 Task: Look for space in Amadeo, Philippines from 3rd August, 2023 to 17th August, 2023 for 3 adults, 1 child in price range Rs.3000 to Rs.15000. Place can be entire place with 3 bedrooms having 4 beds and 2 bathrooms. Property type can be house, flat, guest house. Amenities needed are: wifi. Booking option can be shelf check-in. Required host language is English.
Action: Mouse moved to (565, 115)
Screenshot: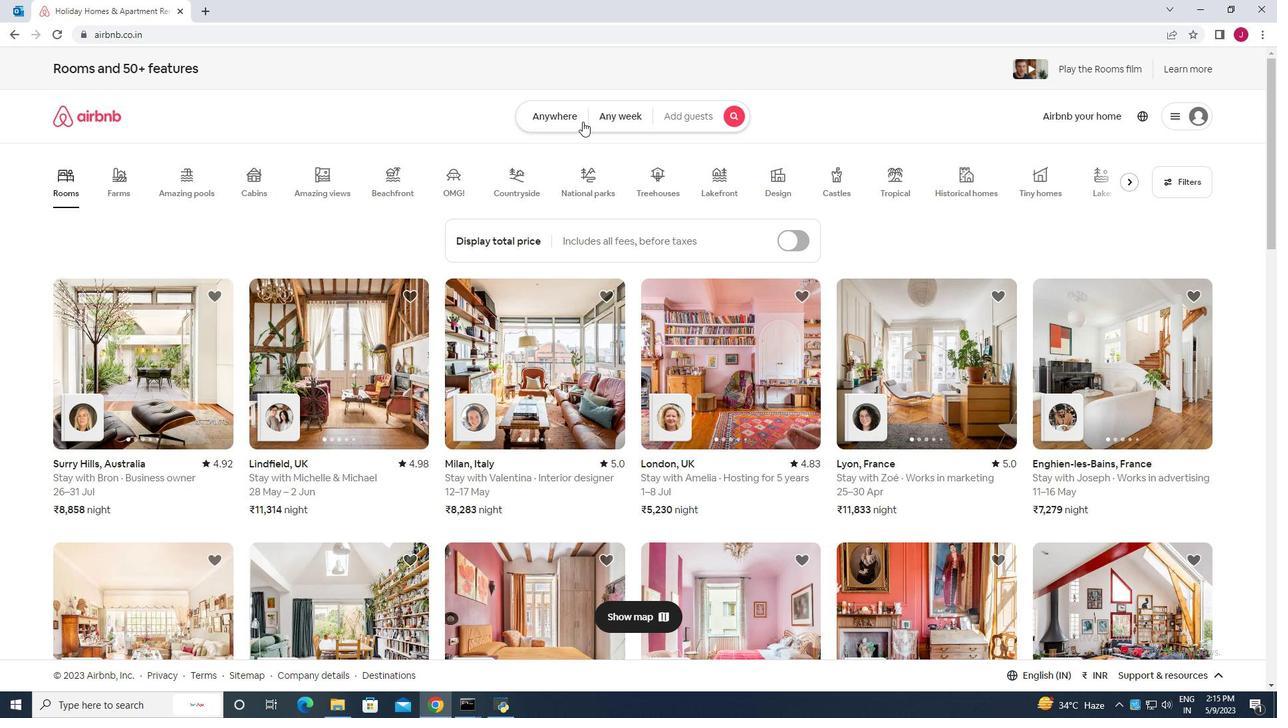 
Action: Mouse pressed left at (565, 115)
Screenshot: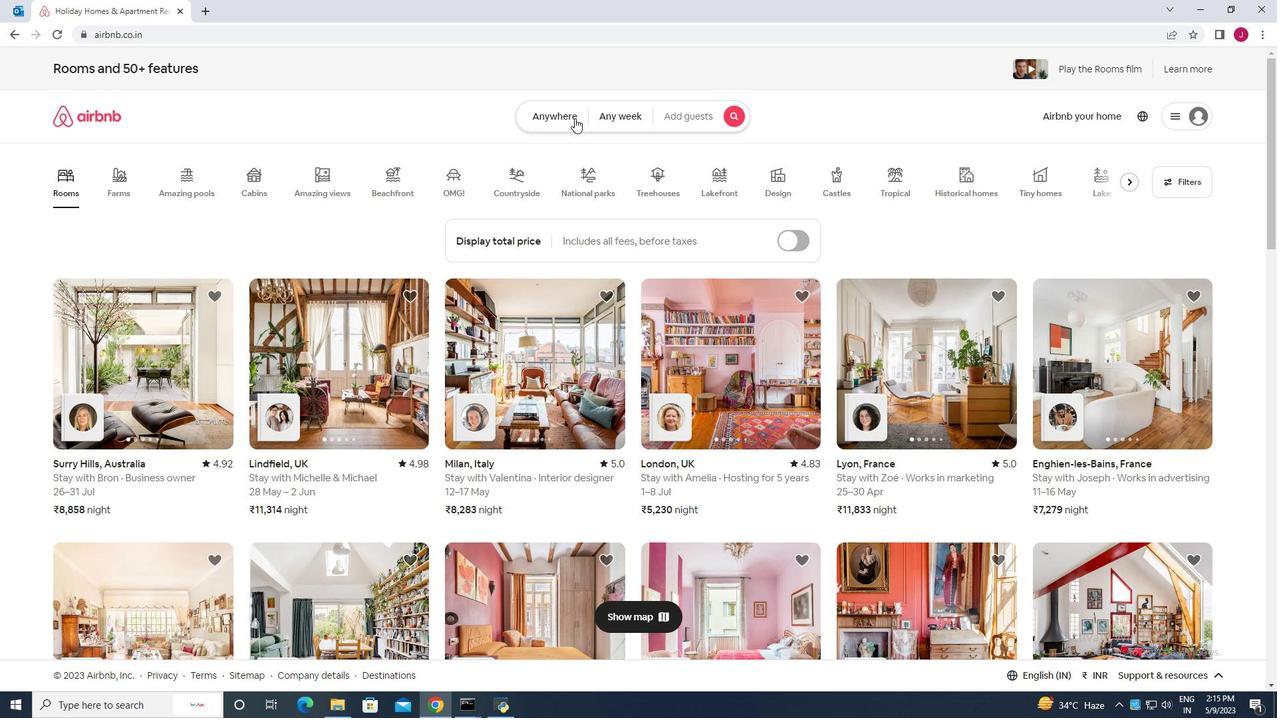 
Action: Mouse moved to (425, 173)
Screenshot: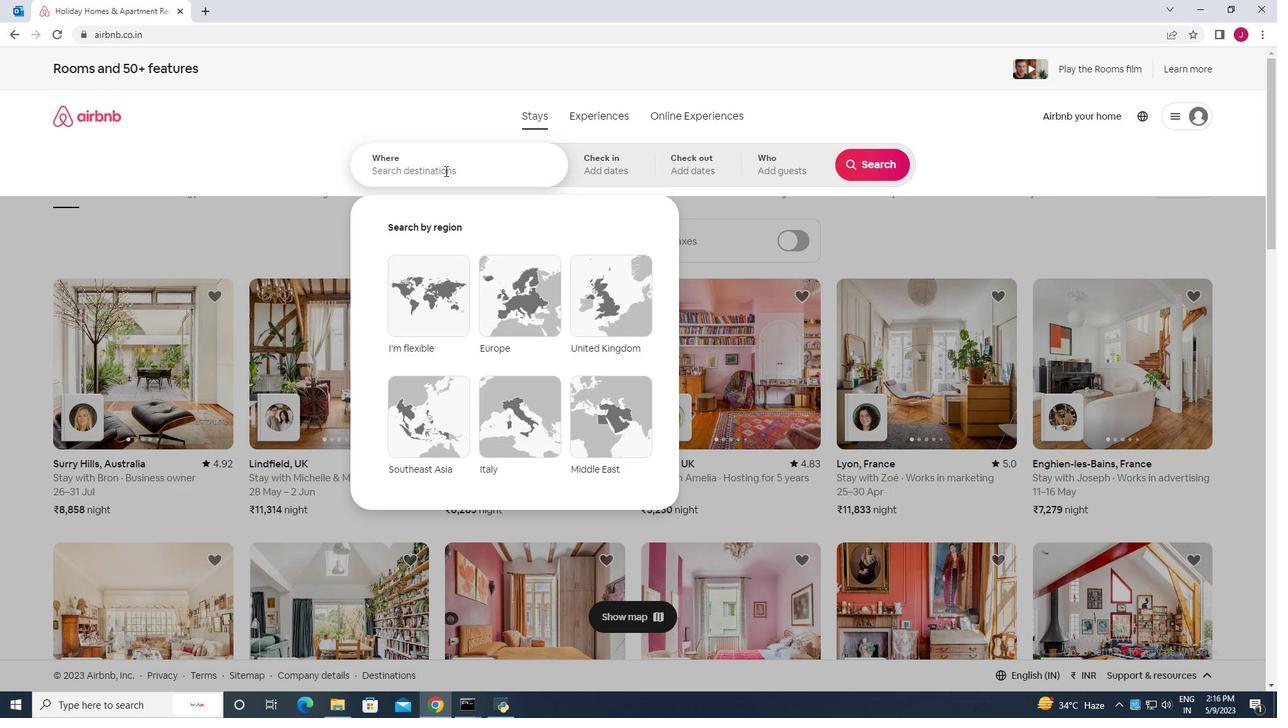 
Action: Mouse pressed left at (425, 173)
Screenshot: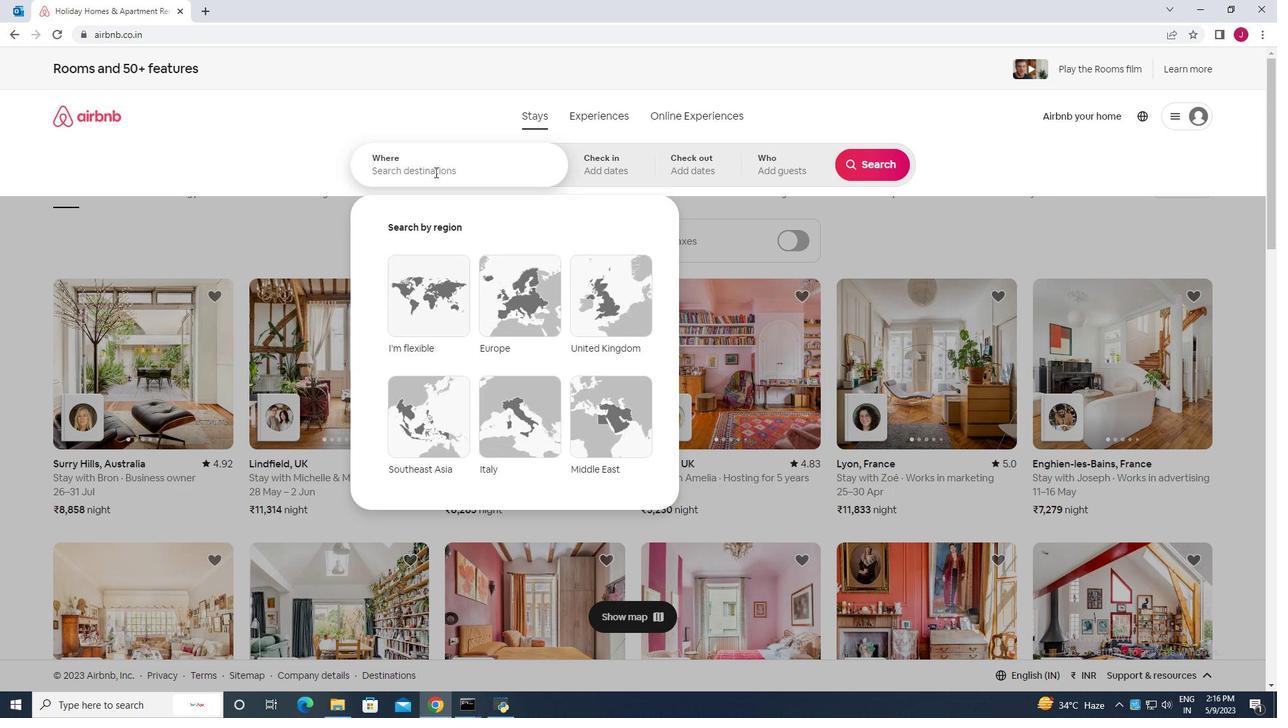 
Action: Key pressed amadeo<Key.space>philippines
Screenshot: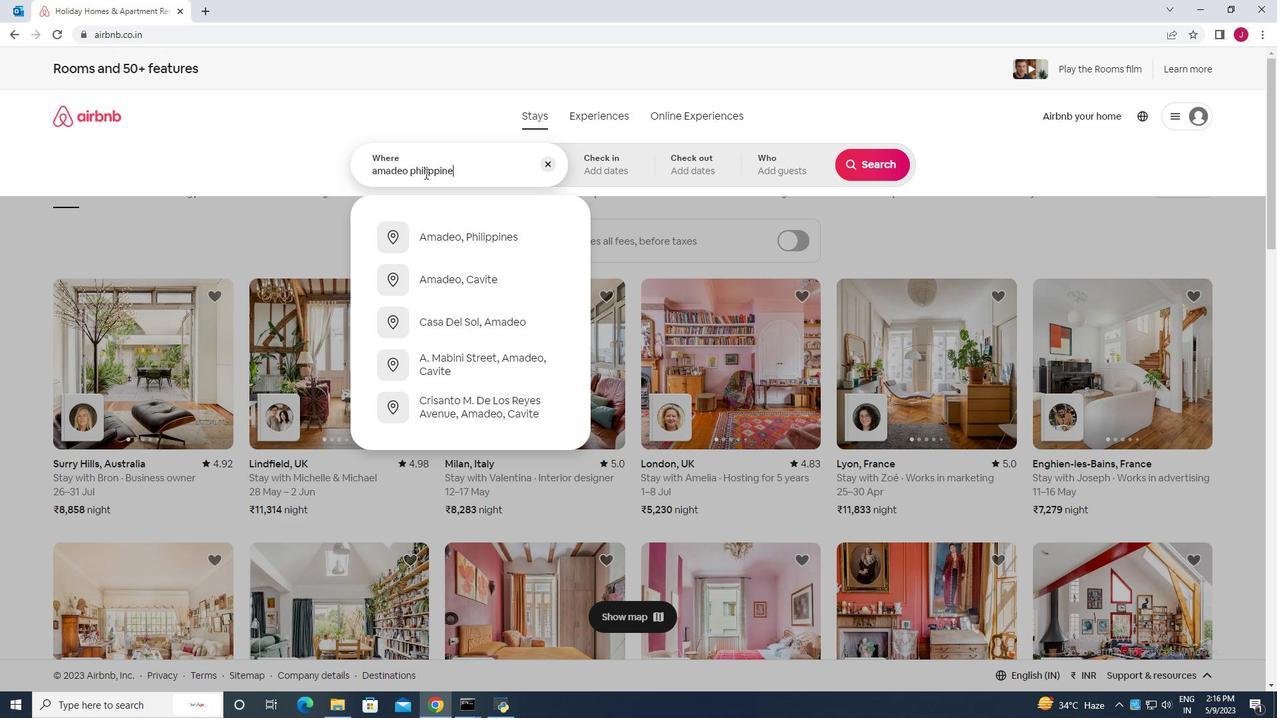 
Action: Mouse moved to (466, 184)
Screenshot: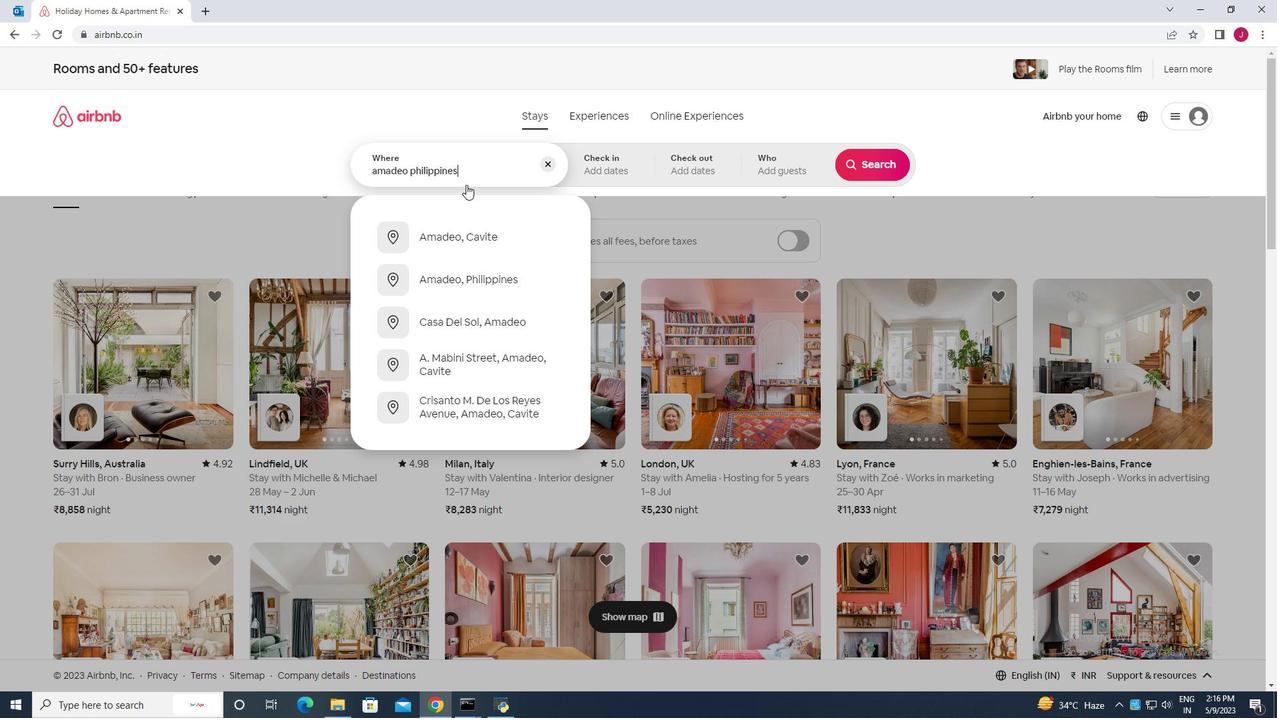 
Action: Key pressed <Key.enter>
Screenshot: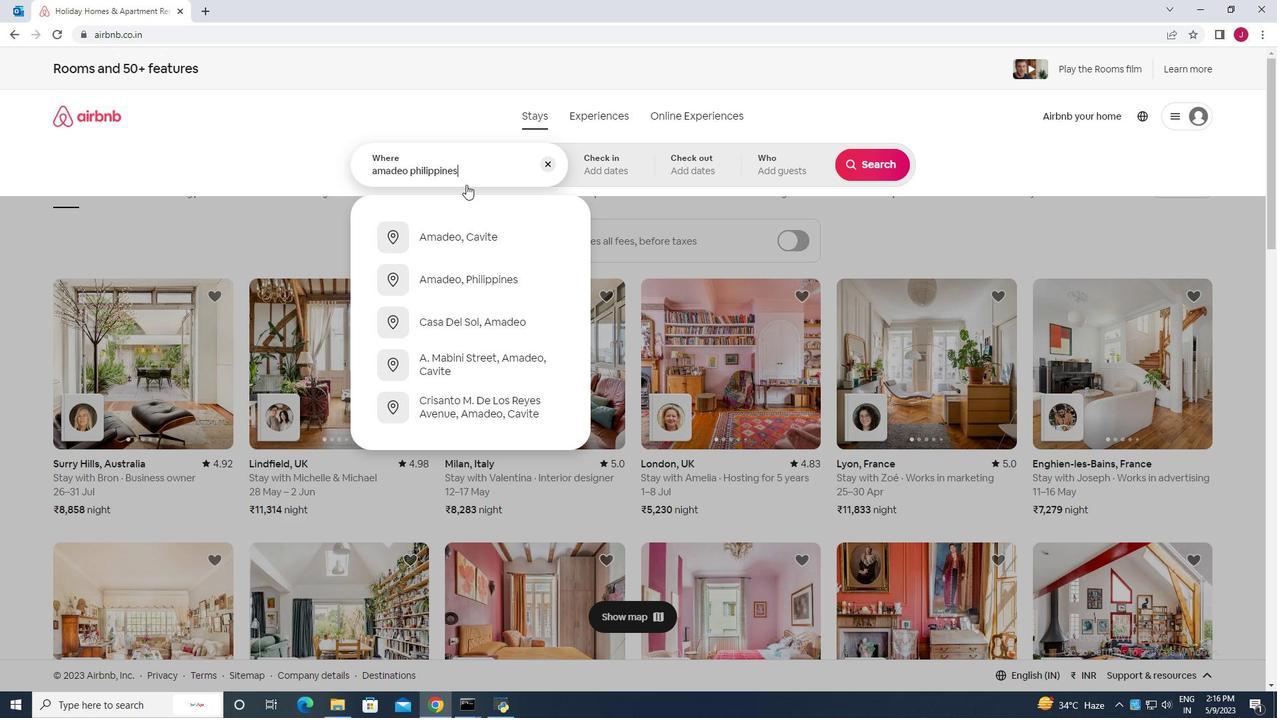 
Action: Mouse moved to (870, 268)
Screenshot: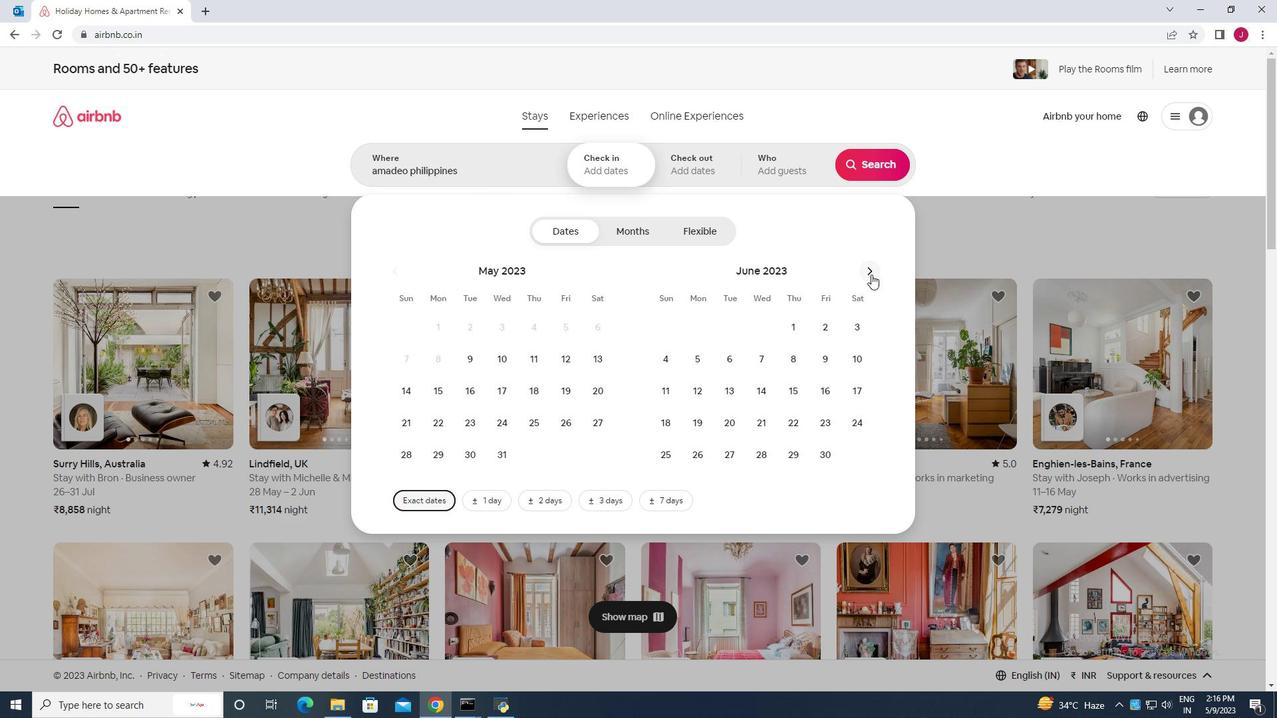 
Action: Mouse pressed left at (870, 268)
Screenshot: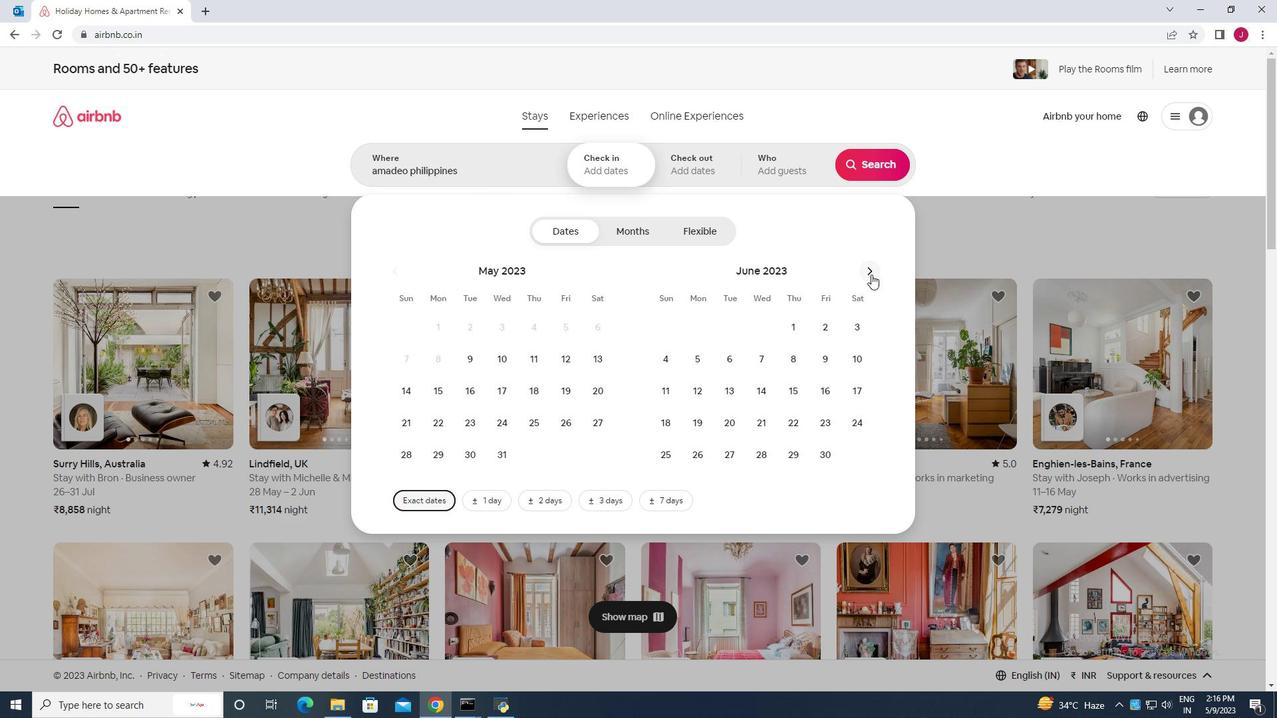 
Action: Mouse pressed left at (870, 268)
Screenshot: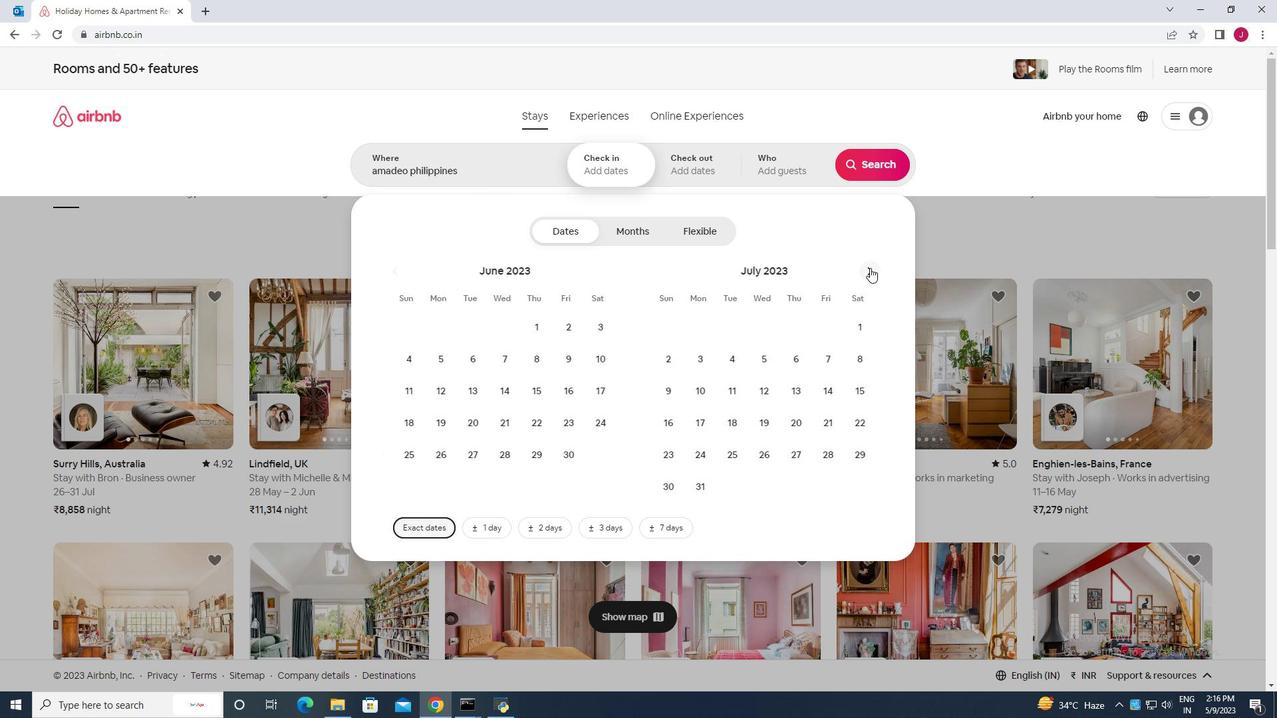 
Action: Mouse moved to (790, 330)
Screenshot: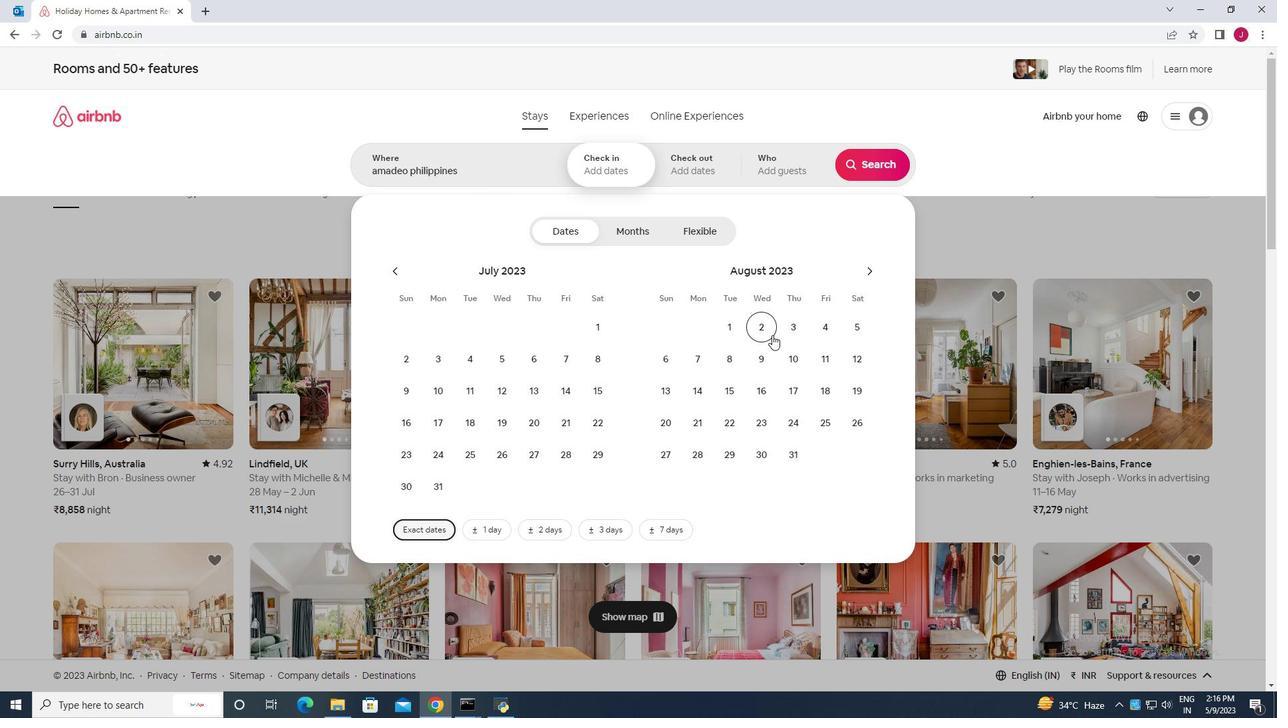 
Action: Mouse pressed left at (790, 330)
Screenshot: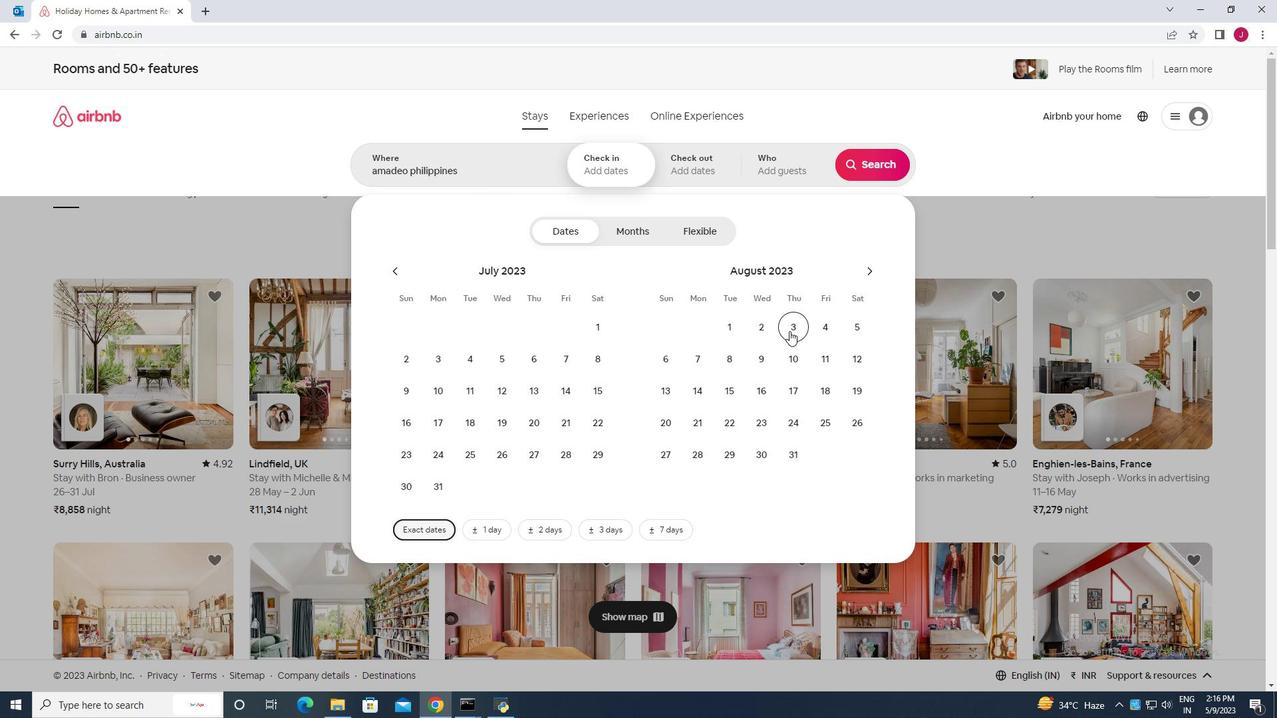 
Action: Mouse moved to (794, 389)
Screenshot: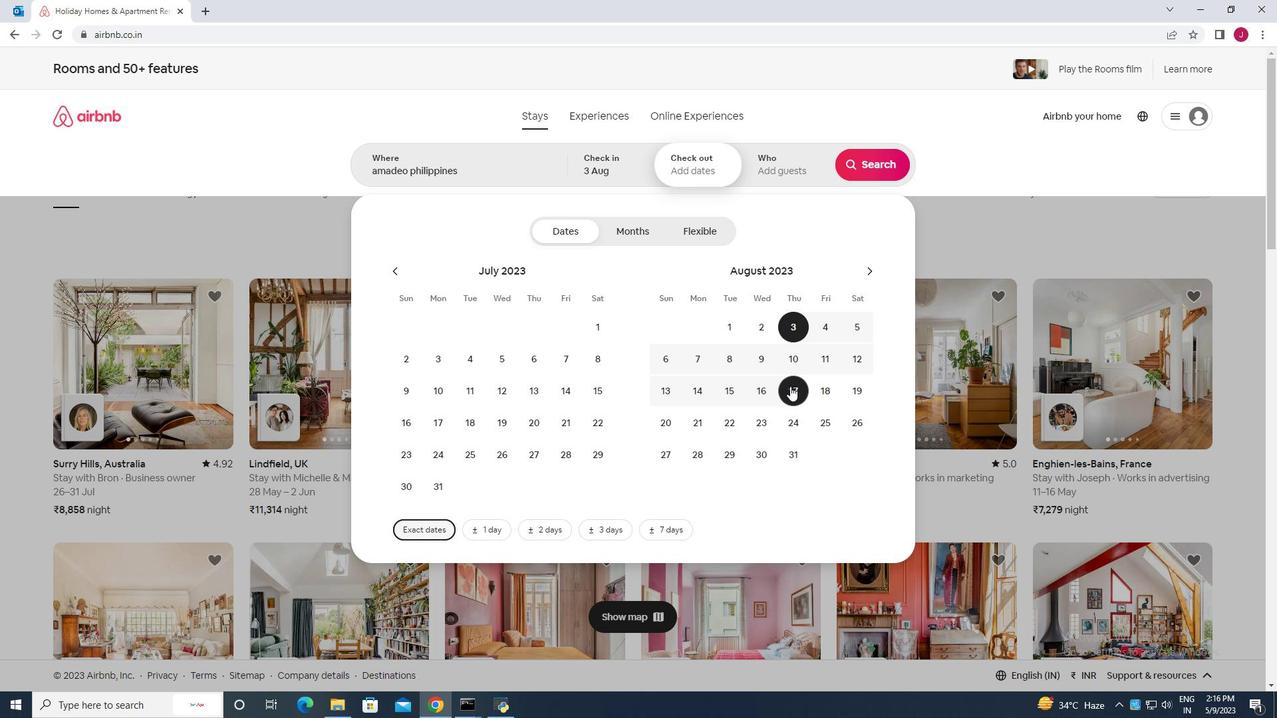 
Action: Mouse pressed left at (794, 389)
Screenshot: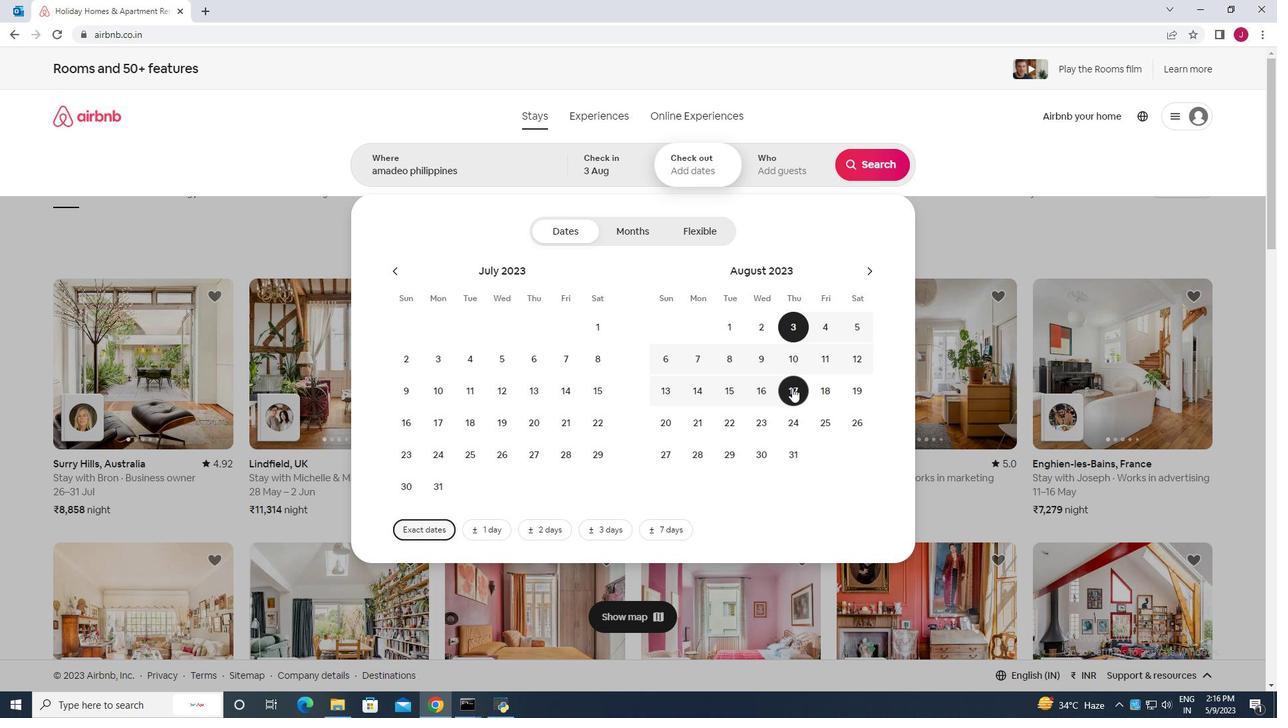 
Action: Mouse moved to (790, 170)
Screenshot: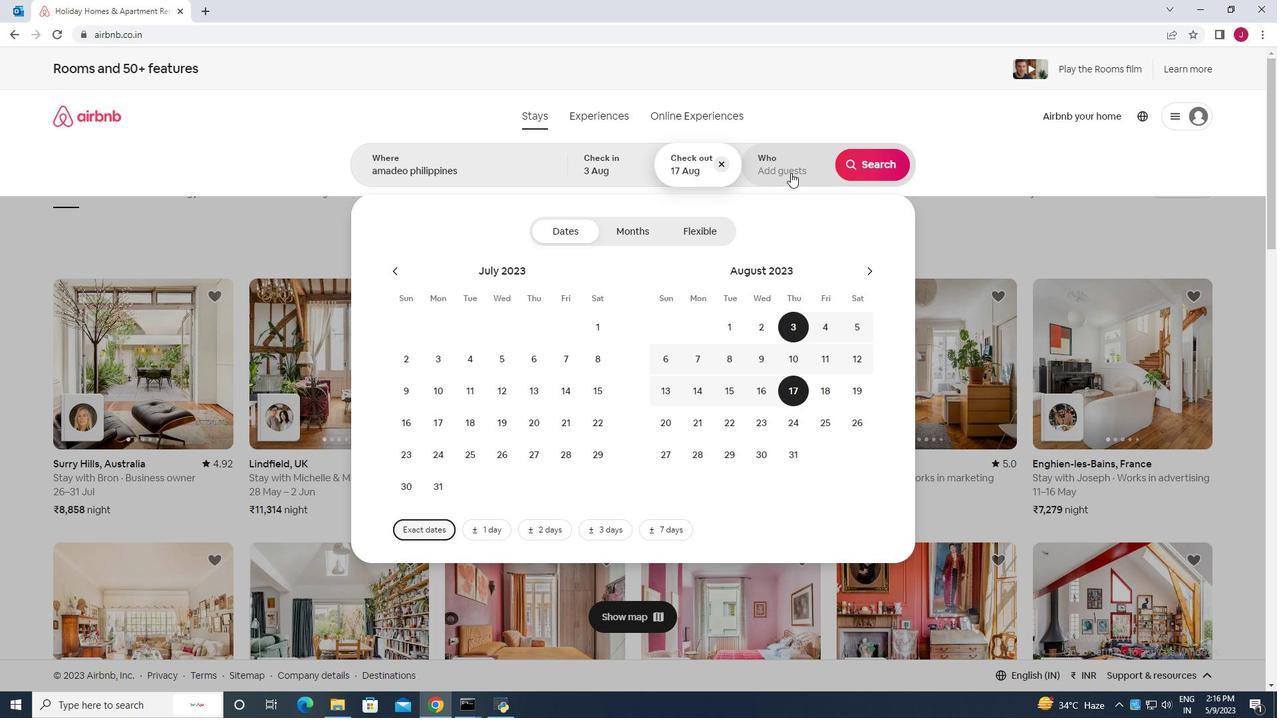 
Action: Mouse pressed left at (790, 170)
Screenshot: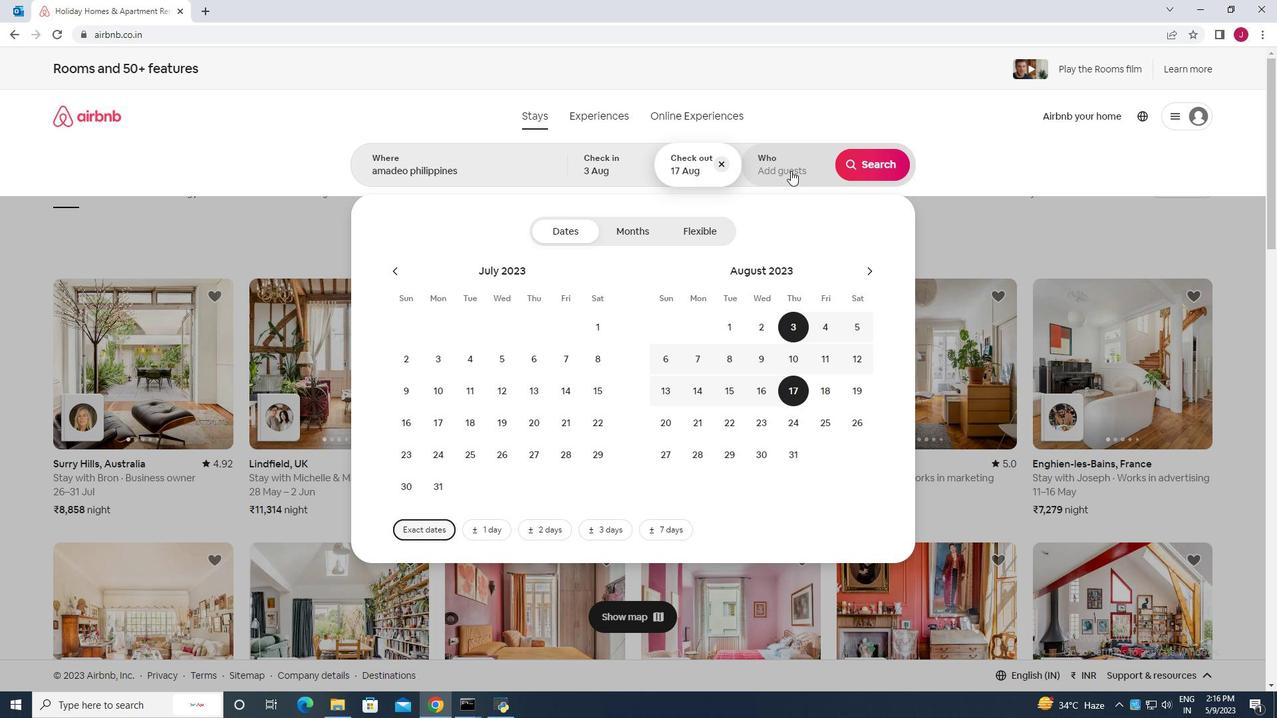 
Action: Mouse moved to (876, 243)
Screenshot: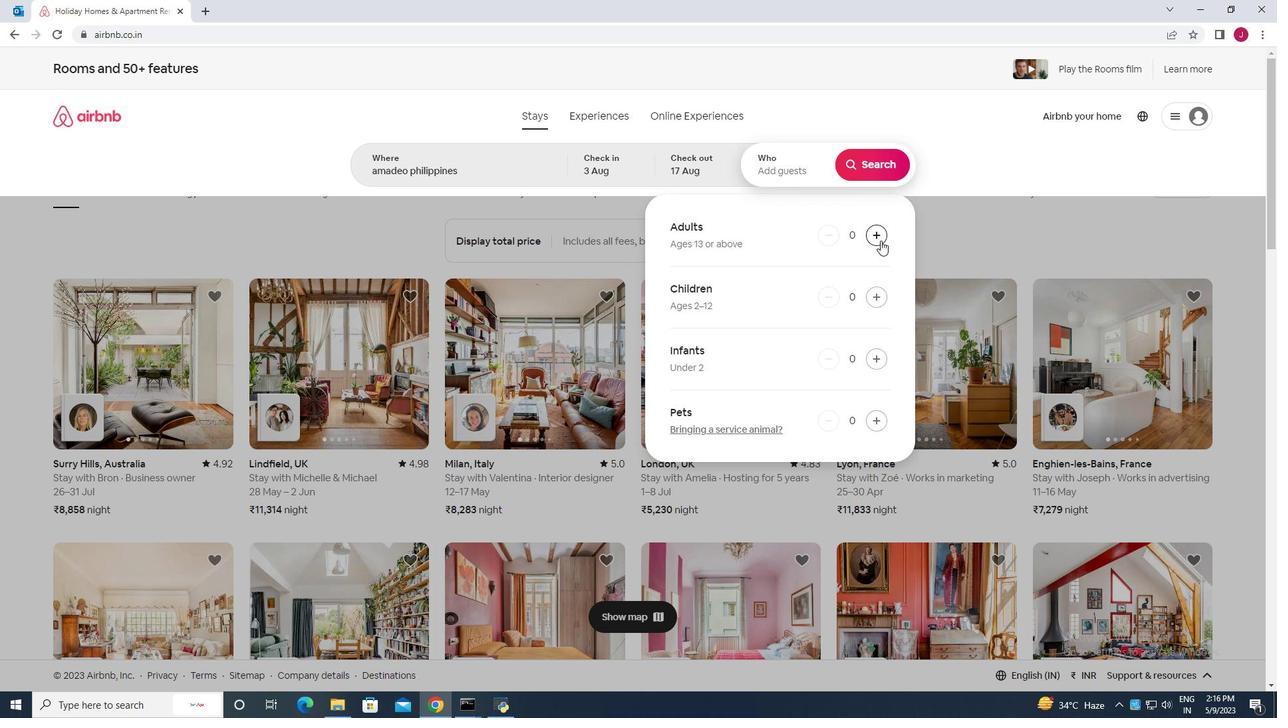 
Action: Mouse pressed left at (876, 243)
Screenshot: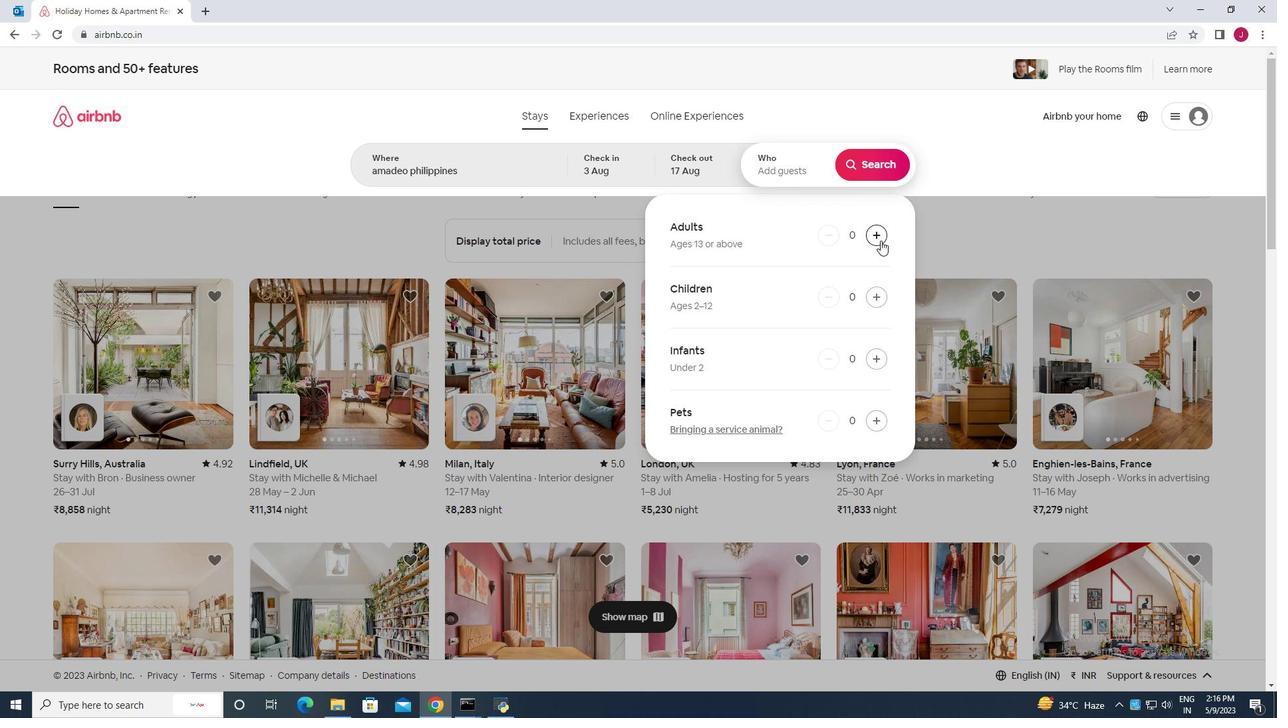 
Action: Mouse moved to (878, 241)
Screenshot: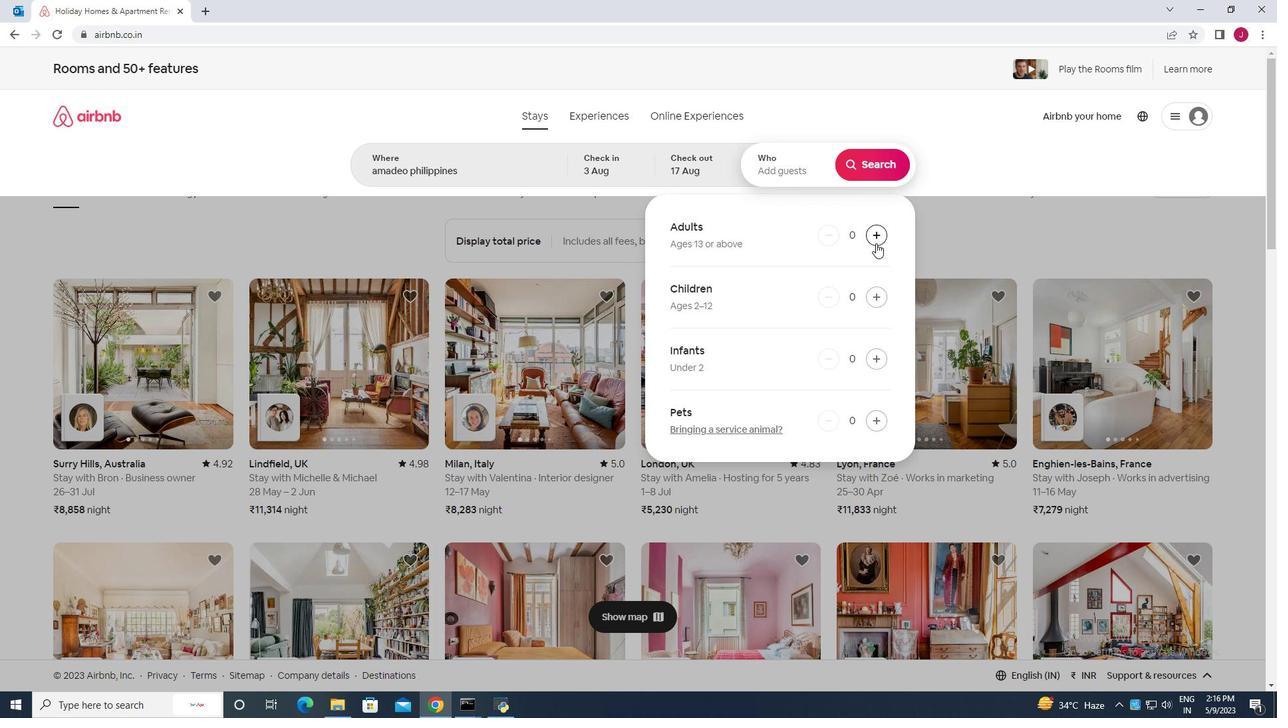 
Action: Mouse pressed left at (878, 241)
Screenshot: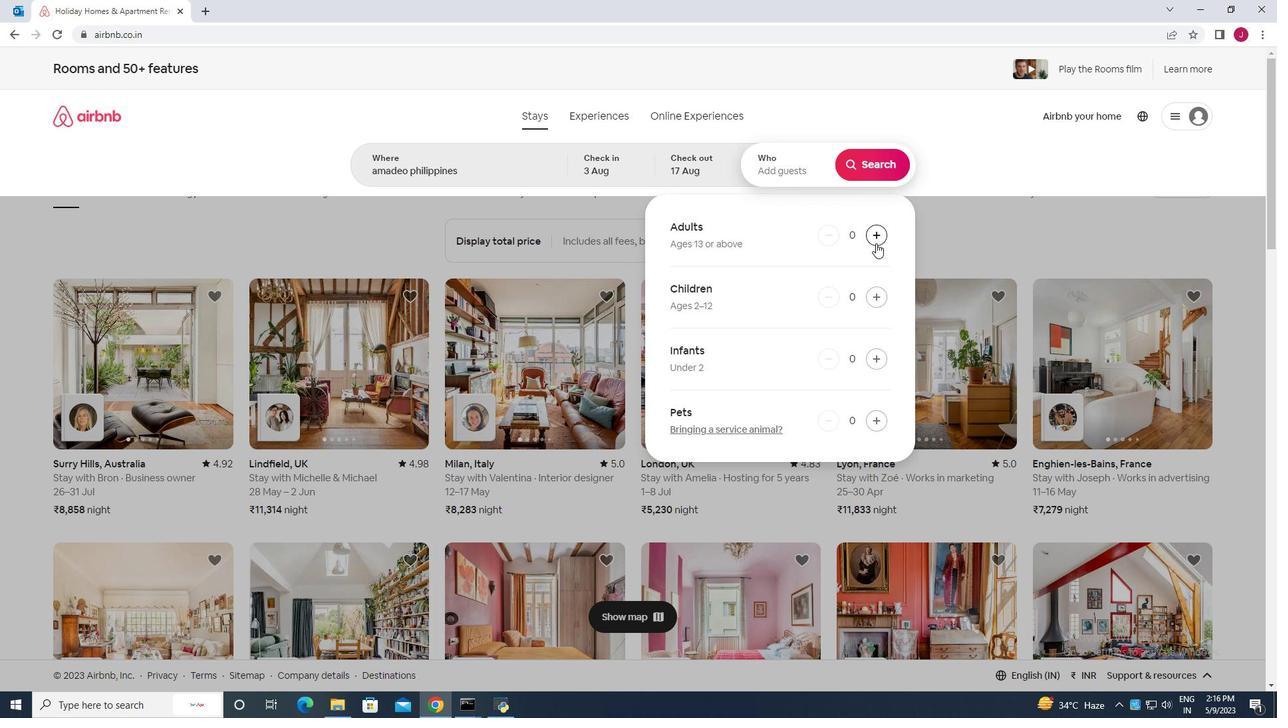 
Action: Mouse pressed left at (878, 241)
Screenshot: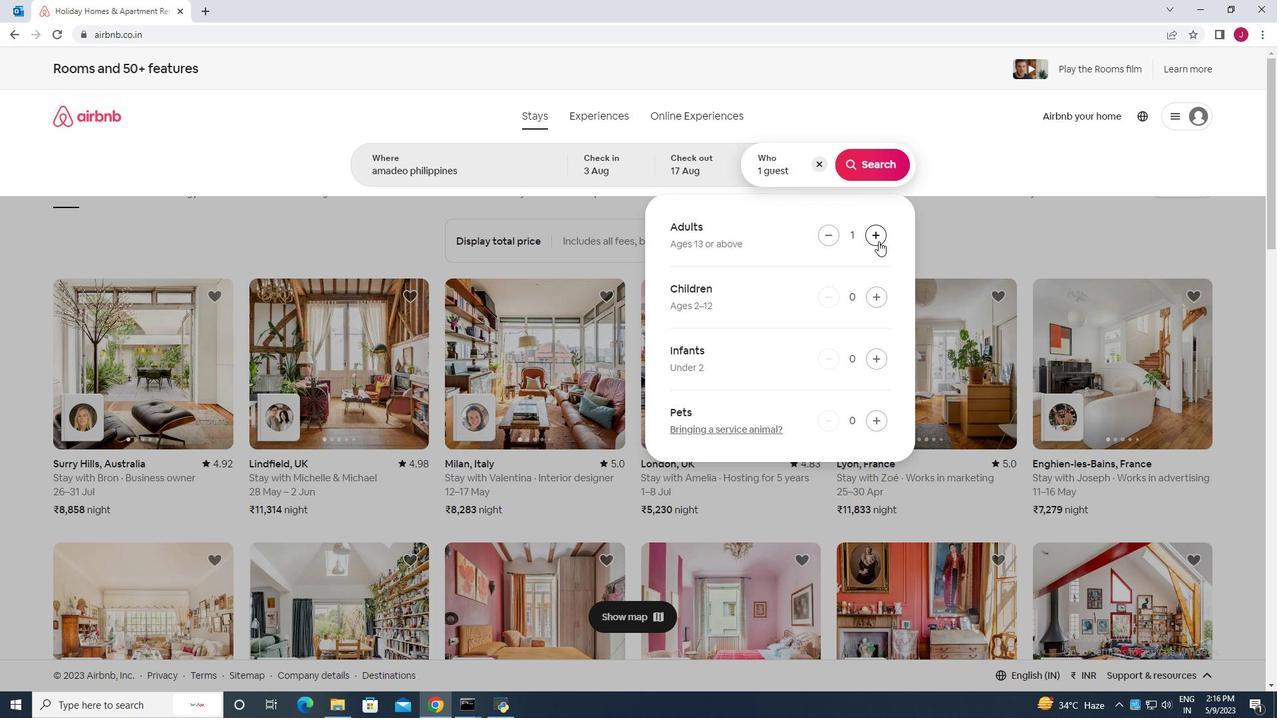 
Action: Mouse moved to (878, 299)
Screenshot: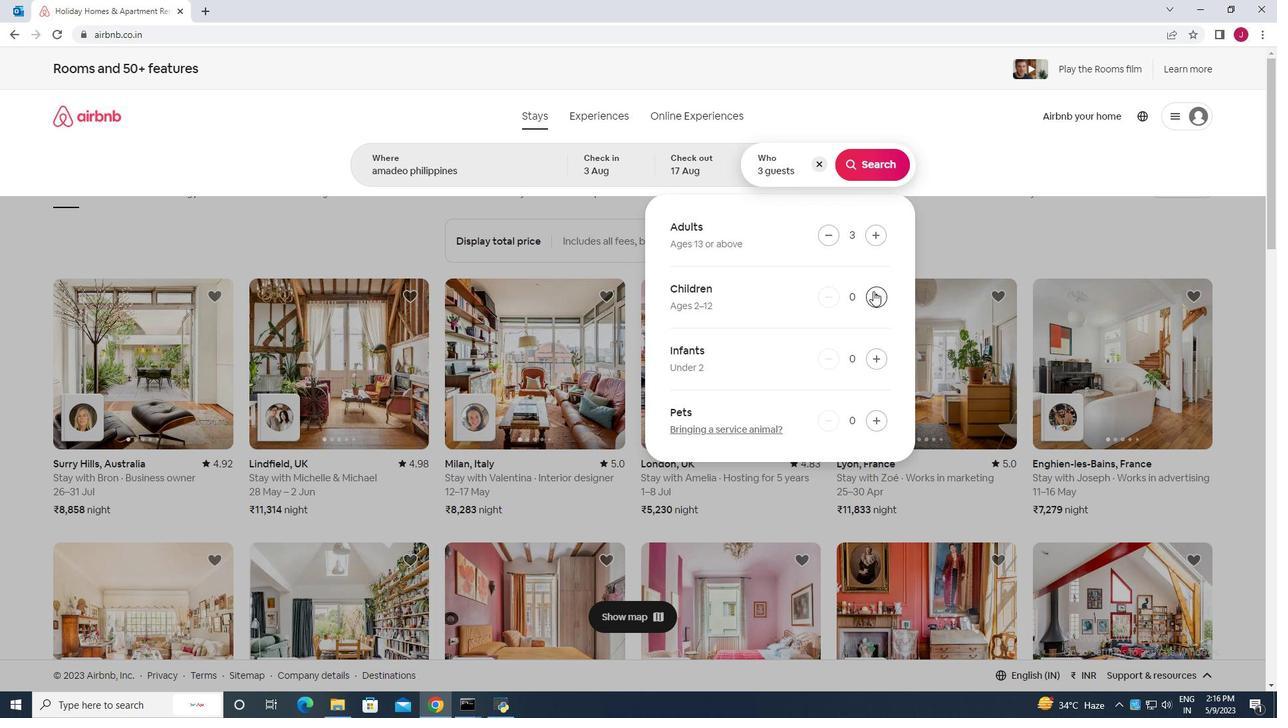
Action: Mouse pressed left at (878, 299)
Screenshot: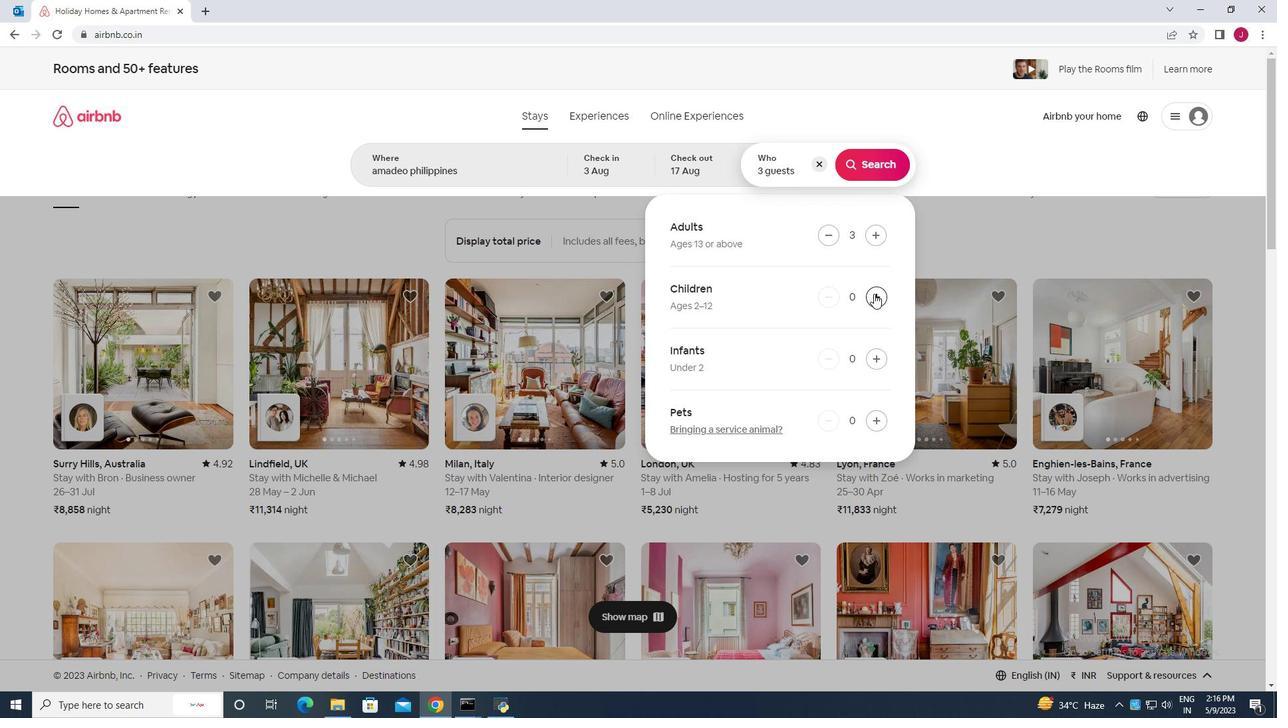 
Action: Mouse moved to (877, 168)
Screenshot: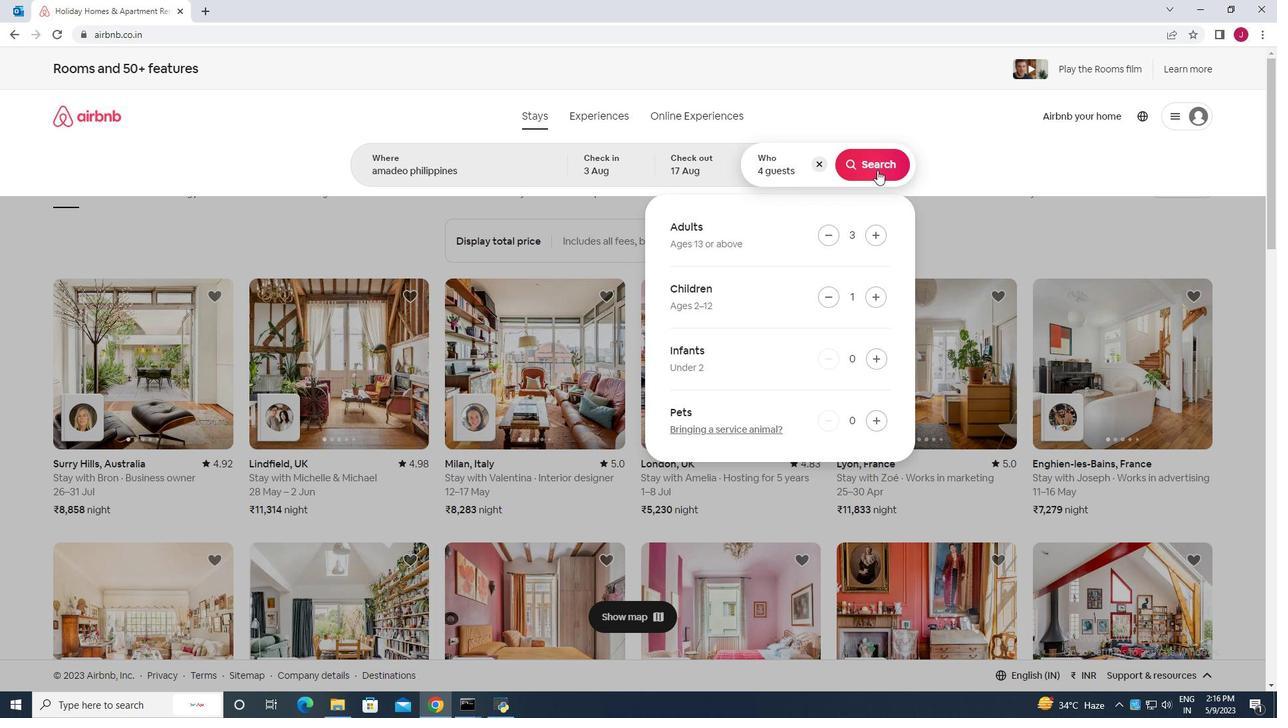 
Action: Mouse pressed left at (877, 168)
Screenshot: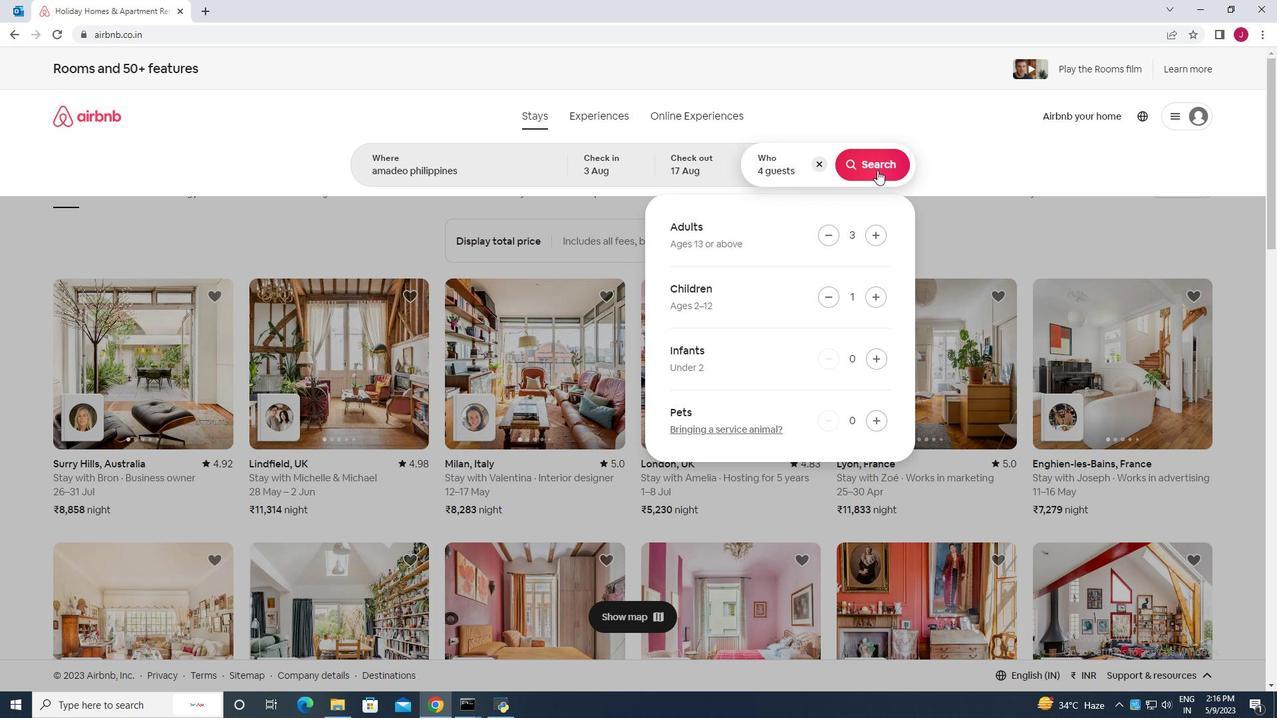 
Action: Mouse moved to (1230, 125)
Screenshot: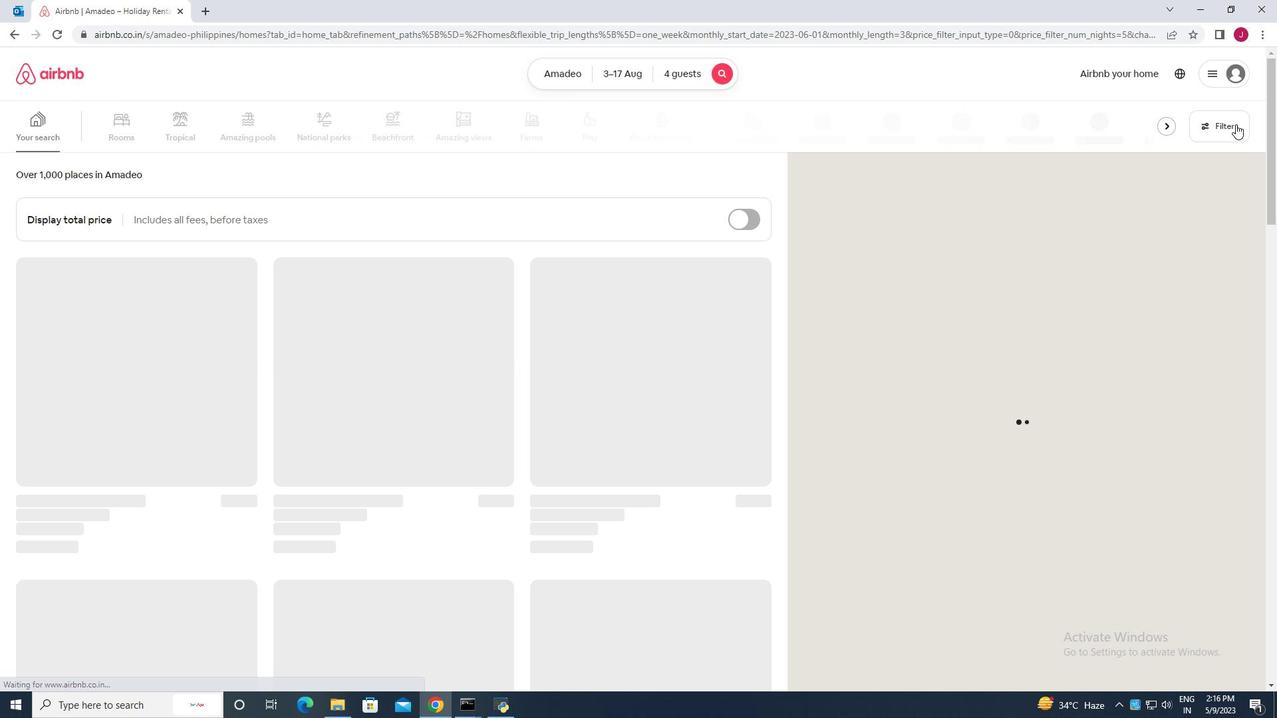 
Action: Mouse pressed left at (1230, 125)
Screenshot: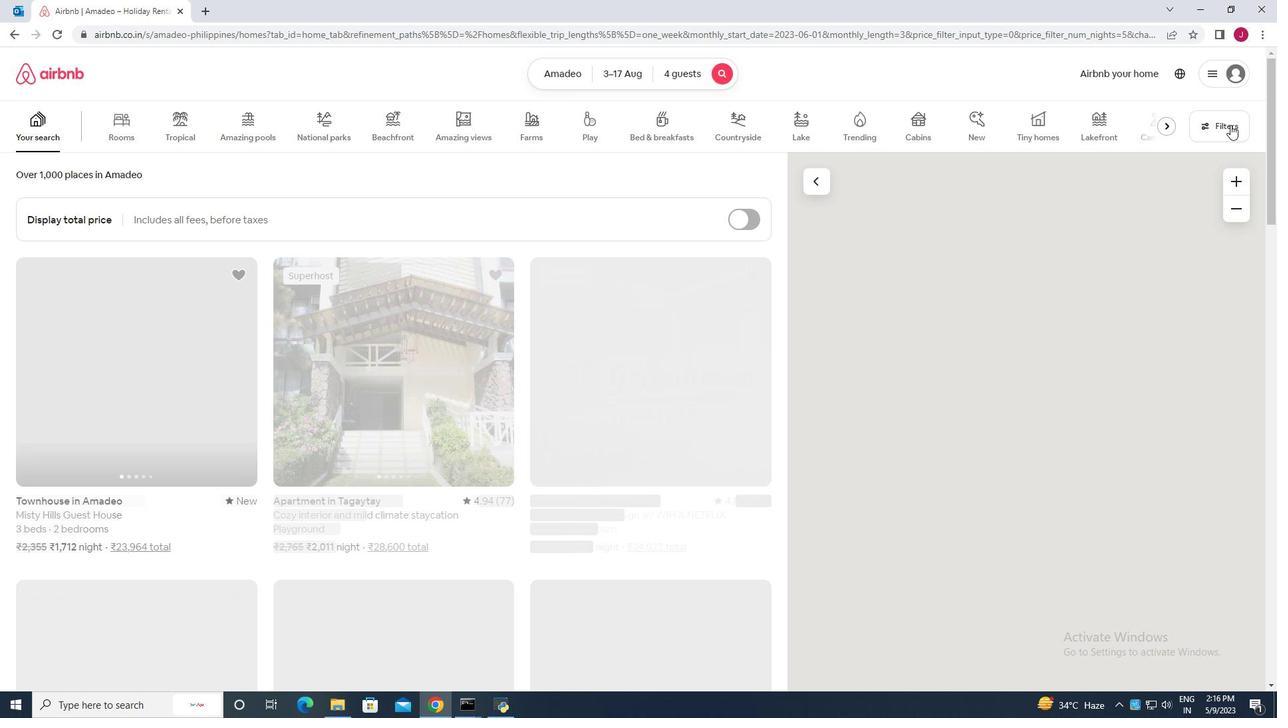 
Action: Mouse moved to (500, 445)
Screenshot: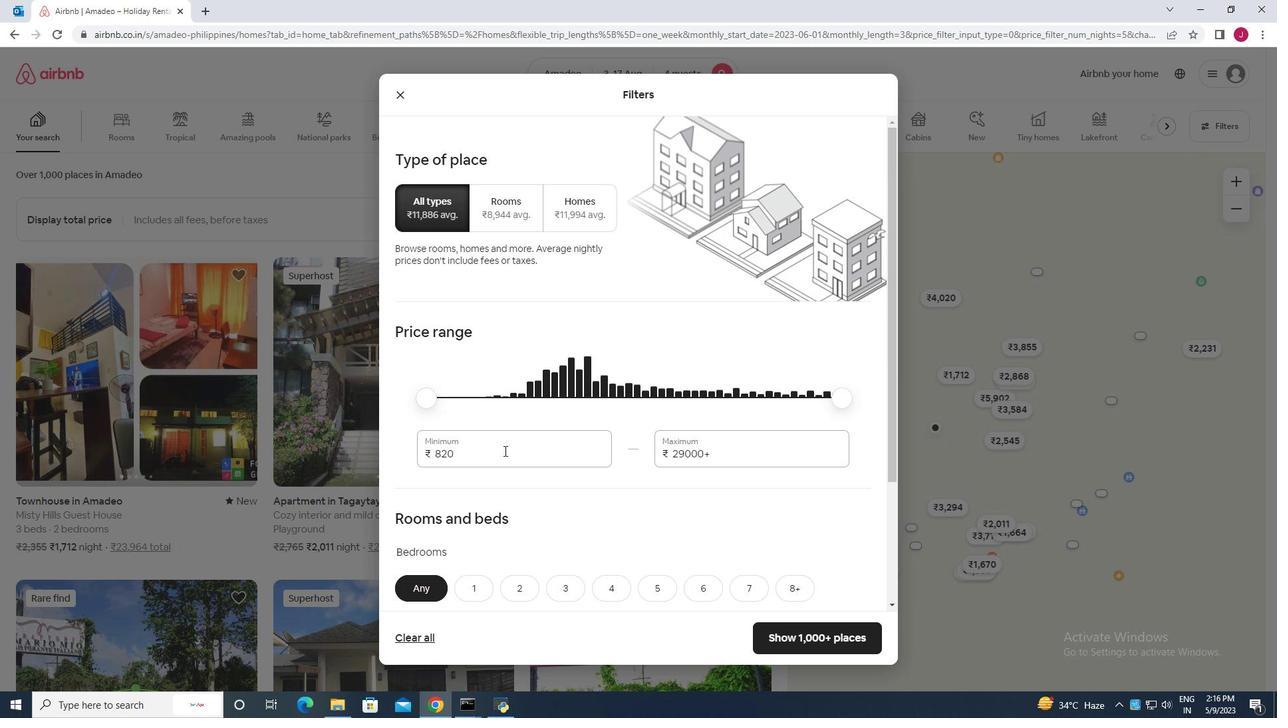 
Action: Mouse pressed left at (500, 445)
Screenshot: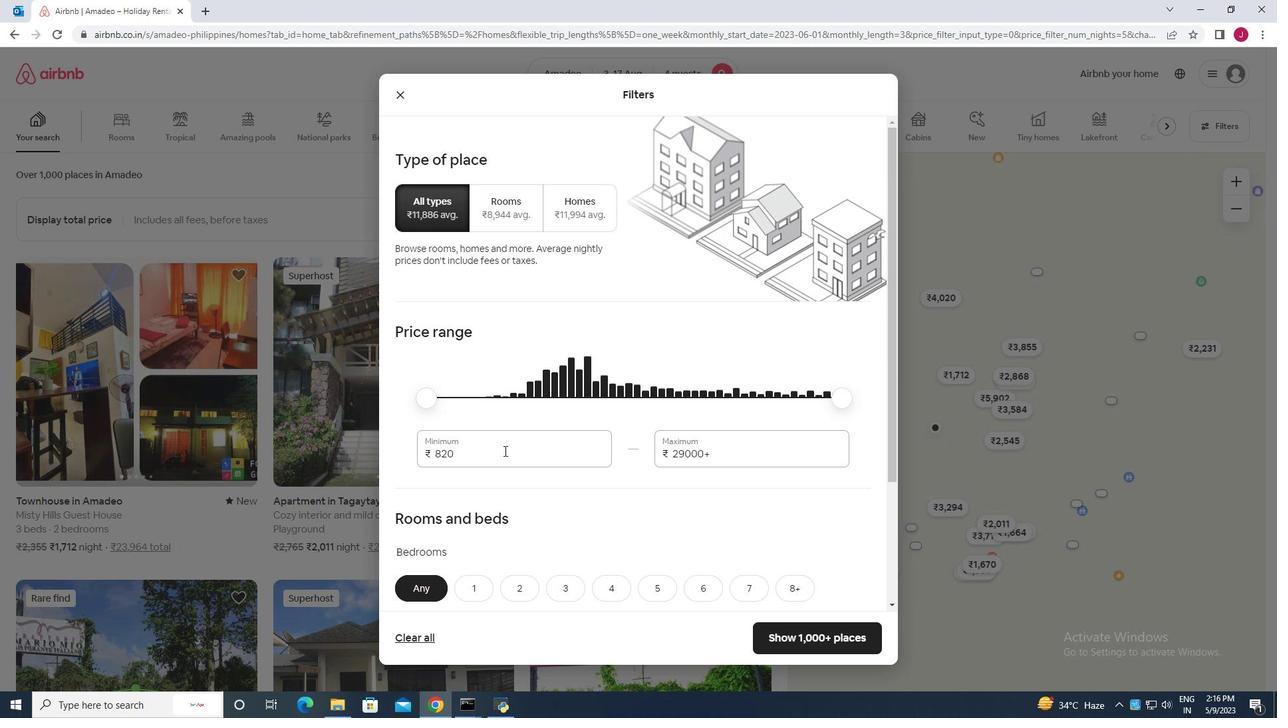 
Action: Mouse moved to (499, 444)
Screenshot: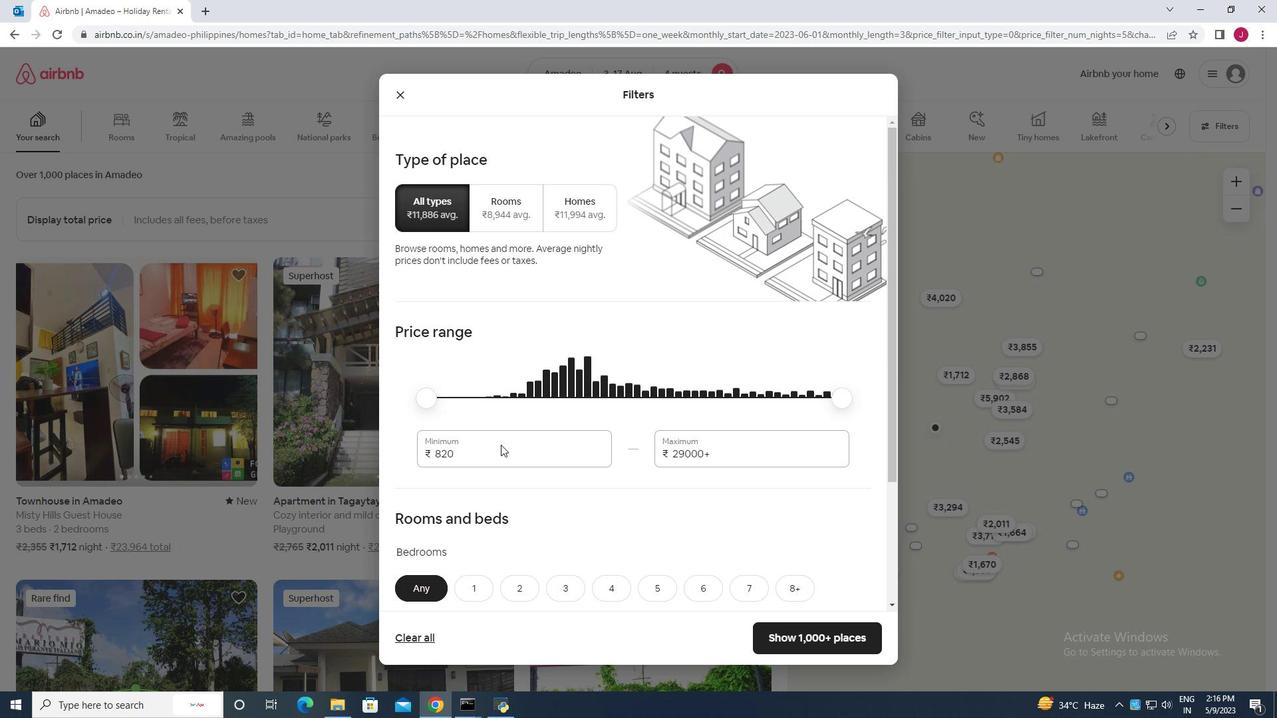 
Action: Key pressed <Key.backspace><Key.backspace><Key.backspace><Key.backspace><Key.backspace><Key.backspace><Key.backspace><Key.backspace><Key.backspace><Key.backspace><Key.backspace>3000
Screenshot: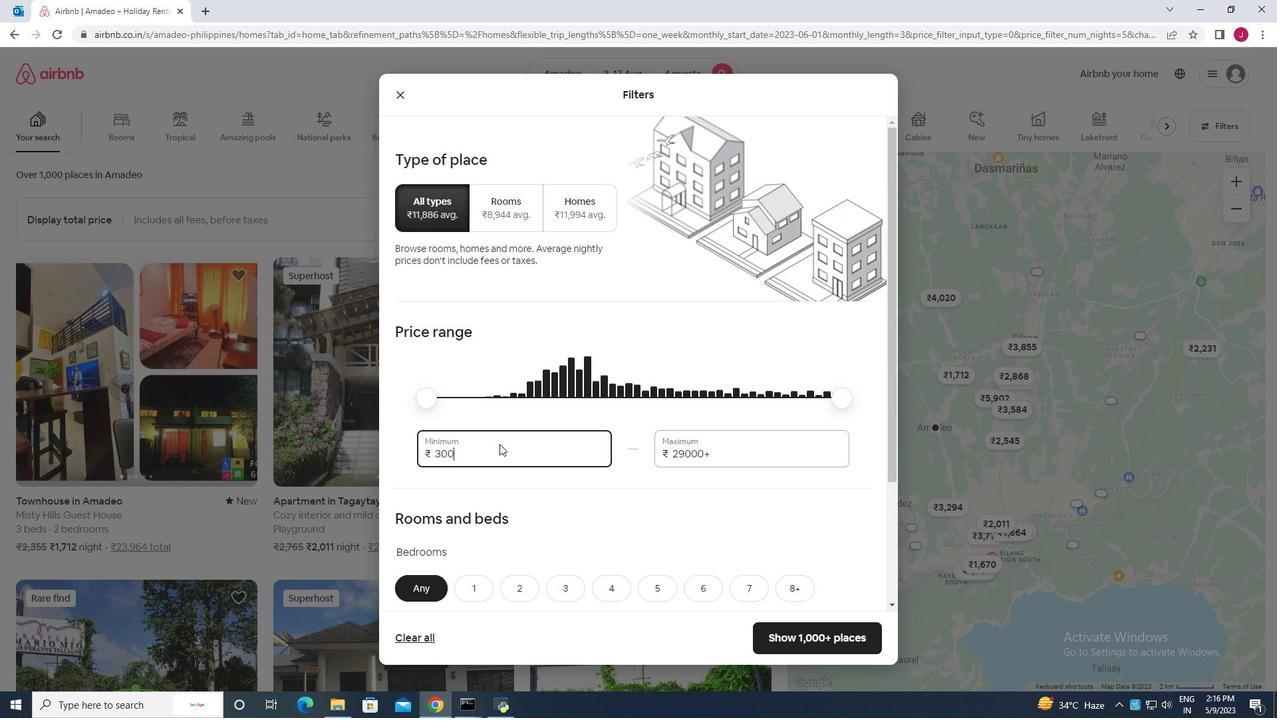 
Action: Mouse moved to (727, 459)
Screenshot: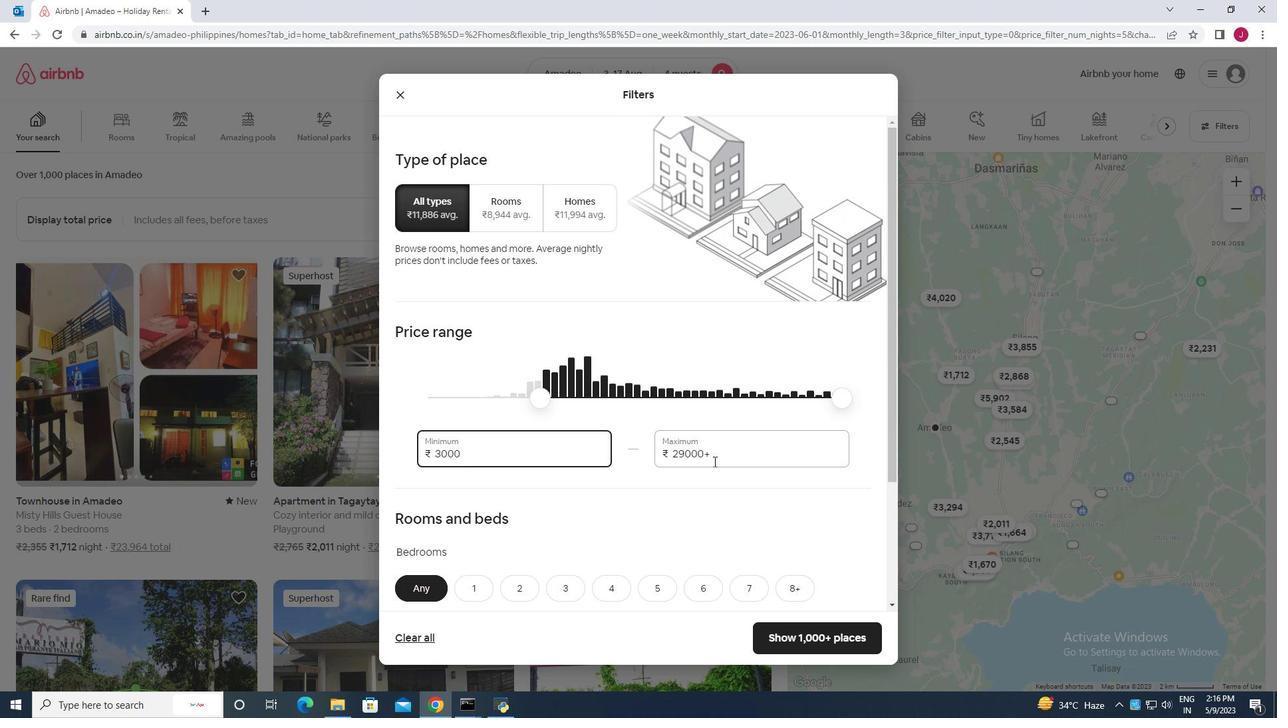 
Action: Mouse pressed left at (727, 459)
Screenshot: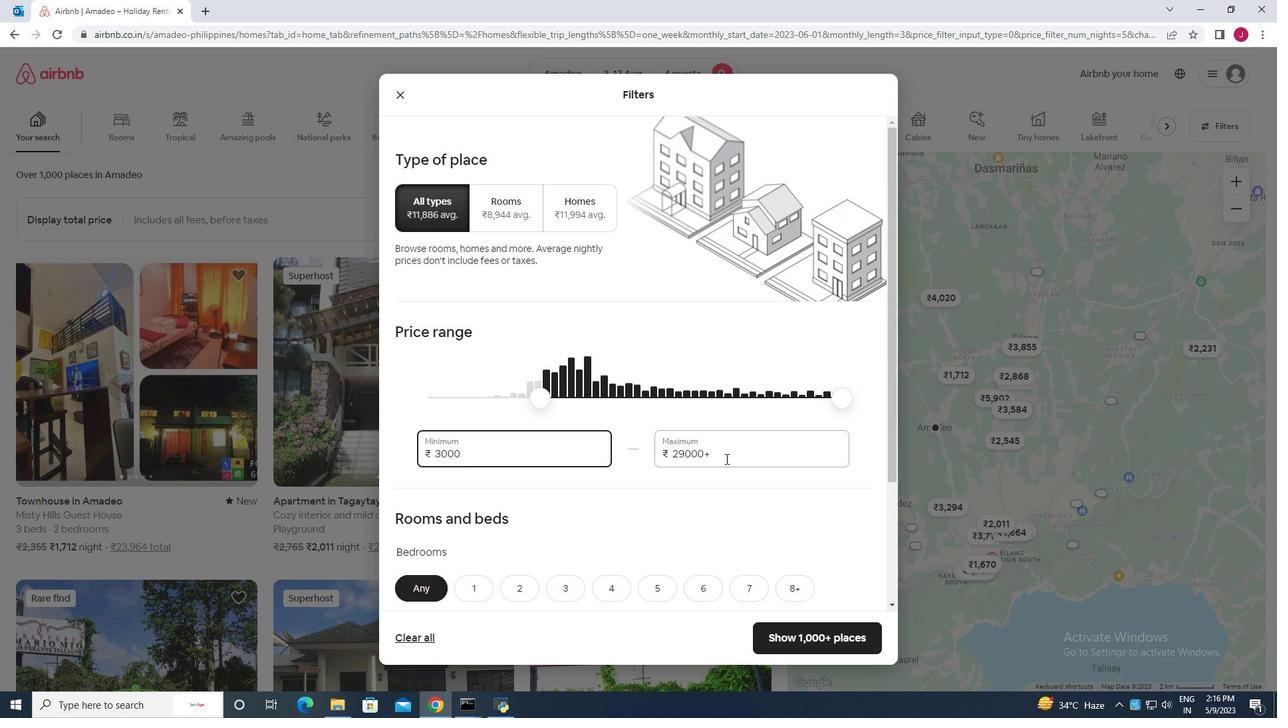 
Action: Key pressed <Key.backspace><Key.backspace><Key.backspace><Key.backspace><Key.backspace><Key.backspace><Key.backspace><Key.backspace><Key.backspace><Key.backspace><Key.backspace><Key.backspace><Key.backspace><Key.backspace><Key.backspace><Key.backspace><Key.backspace><Key.backspace><Key.backspace><Key.backspace><Key.backspace><Key.backspace><Key.backspace>15000
Screenshot: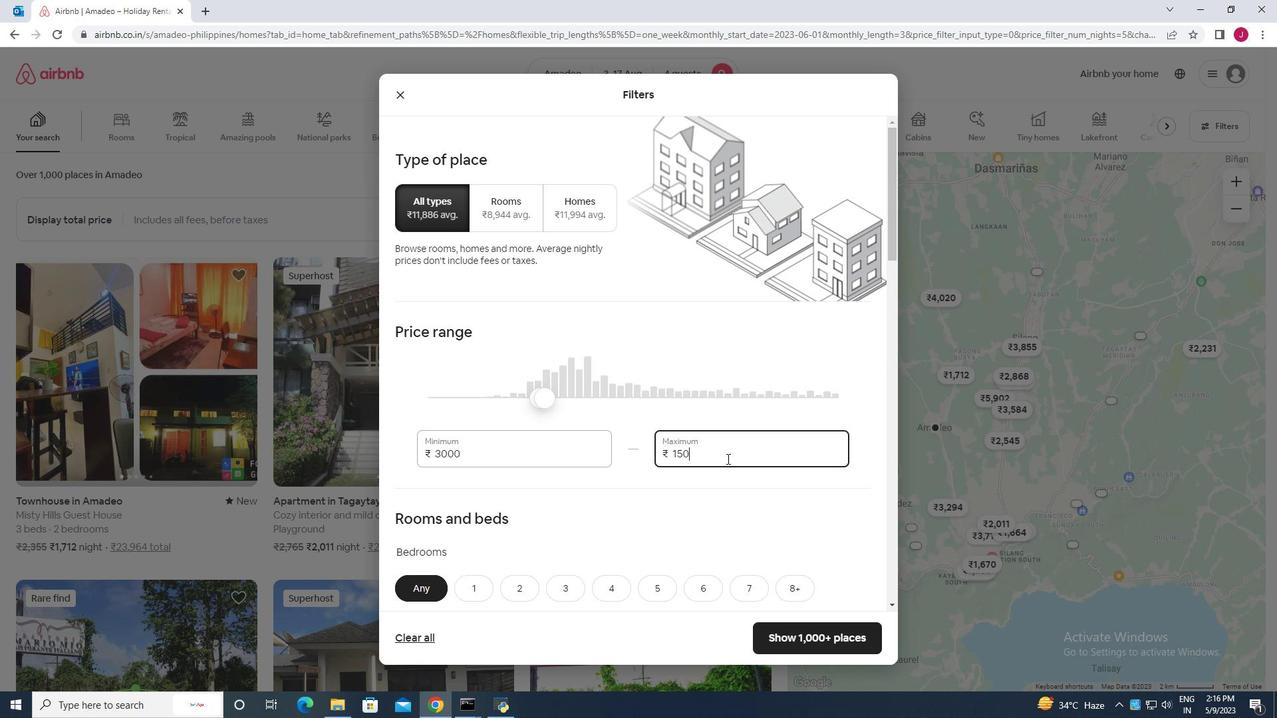 
Action: Mouse moved to (610, 502)
Screenshot: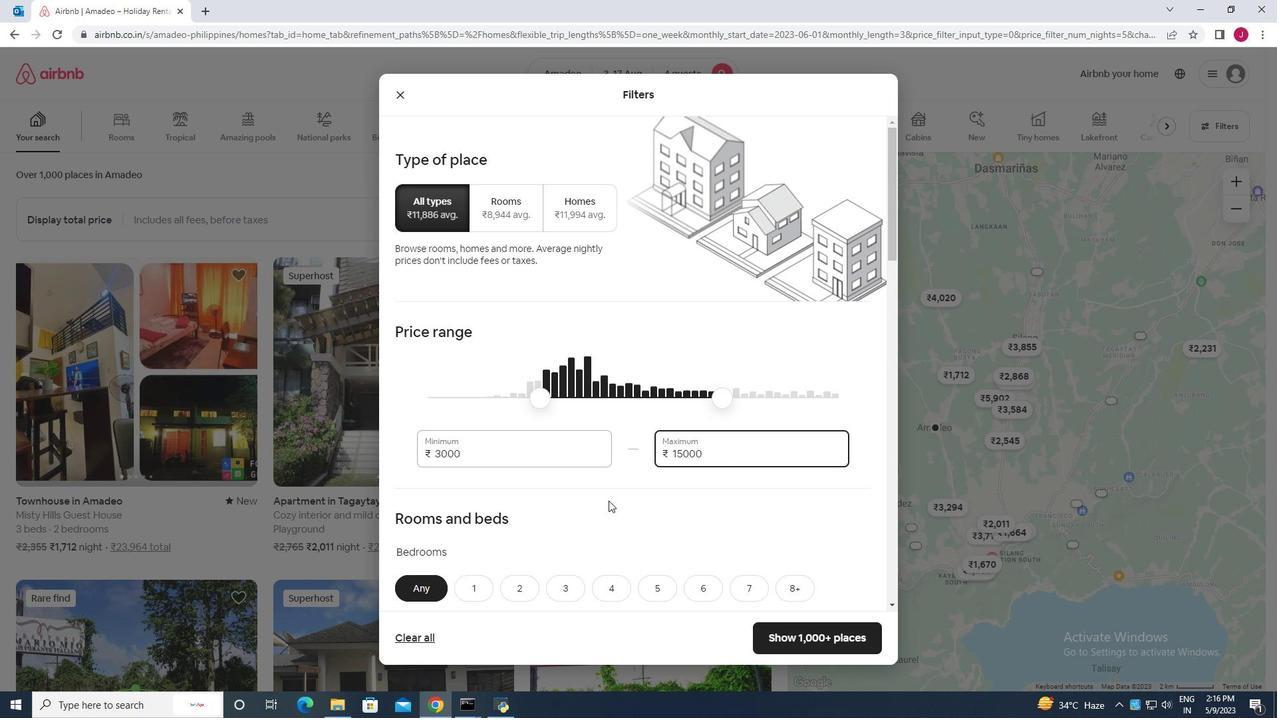 
Action: Mouse scrolled (610, 501) with delta (0, 0)
Screenshot: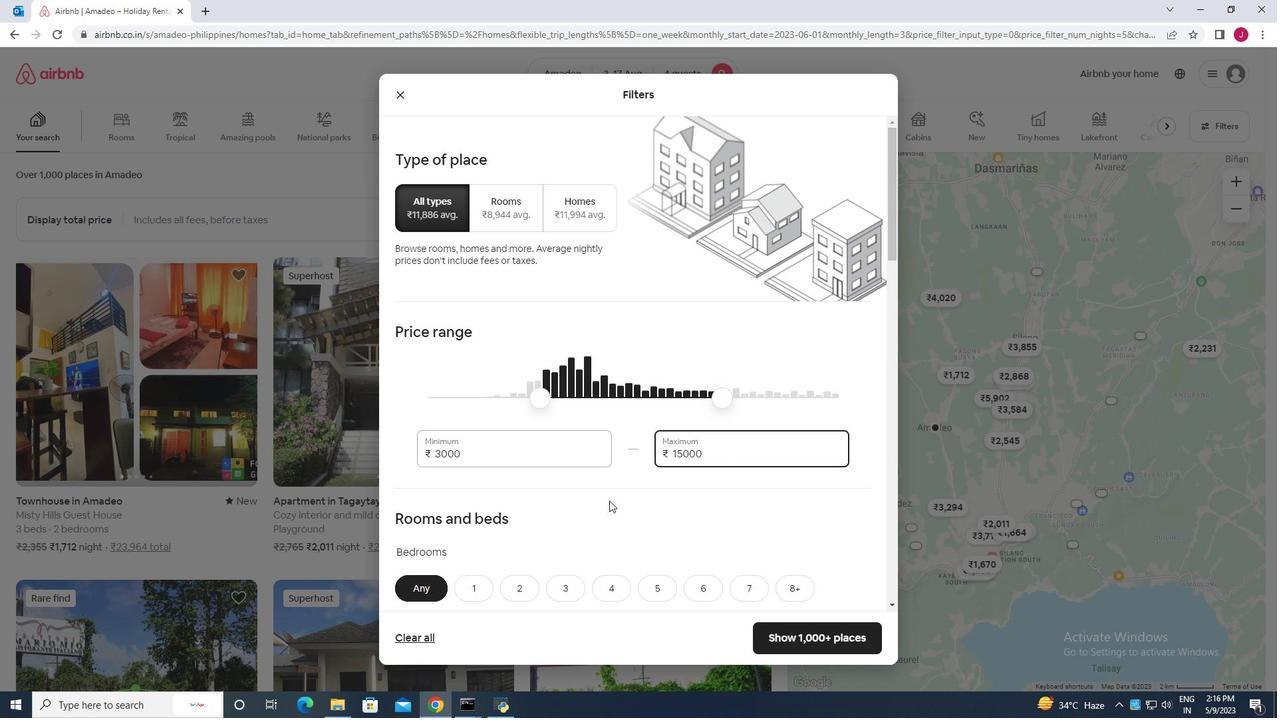 
Action: Mouse scrolled (610, 501) with delta (0, 0)
Screenshot: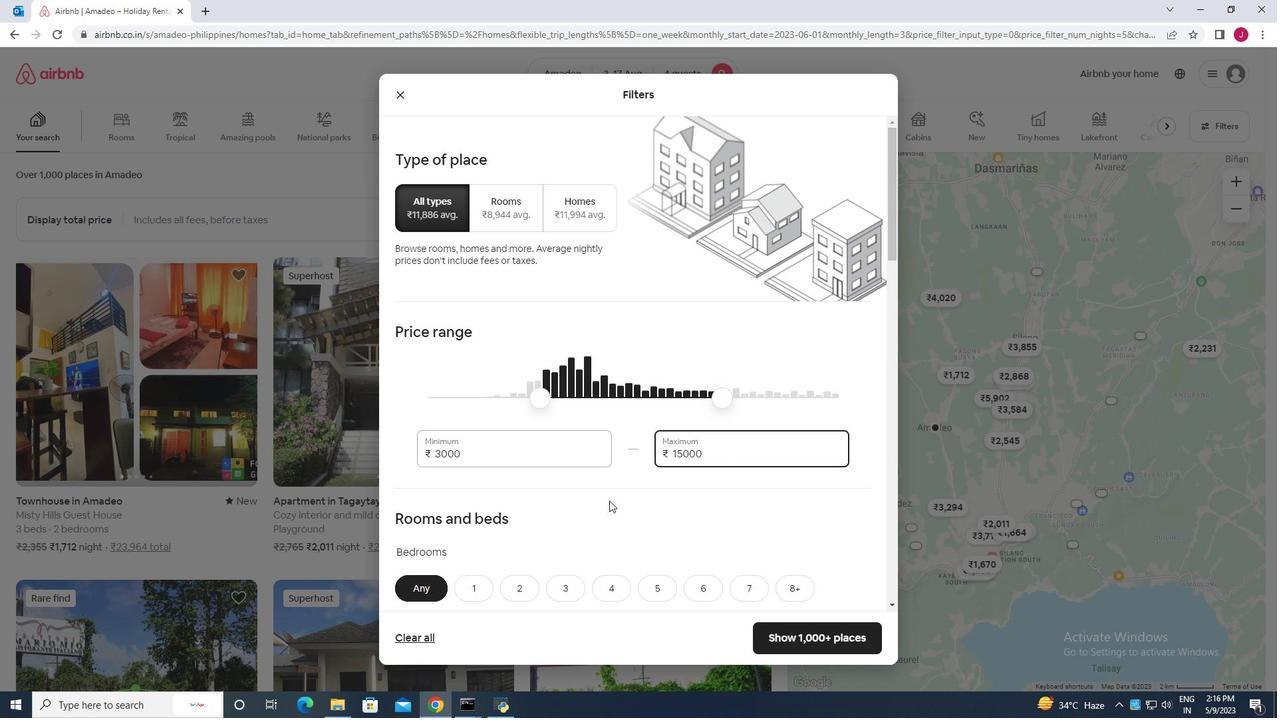 
Action: Mouse moved to (610, 502)
Screenshot: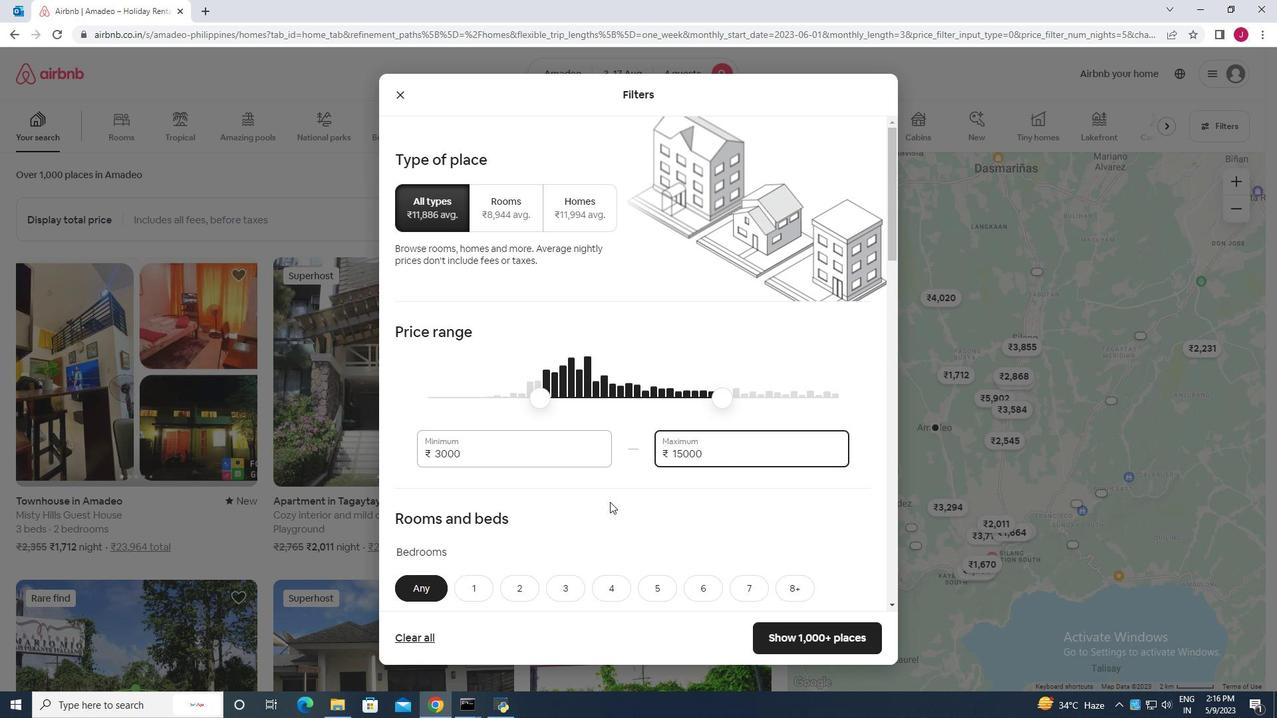 
Action: Mouse scrolled (610, 501) with delta (0, 0)
Screenshot: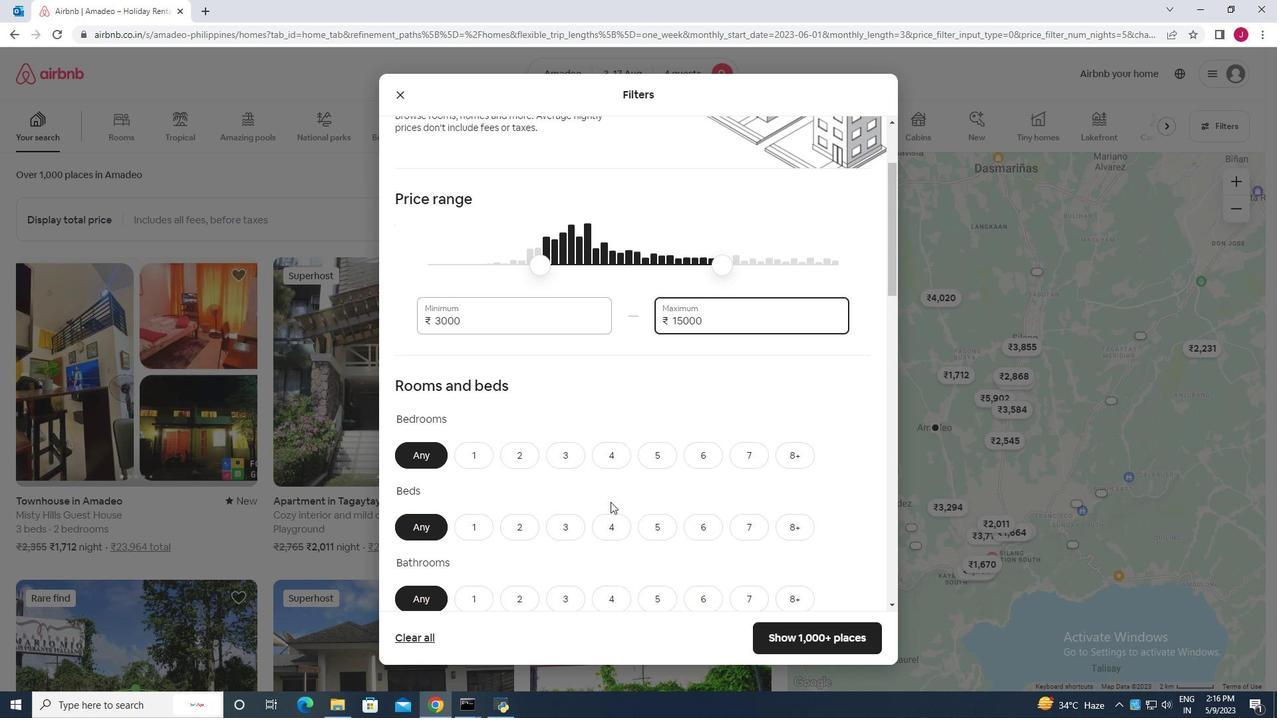 
Action: Mouse moved to (571, 386)
Screenshot: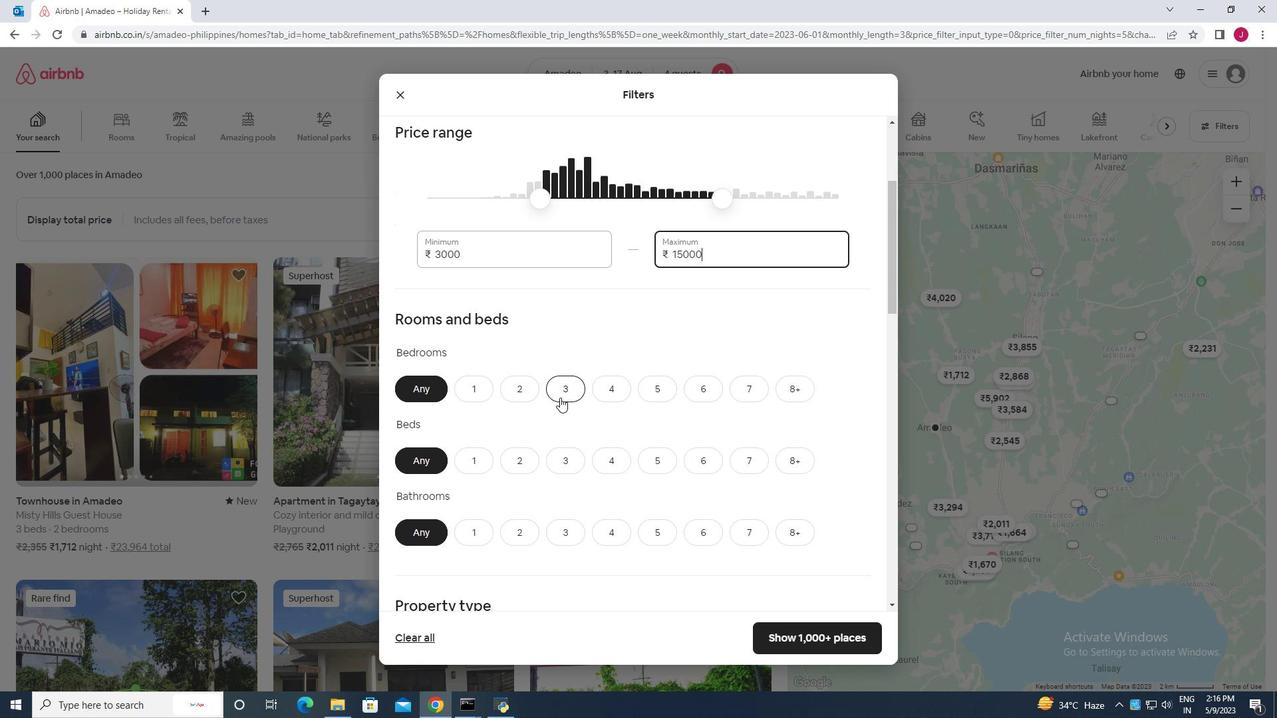 
Action: Mouse pressed left at (571, 386)
Screenshot: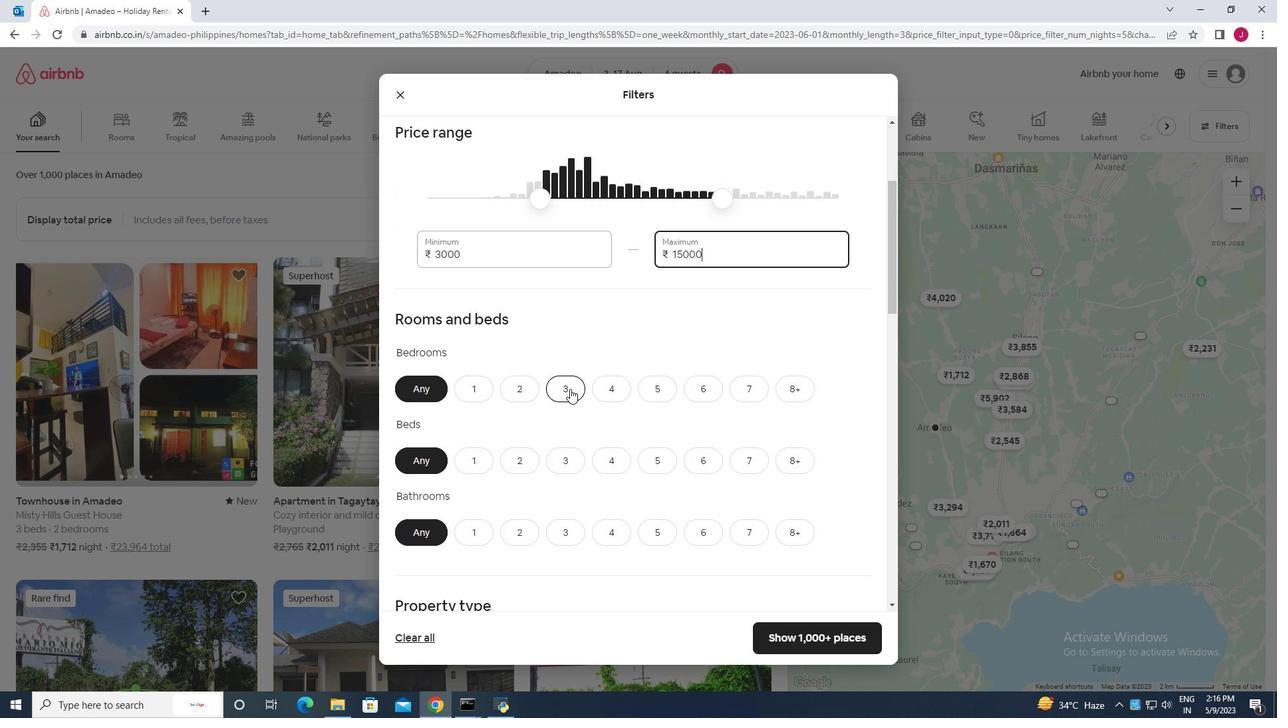 
Action: Mouse moved to (612, 458)
Screenshot: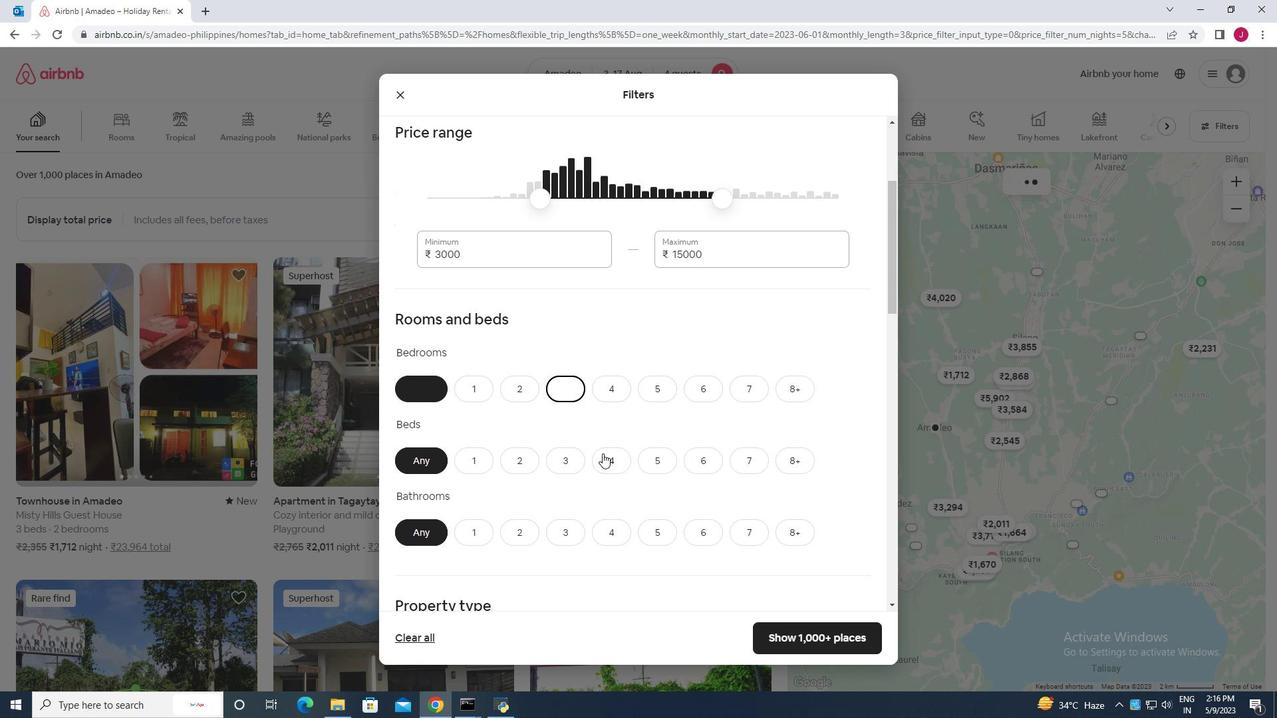 
Action: Mouse pressed left at (612, 458)
Screenshot: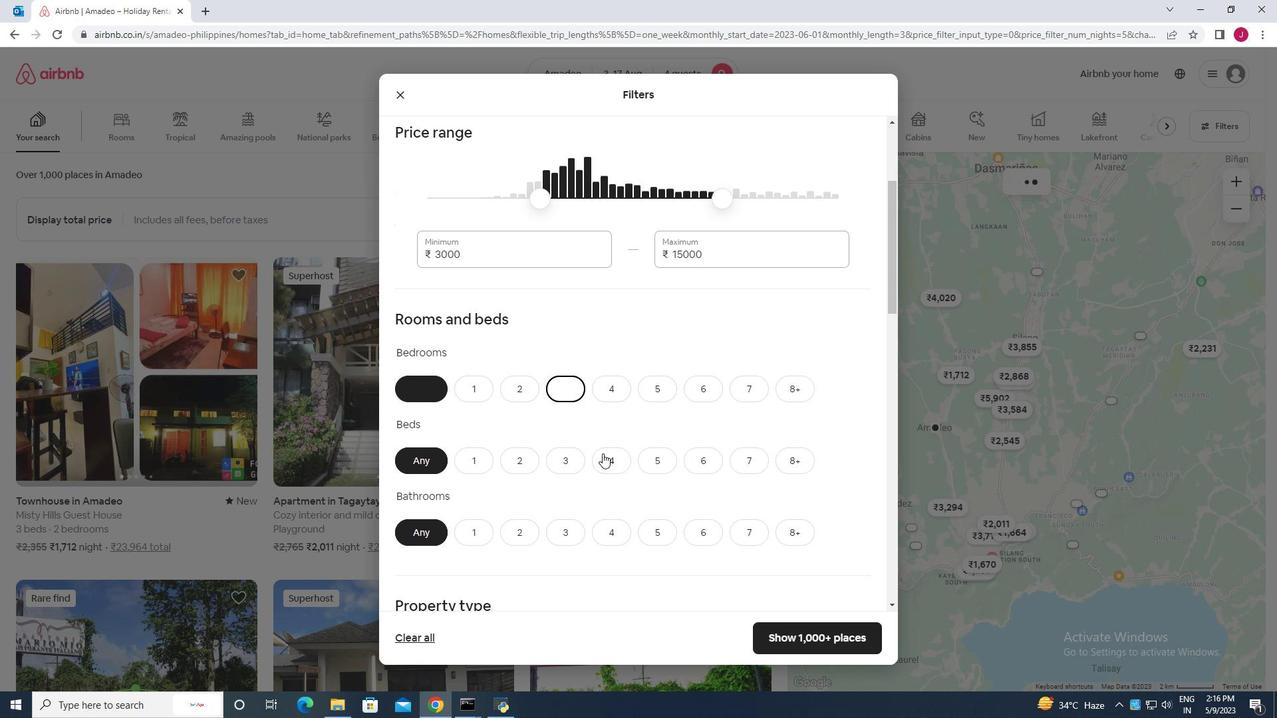
Action: Mouse moved to (520, 536)
Screenshot: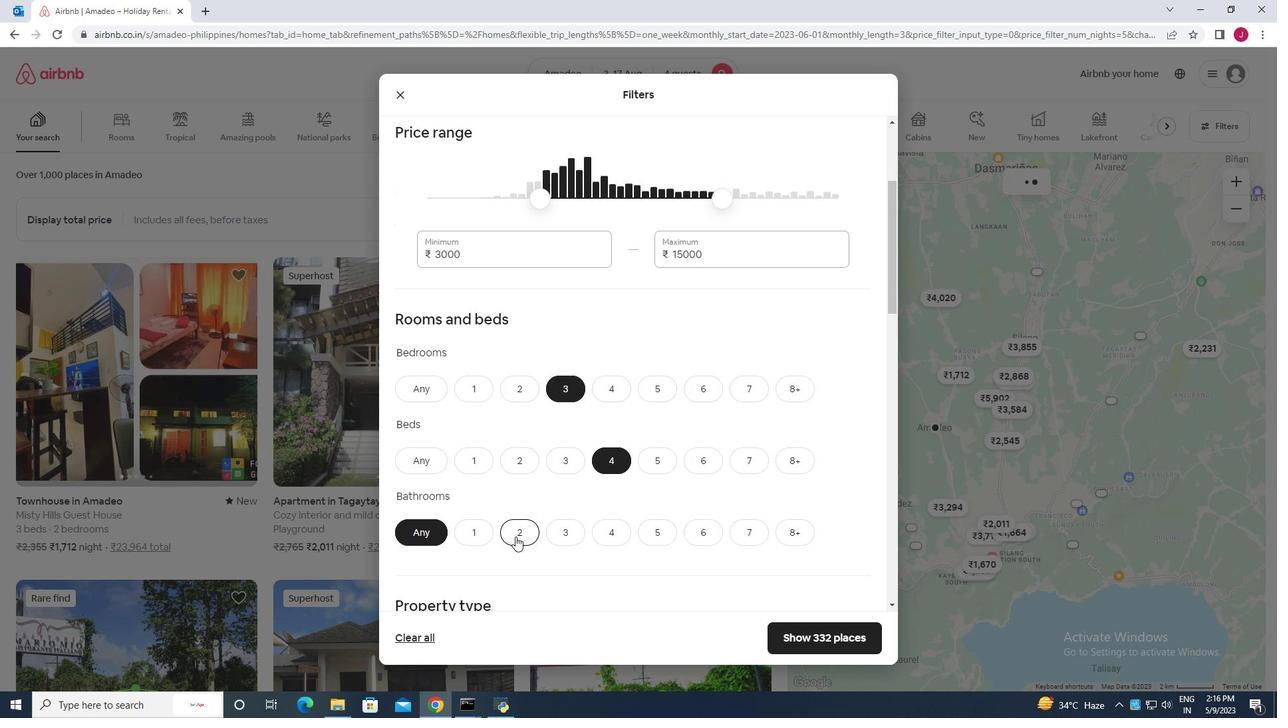 
Action: Mouse pressed left at (520, 536)
Screenshot: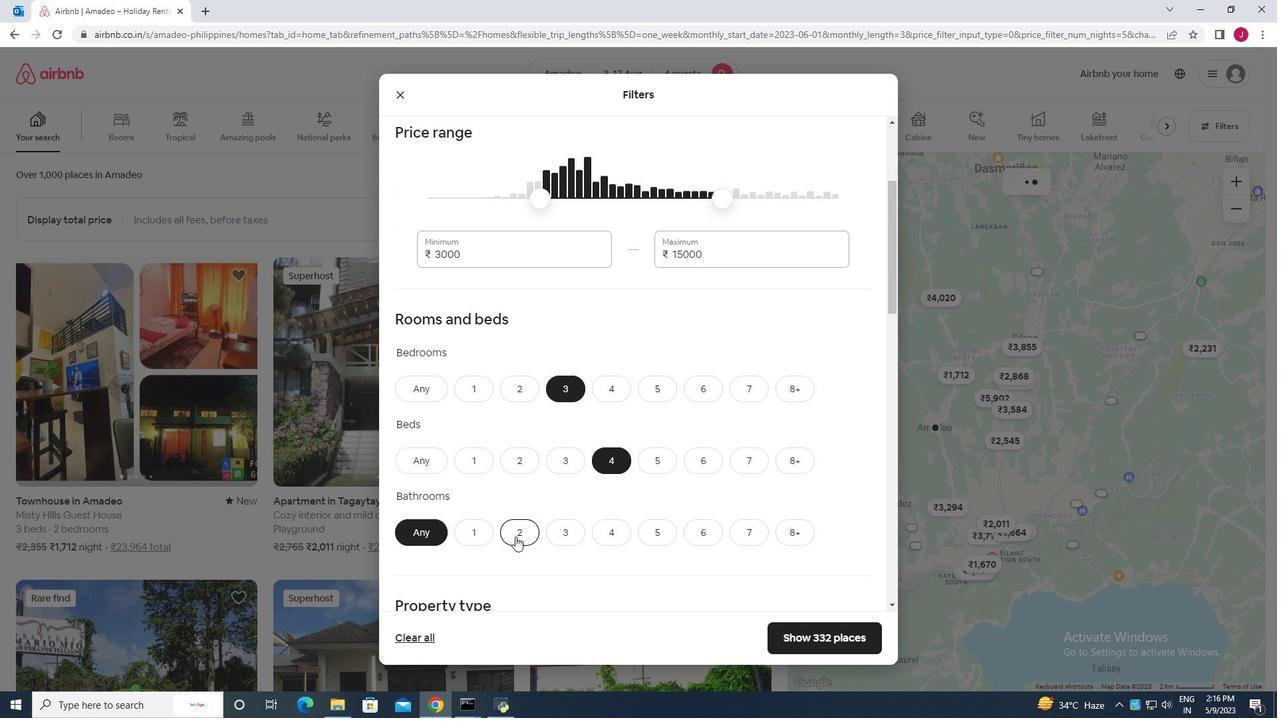 
Action: Mouse moved to (556, 482)
Screenshot: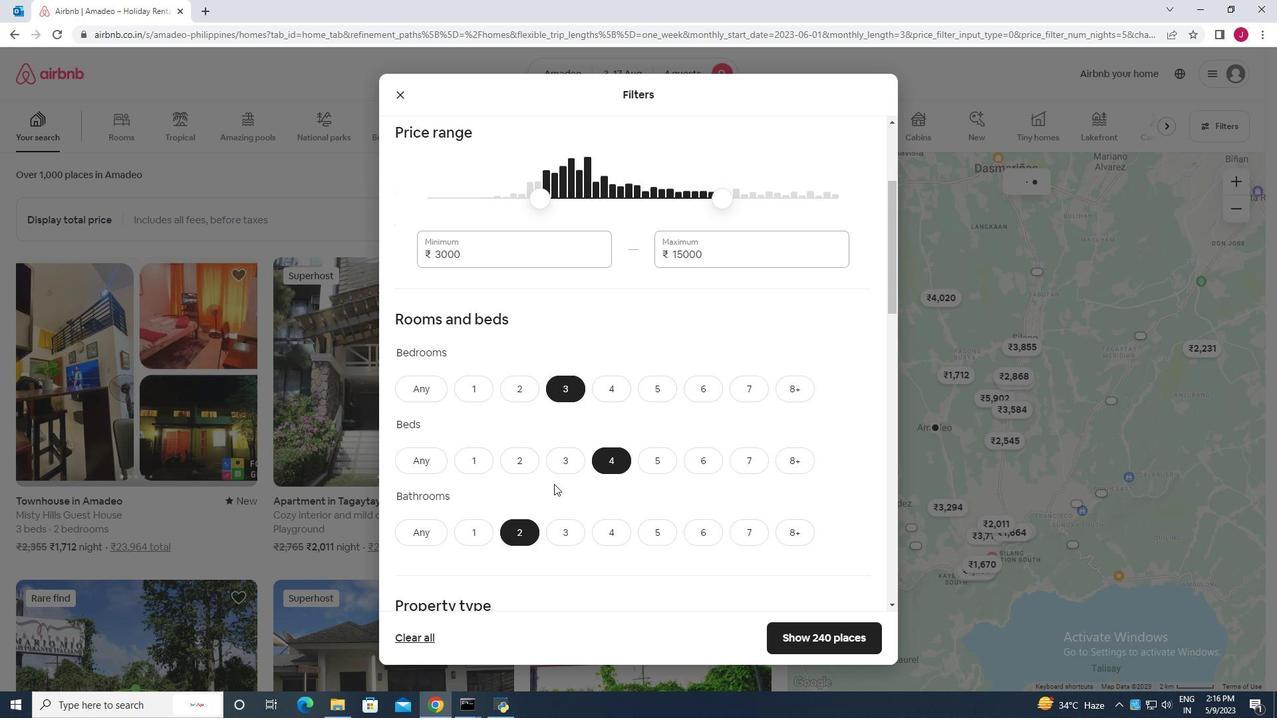 
Action: Mouse scrolled (556, 481) with delta (0, 0)
Screenshot: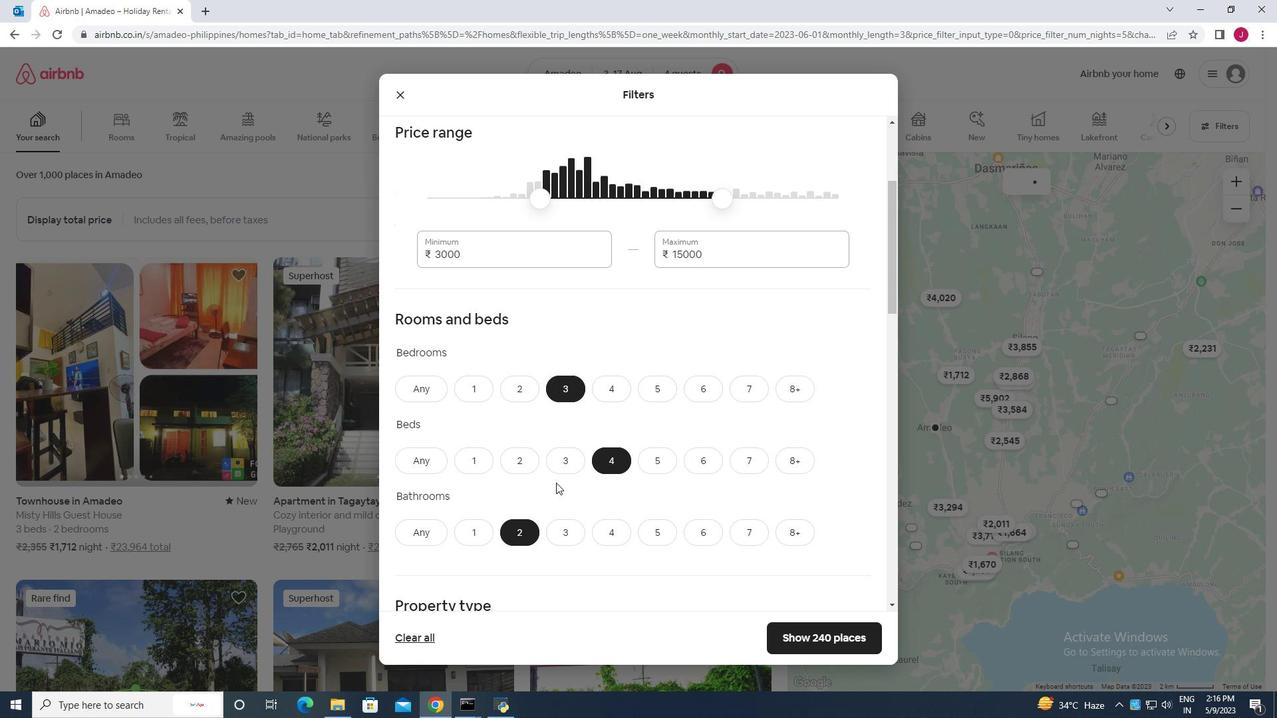 
Action: Mouse scrolled (556, 481) with delta (0, 0)
Screenshot: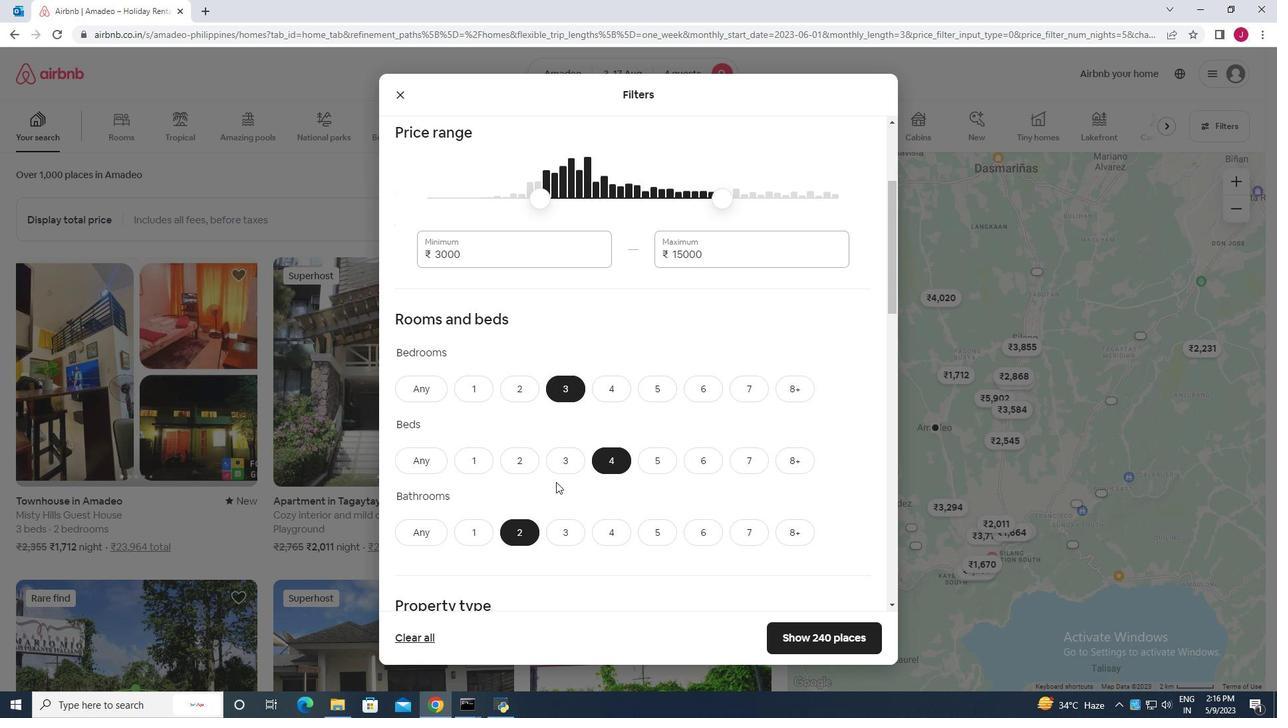 
Action: Mouse scrolled (556, 481) with delta (0, 0)
Screenshot: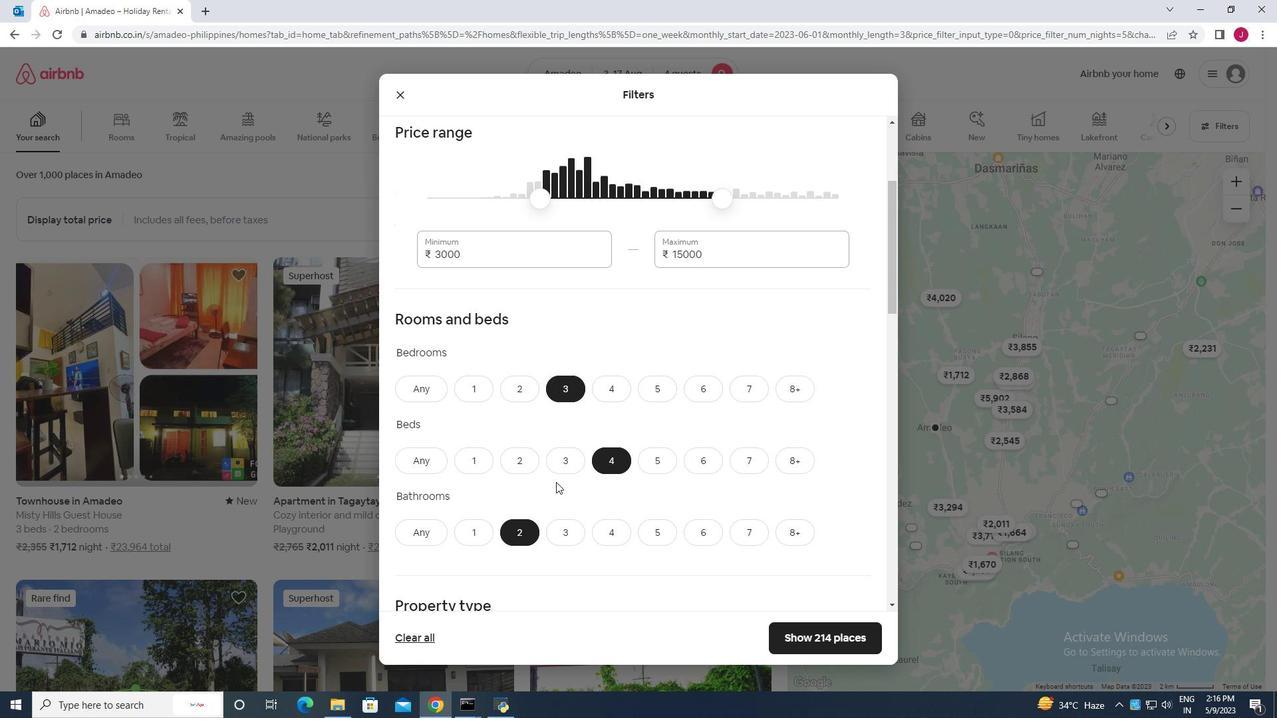 
Action: Mouse moved to (461, 495)
Screenshot: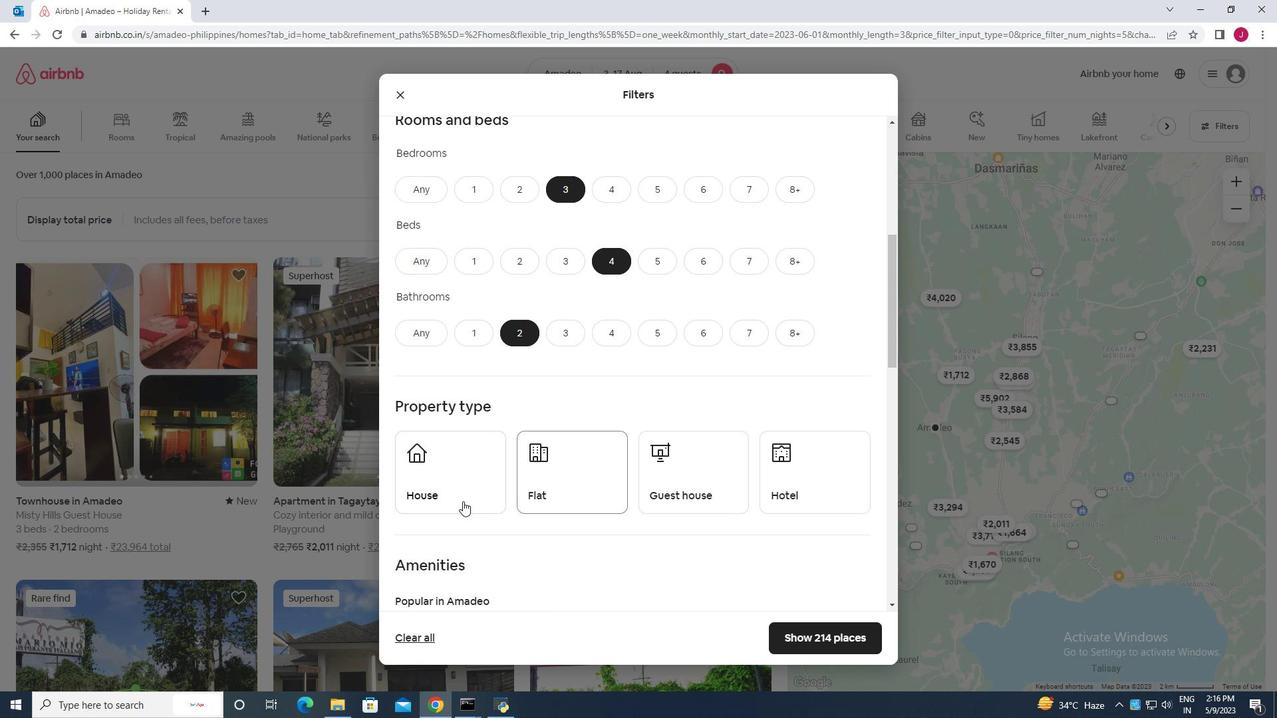 
Action: Mouse pressed left at (461, 495)
Screenshot: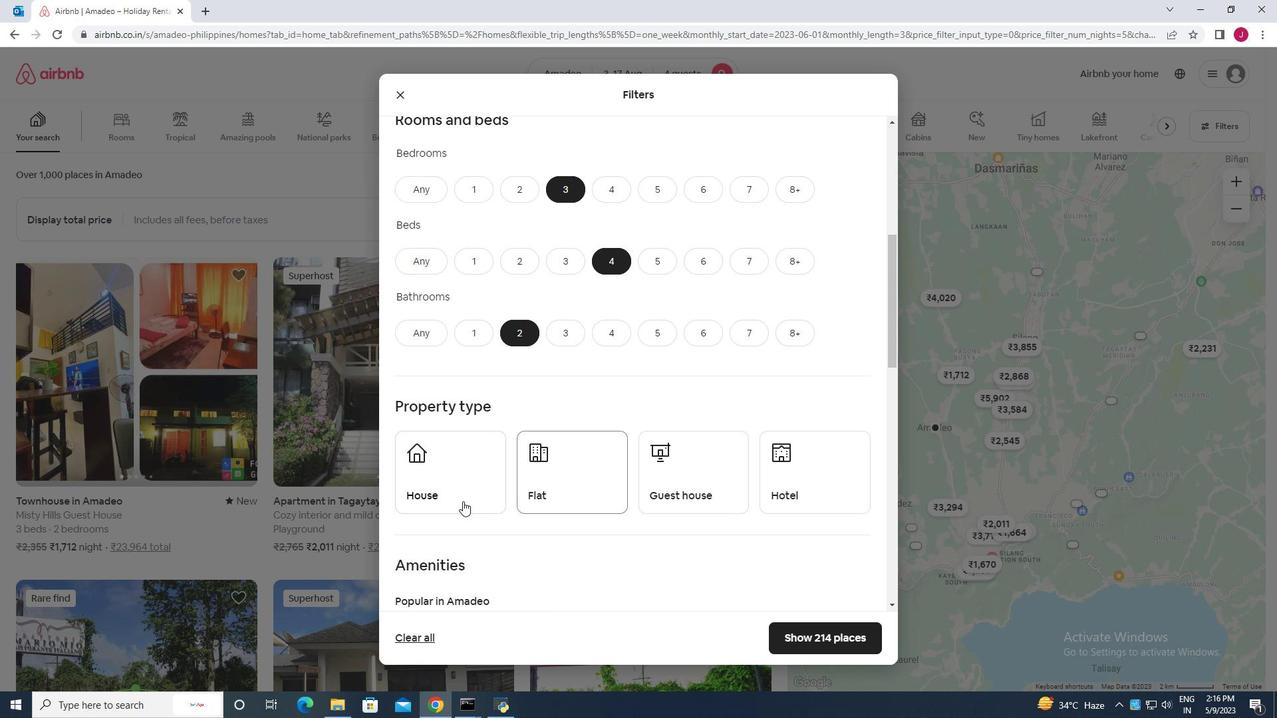 
Action: Mouse moved to (538, 494)
Screenshot: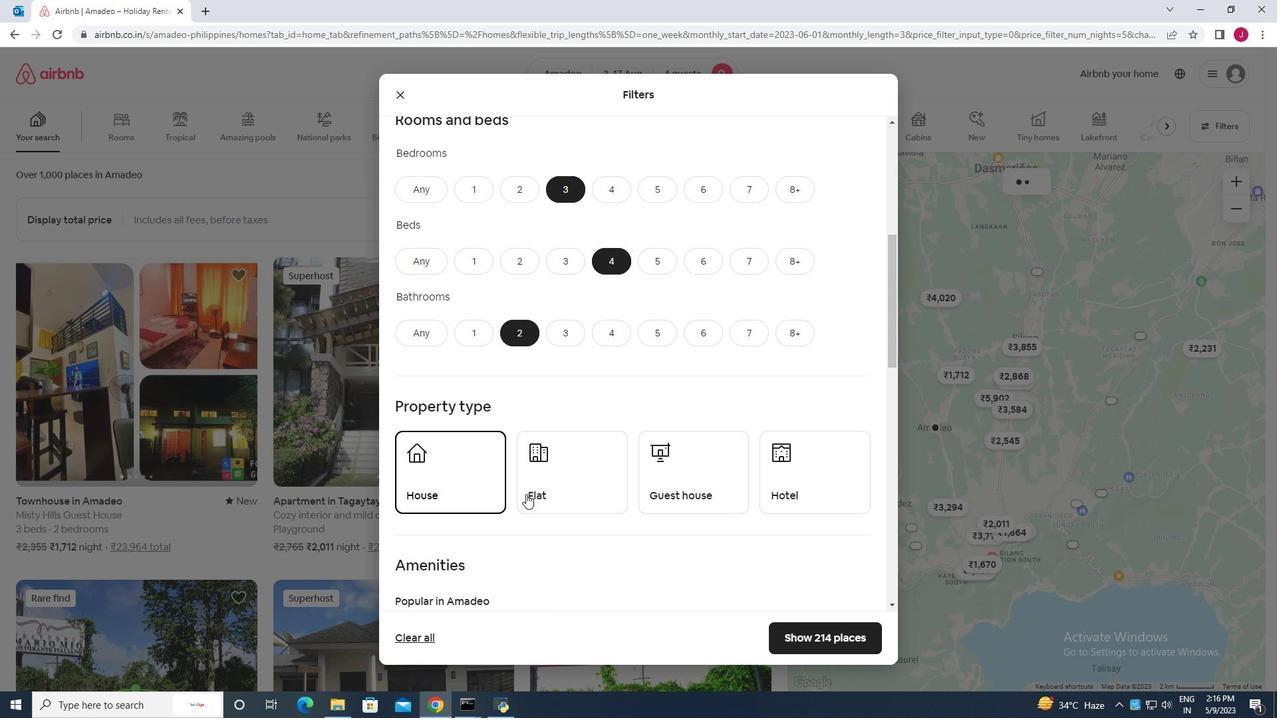 
Action: Mouse pressed left at (538, 494)
Screenshot: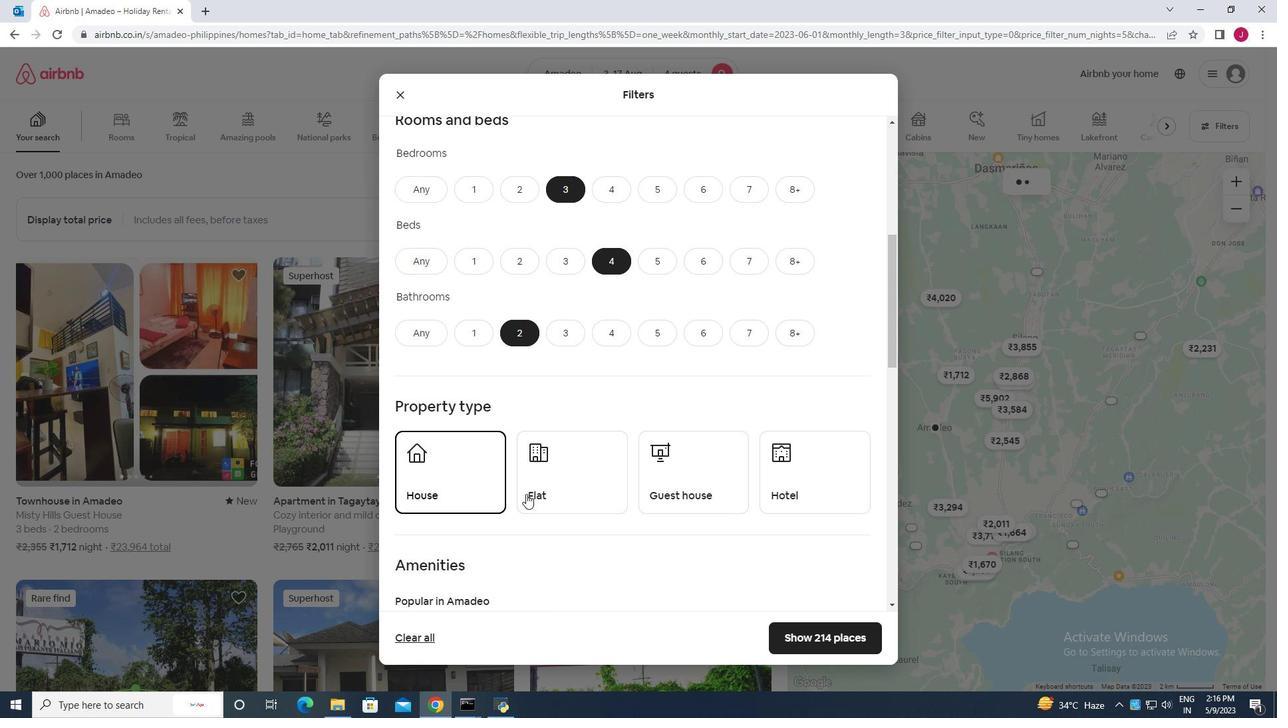 
Action: Mouse moved to (667, 480)
Screenshot: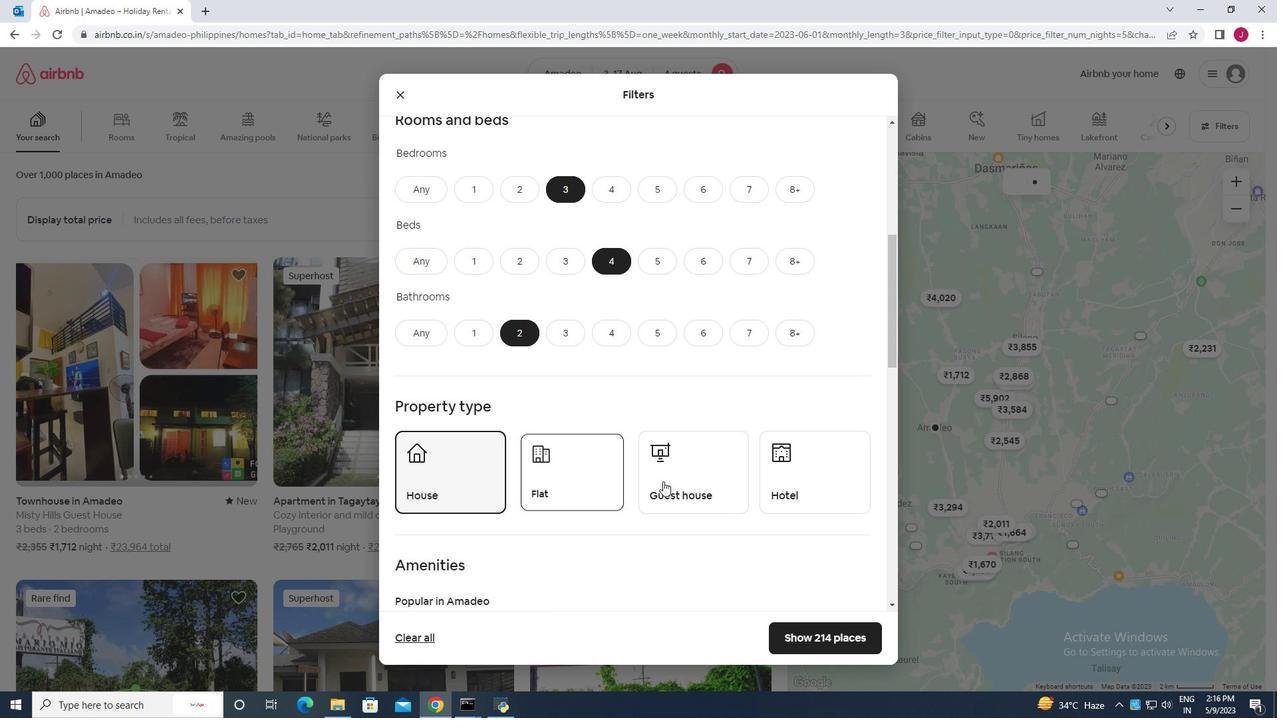 
Action: Mouse pressed left at (667, 480)
Screenshot: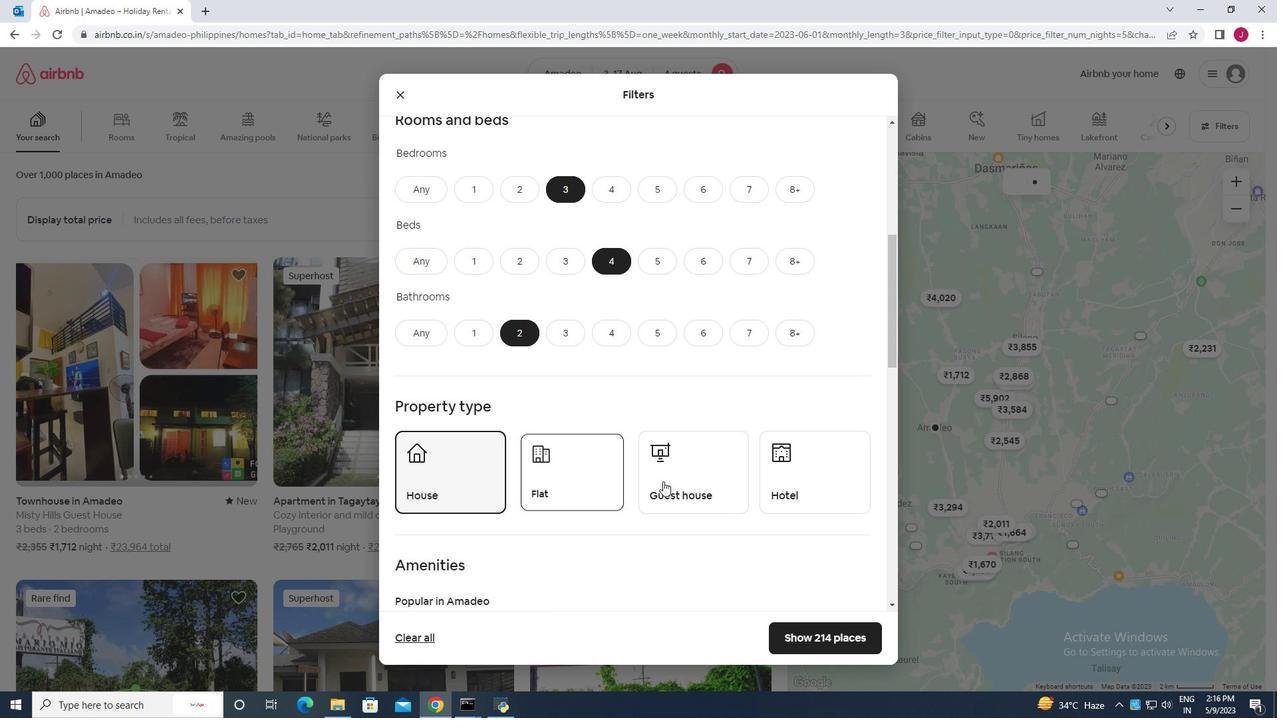 
Action: Mouse moved to (638, 474)
Screenshot: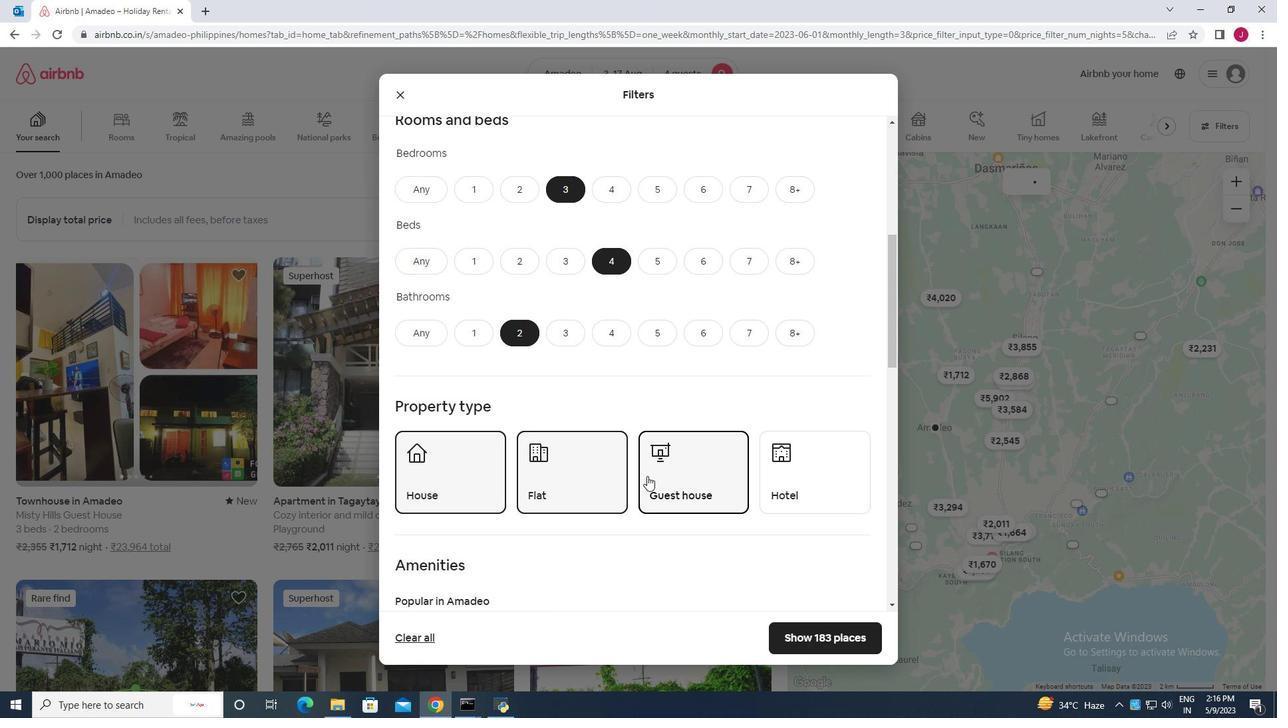 
Action: Mouse scrolled (638, 474) with delta (0, 0)
Screenshot: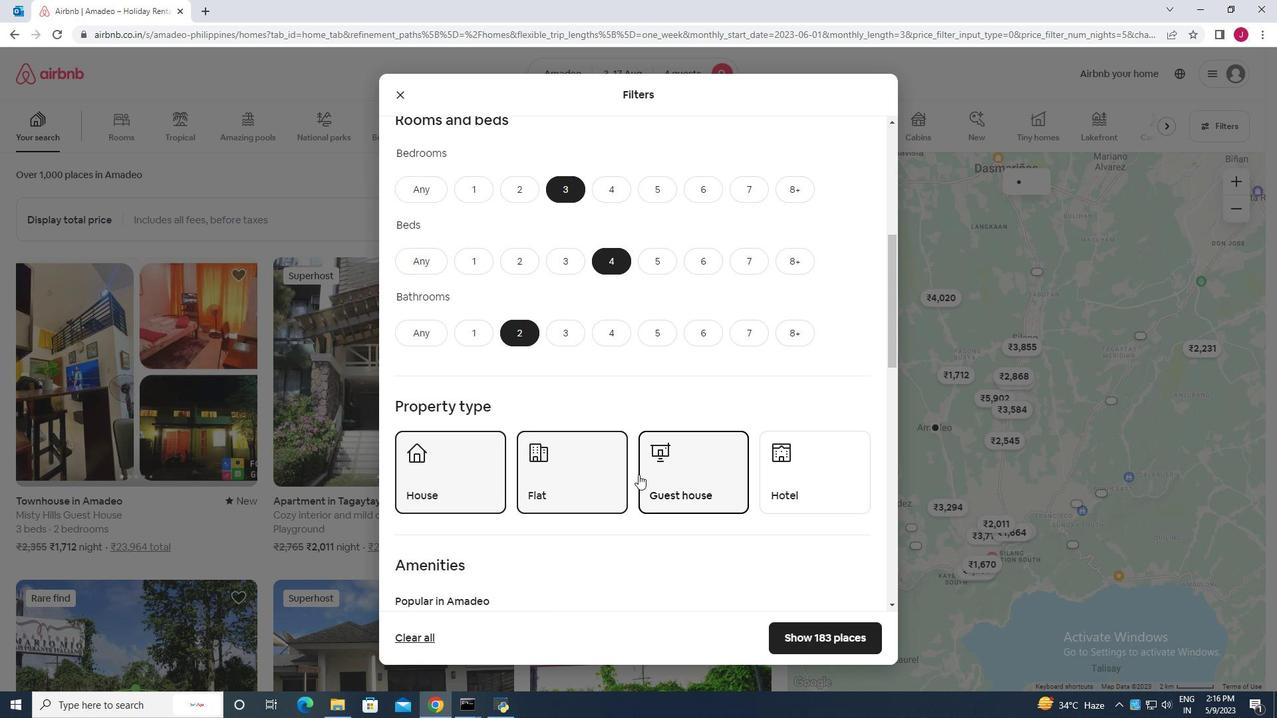 
Action: Mouse scrolled (638, 474) with delta (0, 0)
Screenshot: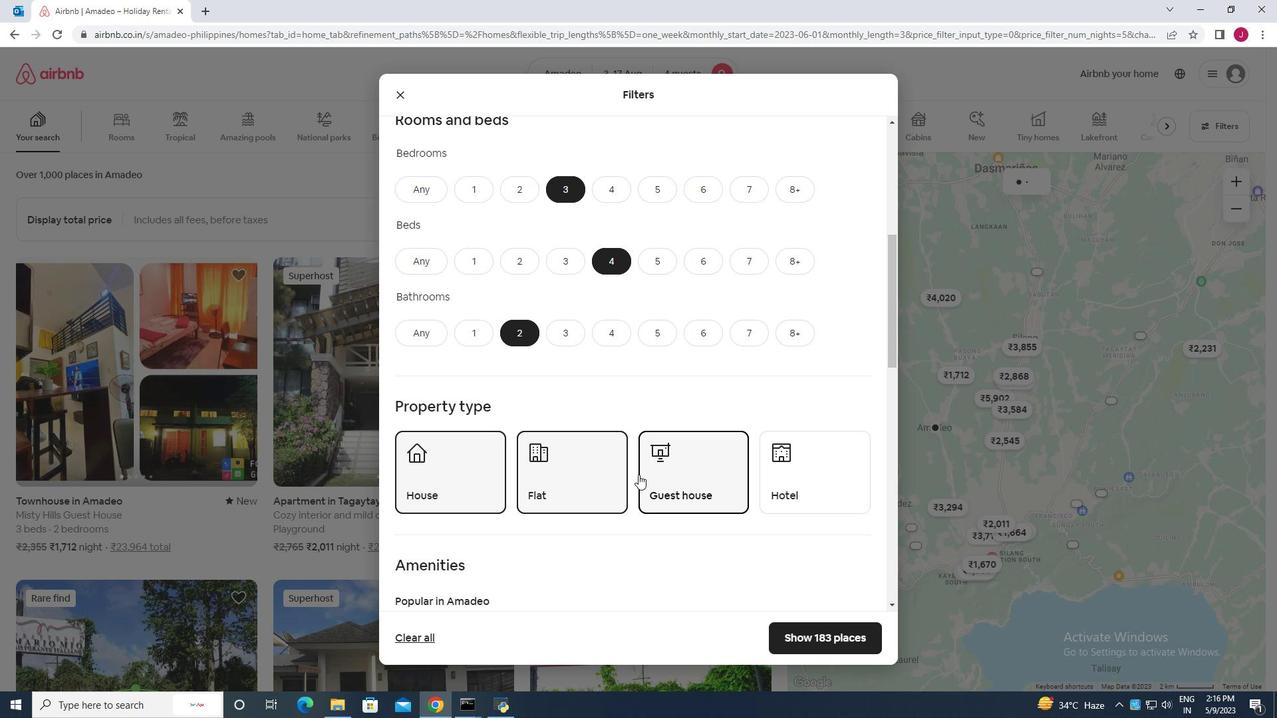 
Action: Mouse scrolled (638, 474) with delta (0, 0)
Screenshot: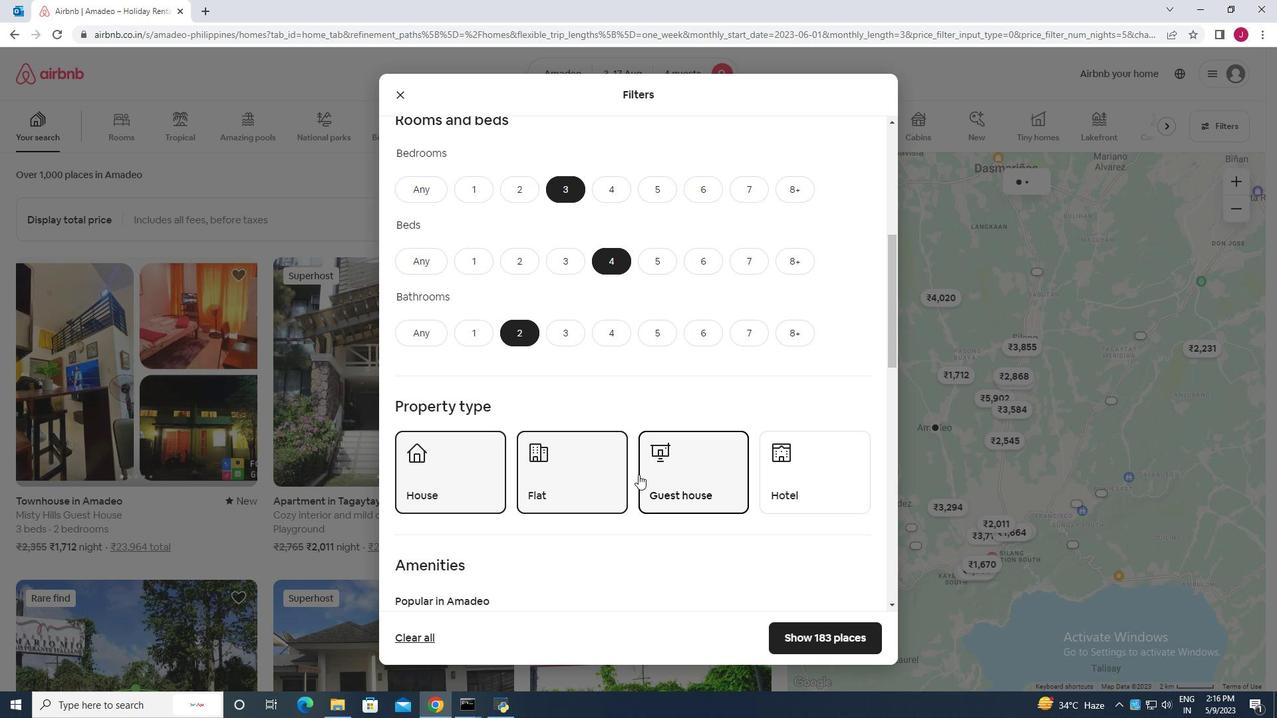 
Action: Mouse moved to (637, 431)
Screenshot: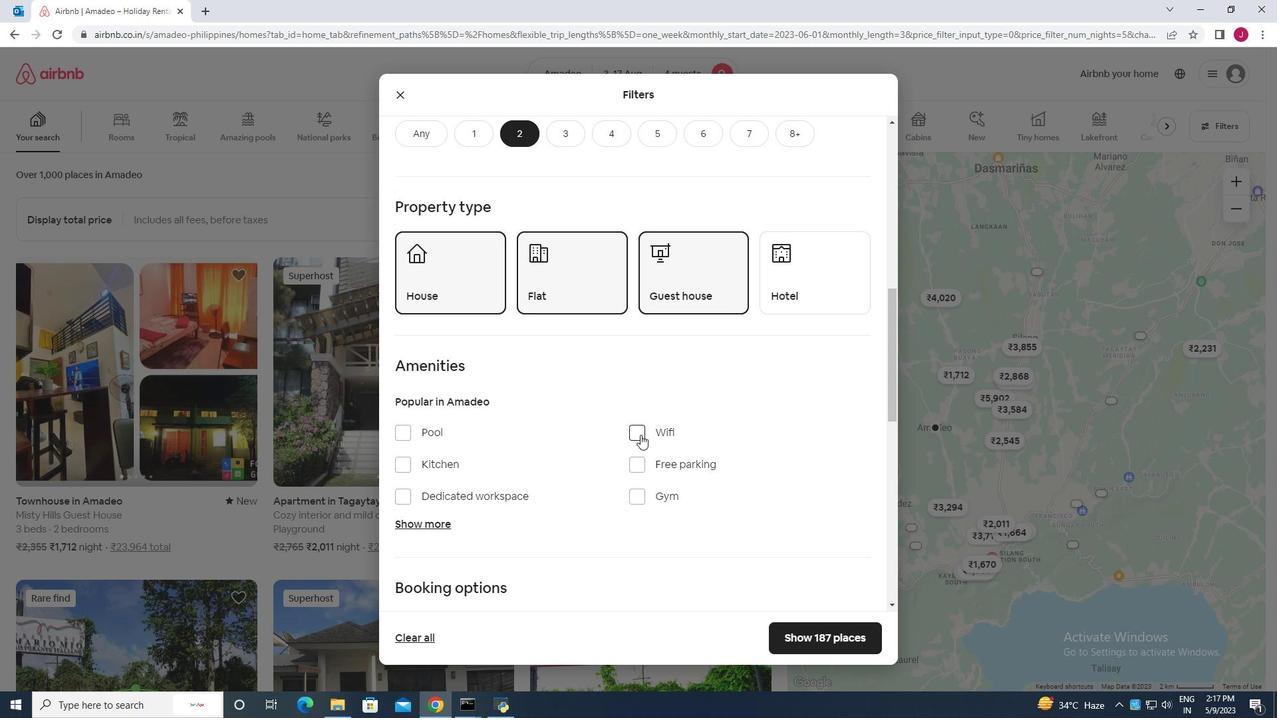 
Action: Mouse pressed left at (637, 431)
Screenshot: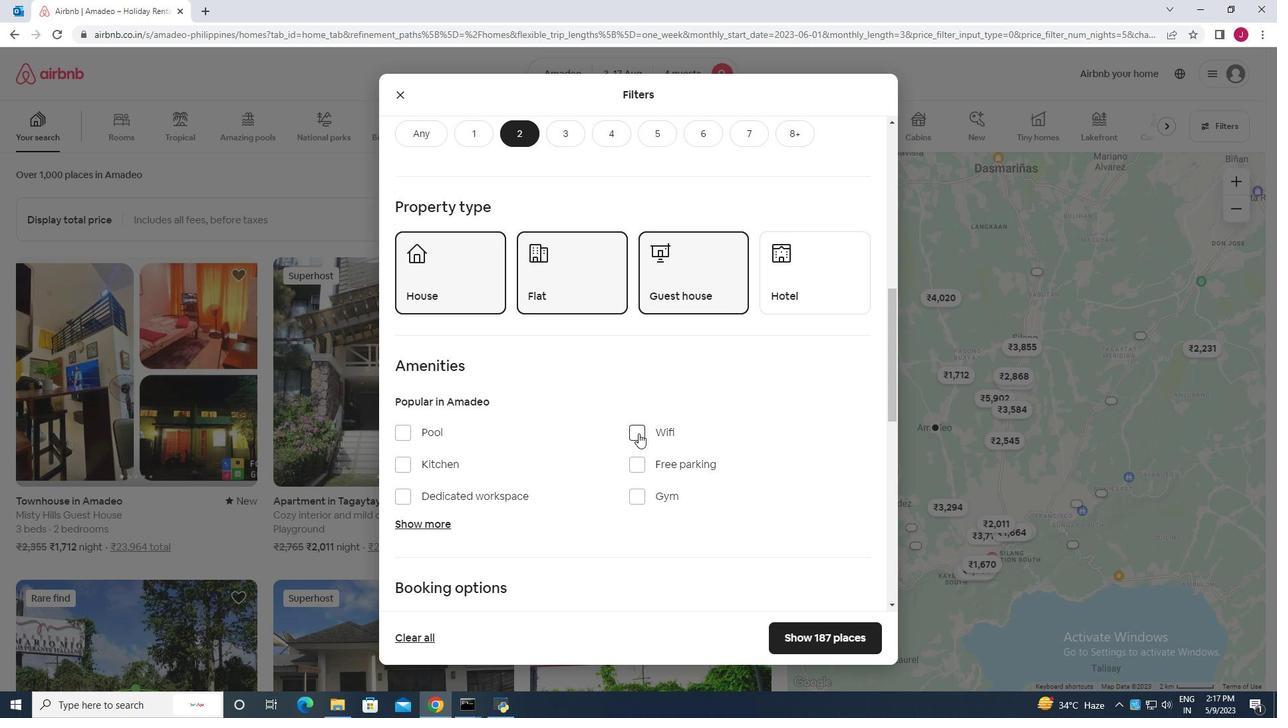 
Action: Mouse moved to (643, 432)
Screenshot: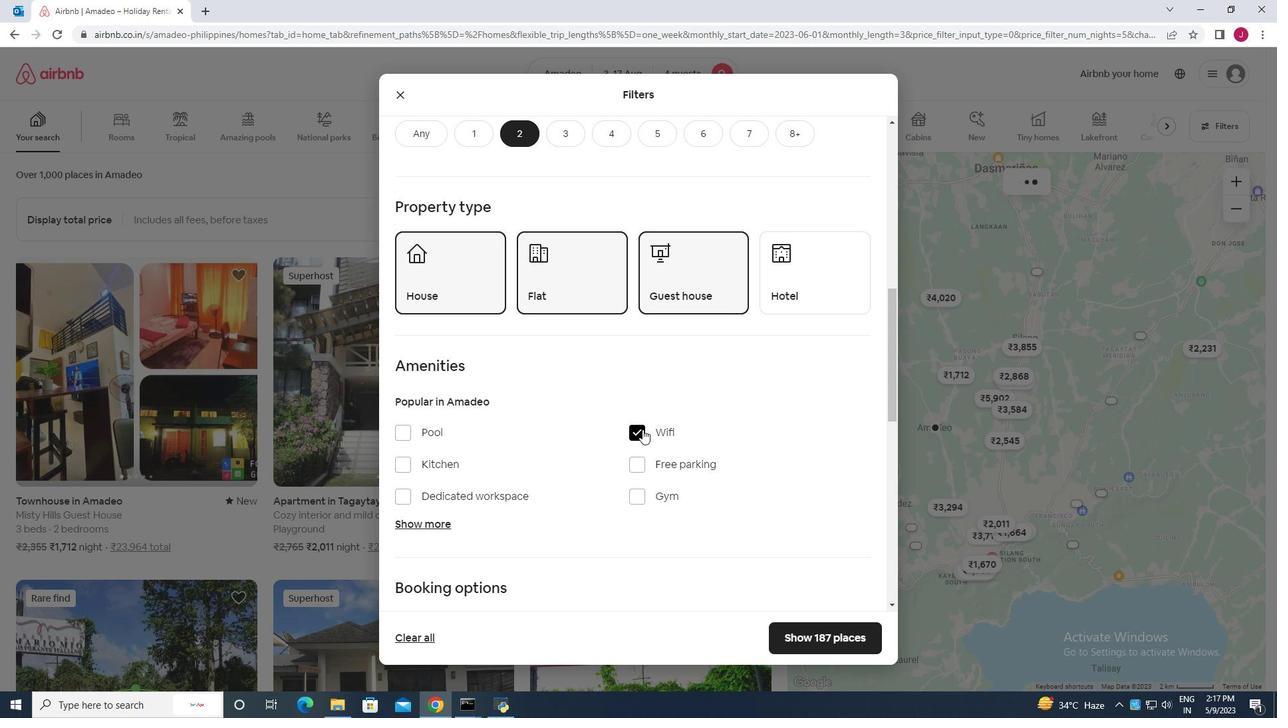 
Action: Mouse scrolled (643, 431) with delta (0, 0)
Screenshot: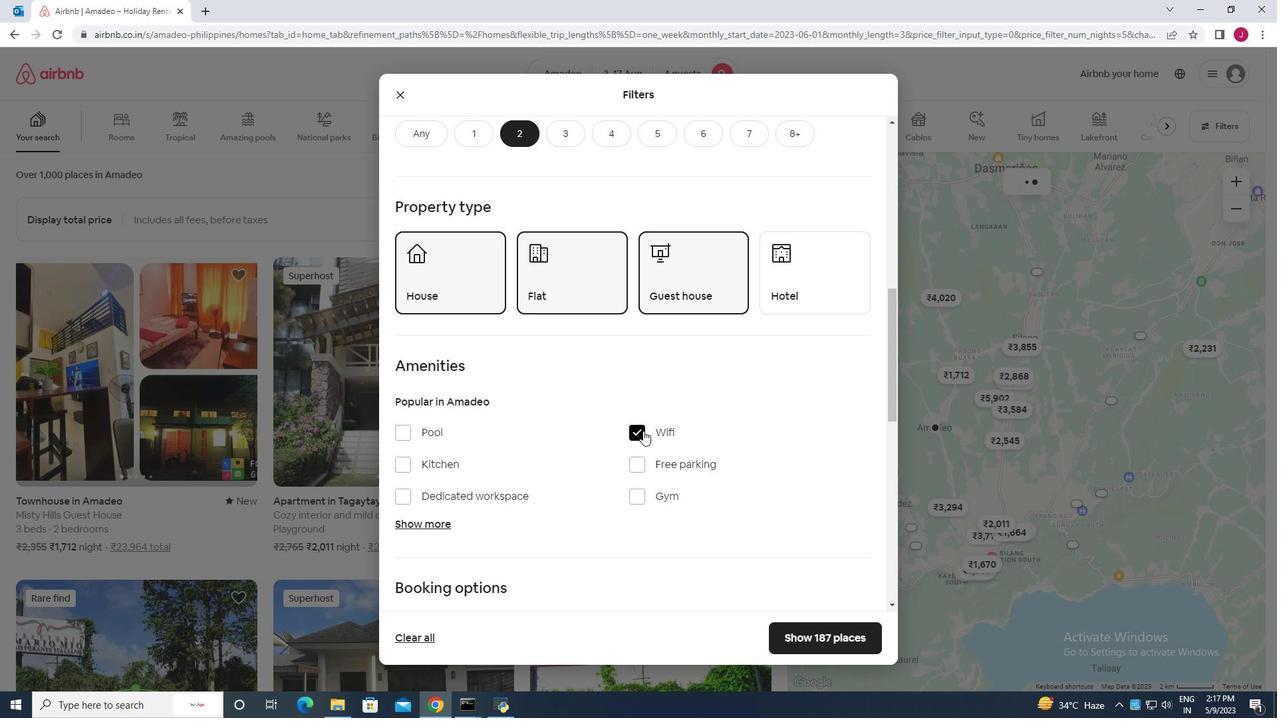 
Action: Mouse moved to (643, 432)
Screenshot: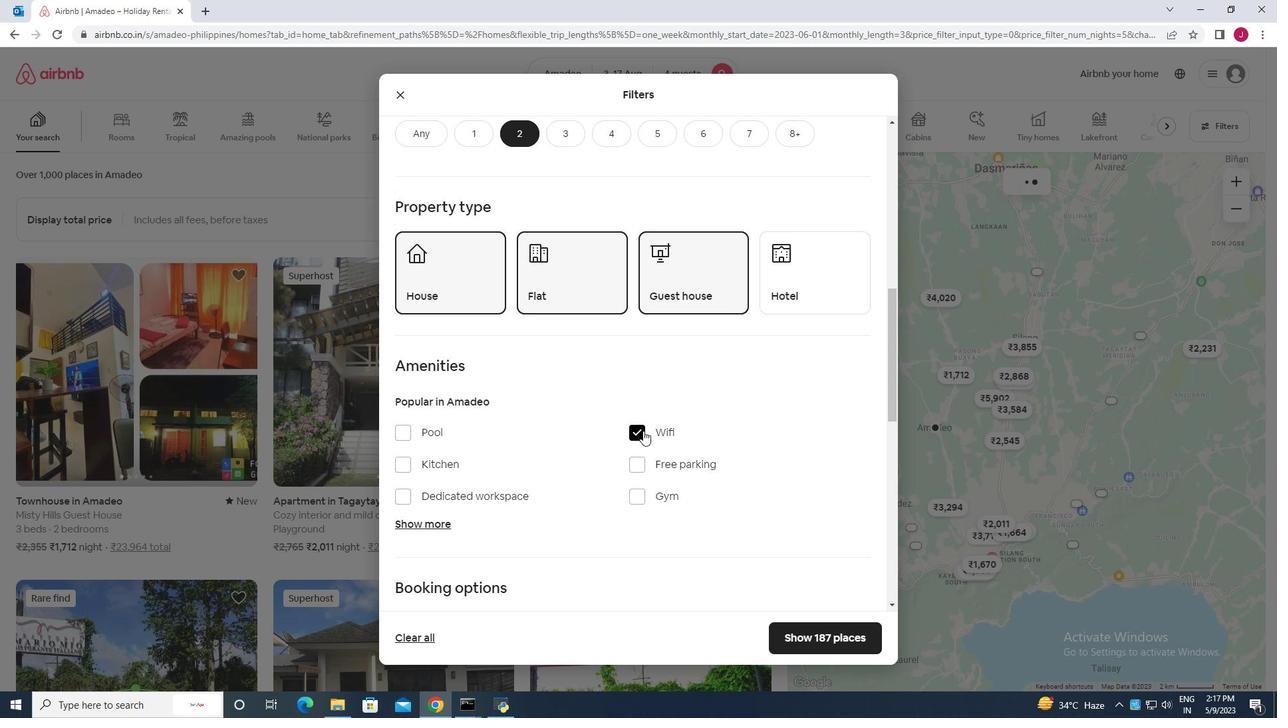 
Action: Mouse scrolled (643, 431) with delta (0, 0)
Screenshot: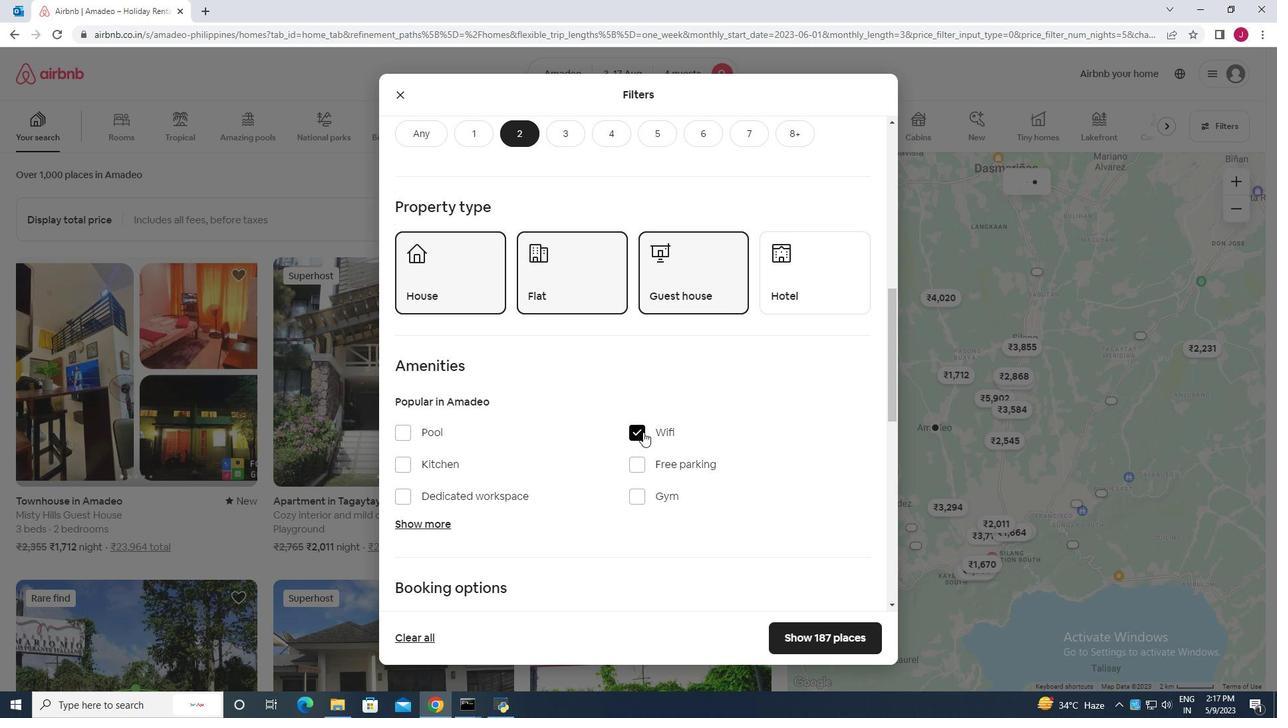 
Action: Mouse scrolled (643, 431) with delta (0, 0)
Screenshot: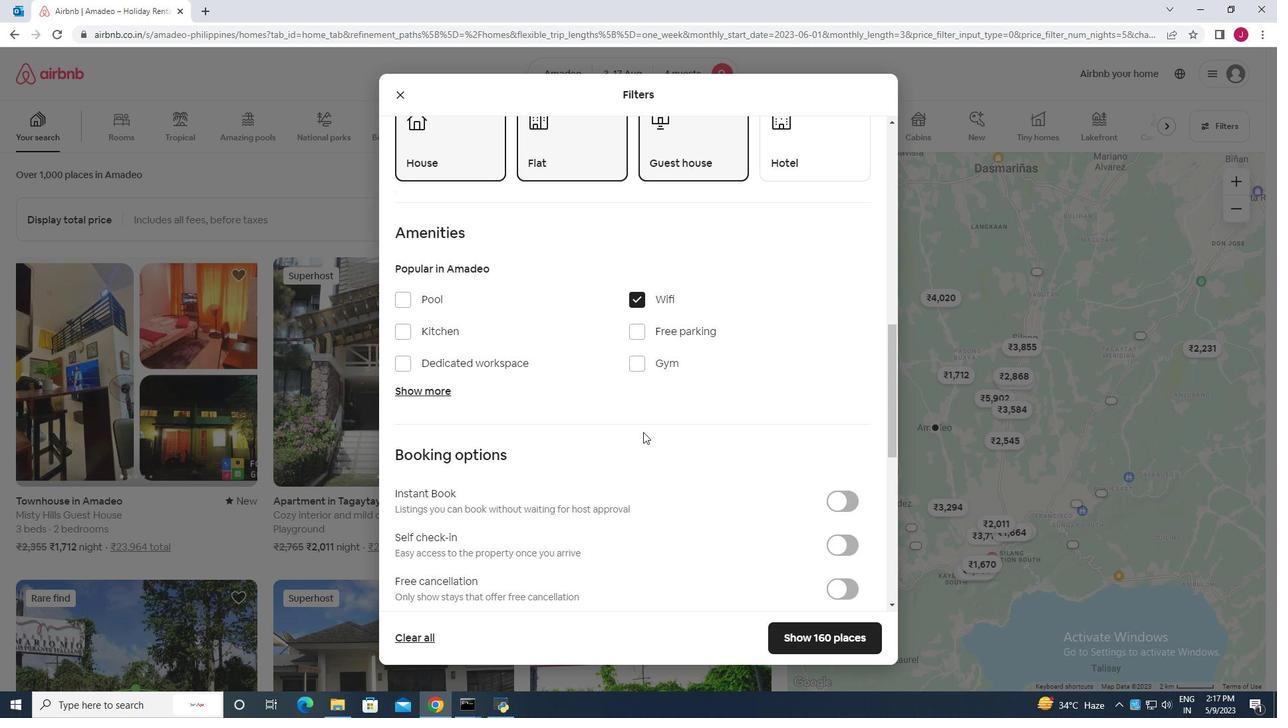 
Action: Mouse scrolled (643, 431) with delta (0, 0)
Screenshot: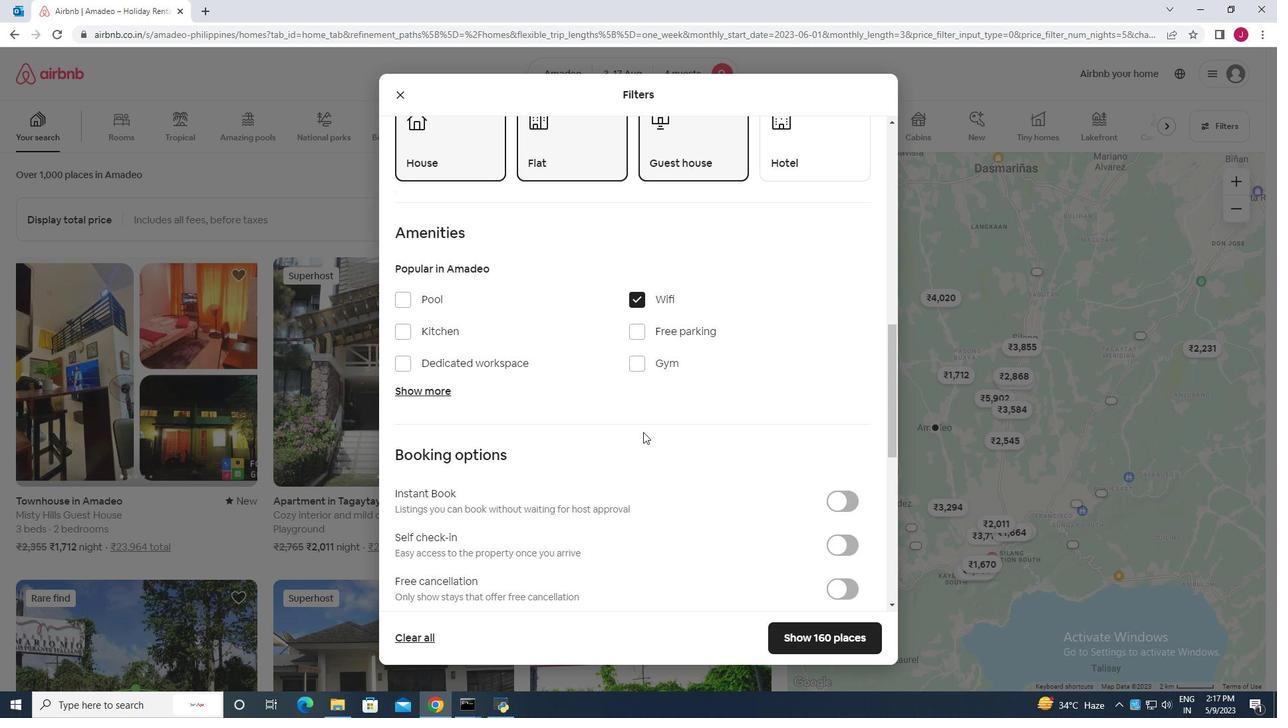 
Action: Mouse scrolled (643, 431) with delta (0, 0)
Screenshot: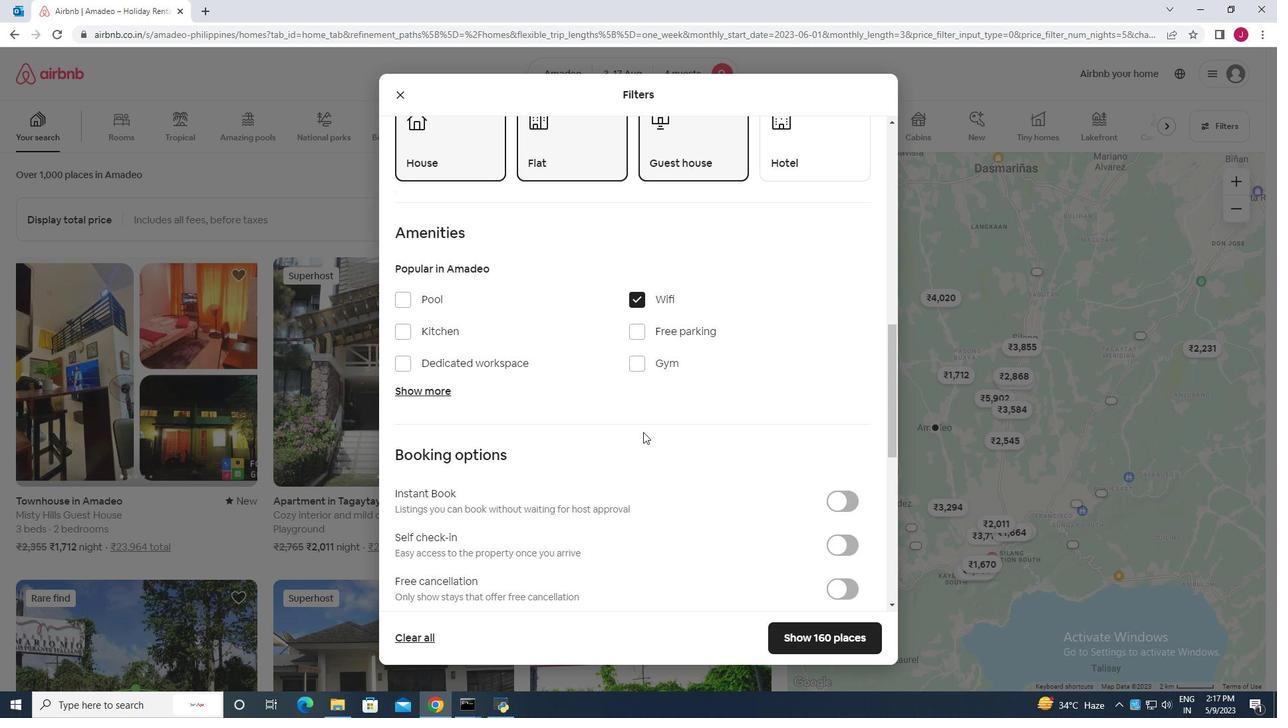 
Action: Mouse moved to (840, 349)
Screenshot: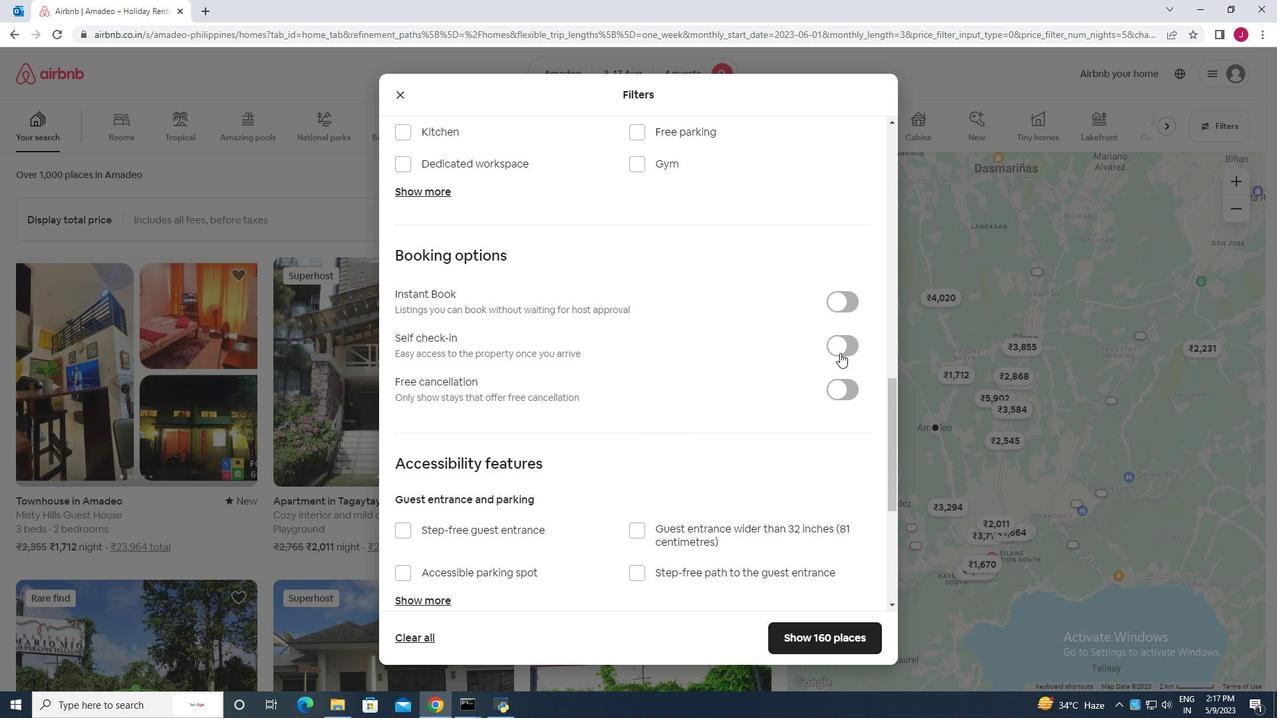 
Action: Mouse pressed left at (840, 349)
Screenshot: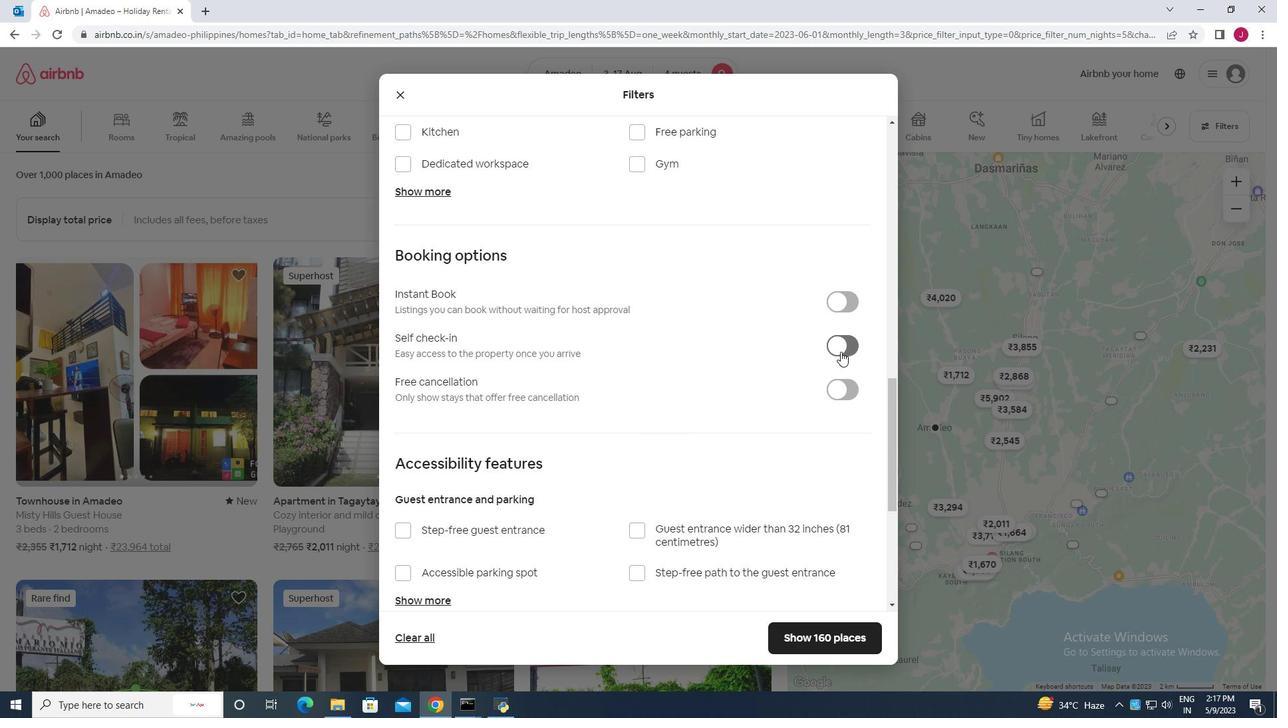 
Action: Mouse moved to (638, 452)
Screenshot: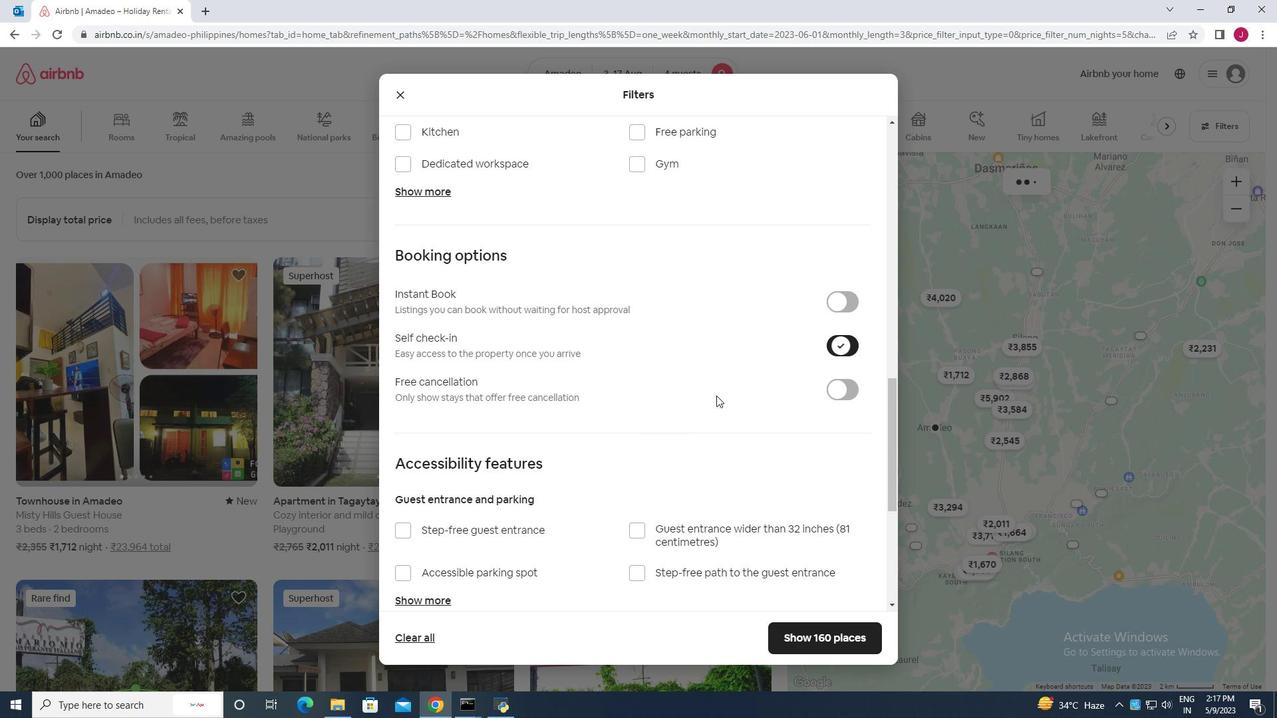 
Action: Mouse scrolled (638, 451) with delta (0, 0)
Screenshot: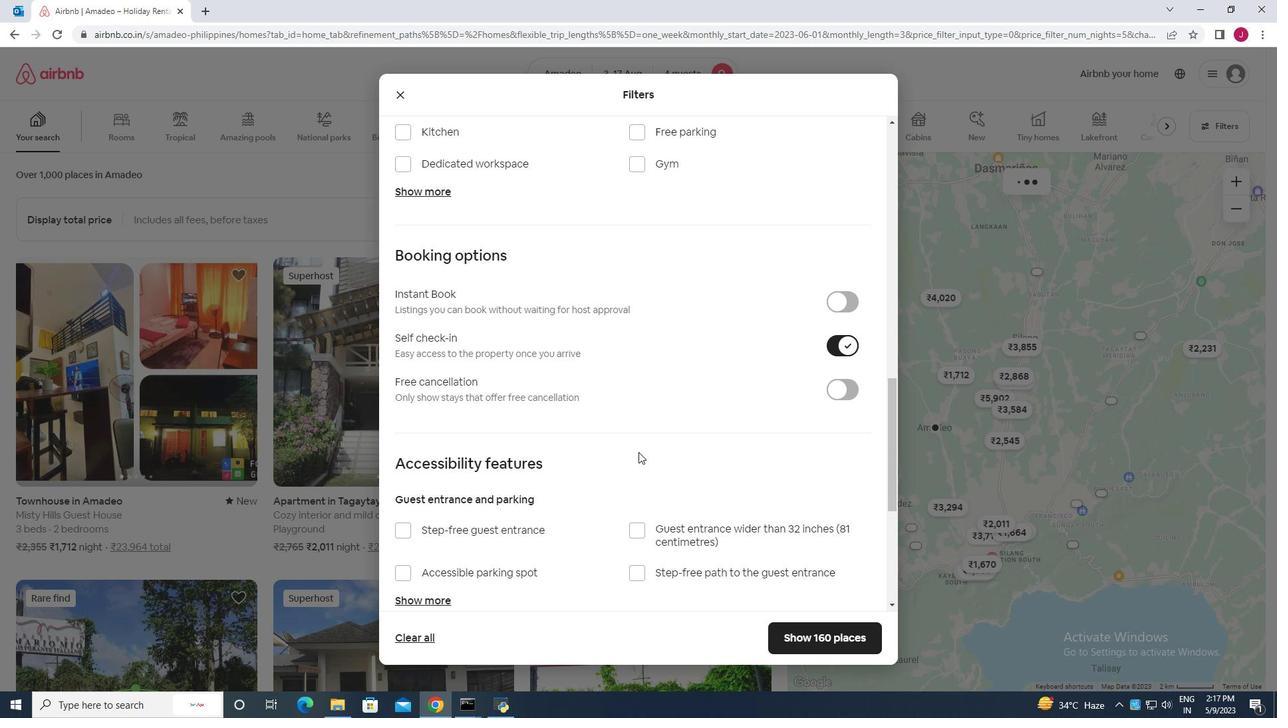 
Action: Mouse scrolled (638, 451) with delta (0, 0)
Screenshot: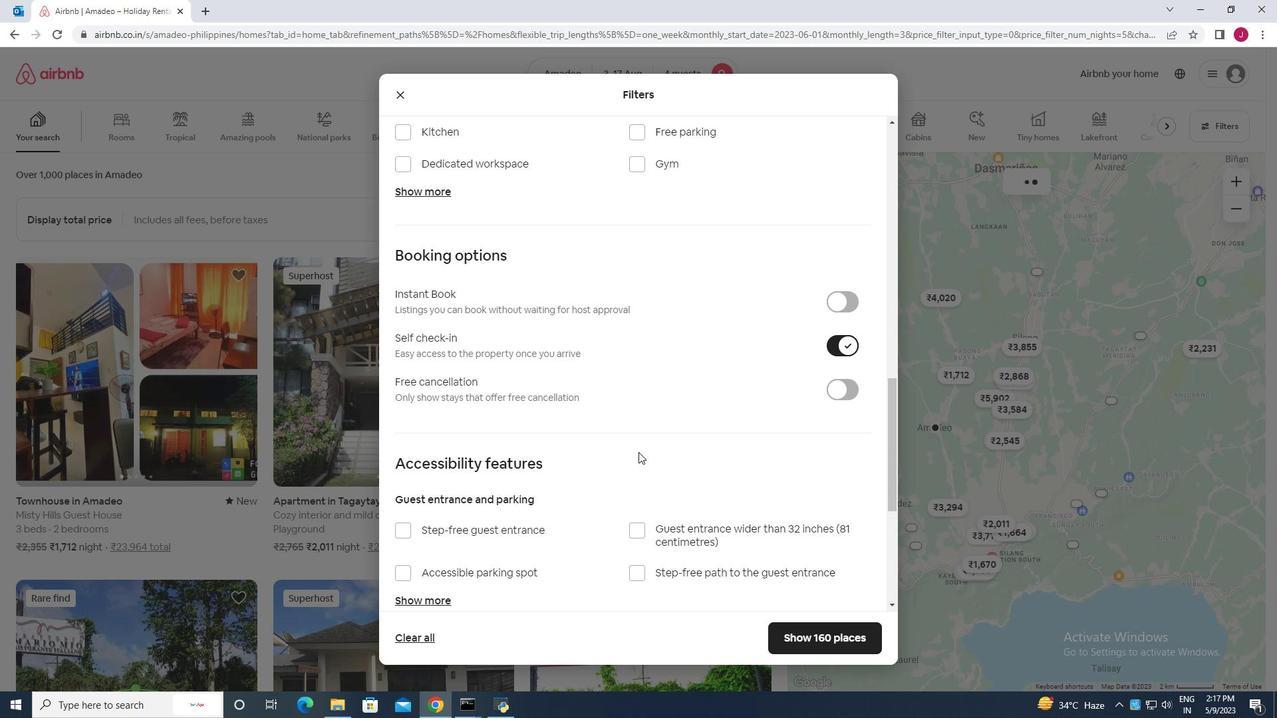 
Action: Mouse scrolled (638, 451) with delta (0, 0)
Screenshot: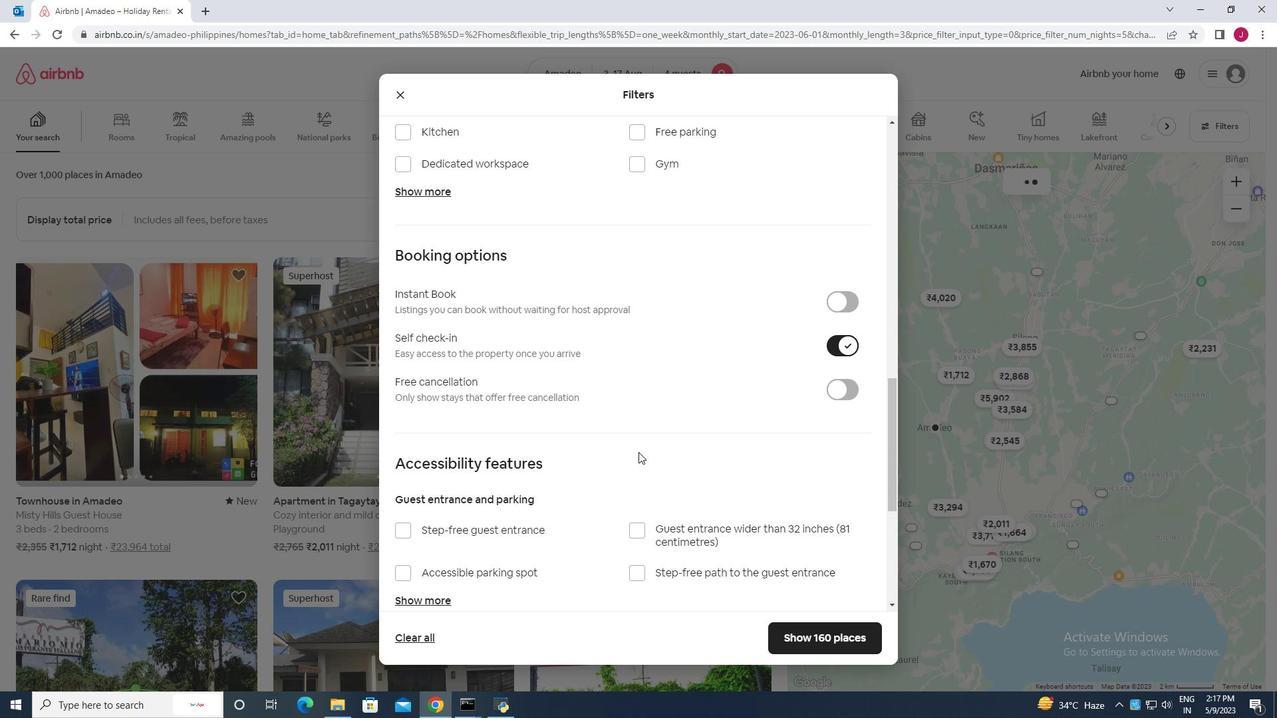 
Action: Mouse scrolled (638, 451) with delta (0, 0)
Screenshot: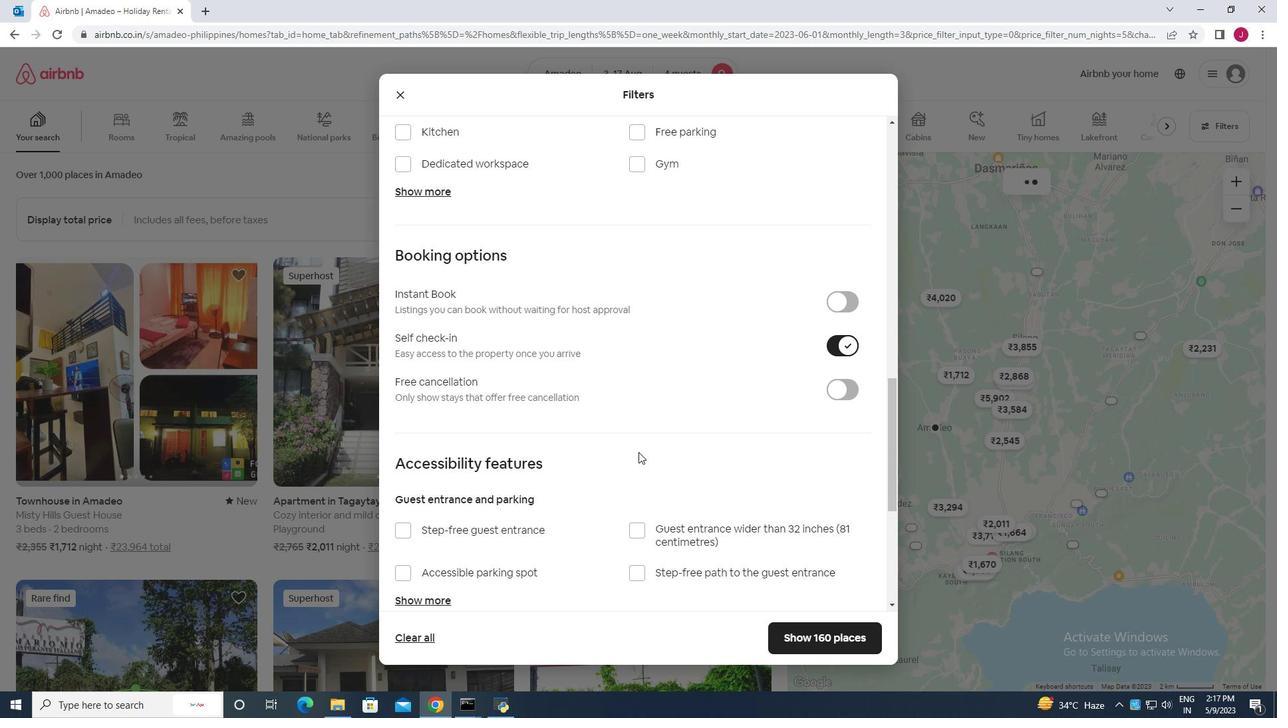 
Action: Mouse scrolled (638, 451) with delta (0, 0)
Screenshot: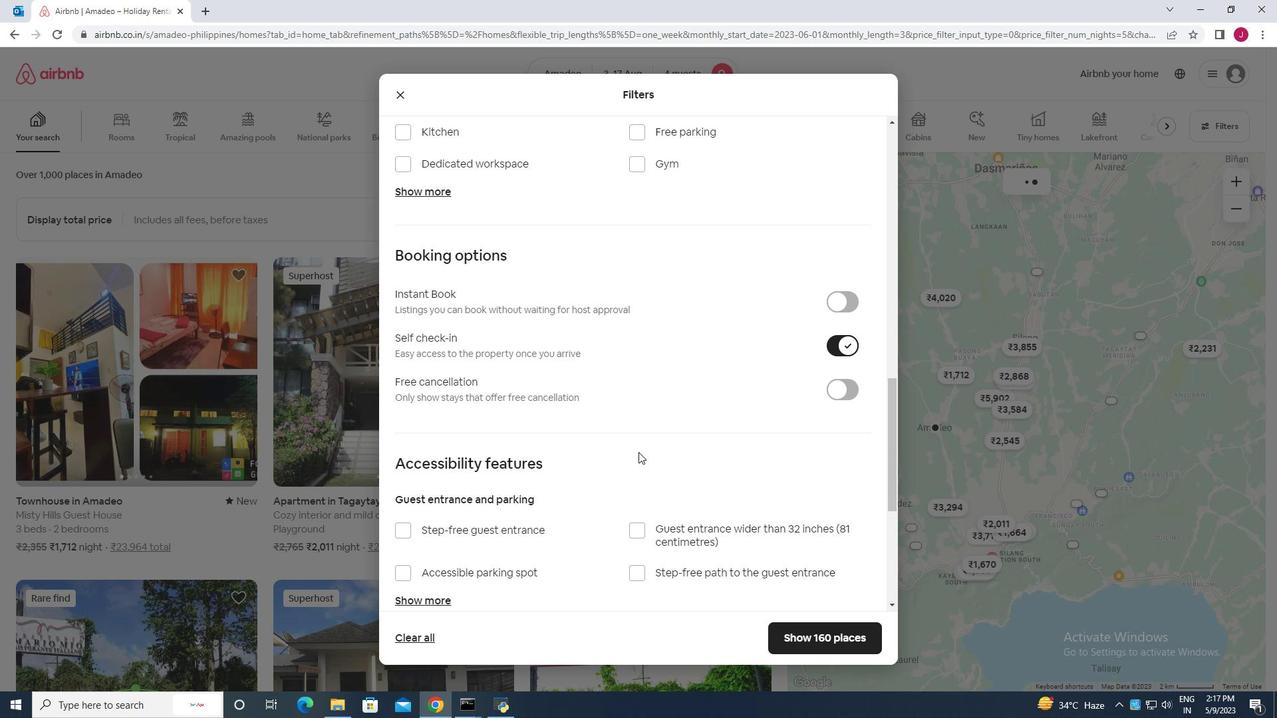 
Action: Mouse scrolled (638, 451) with delta (0, 0)
Screenshot: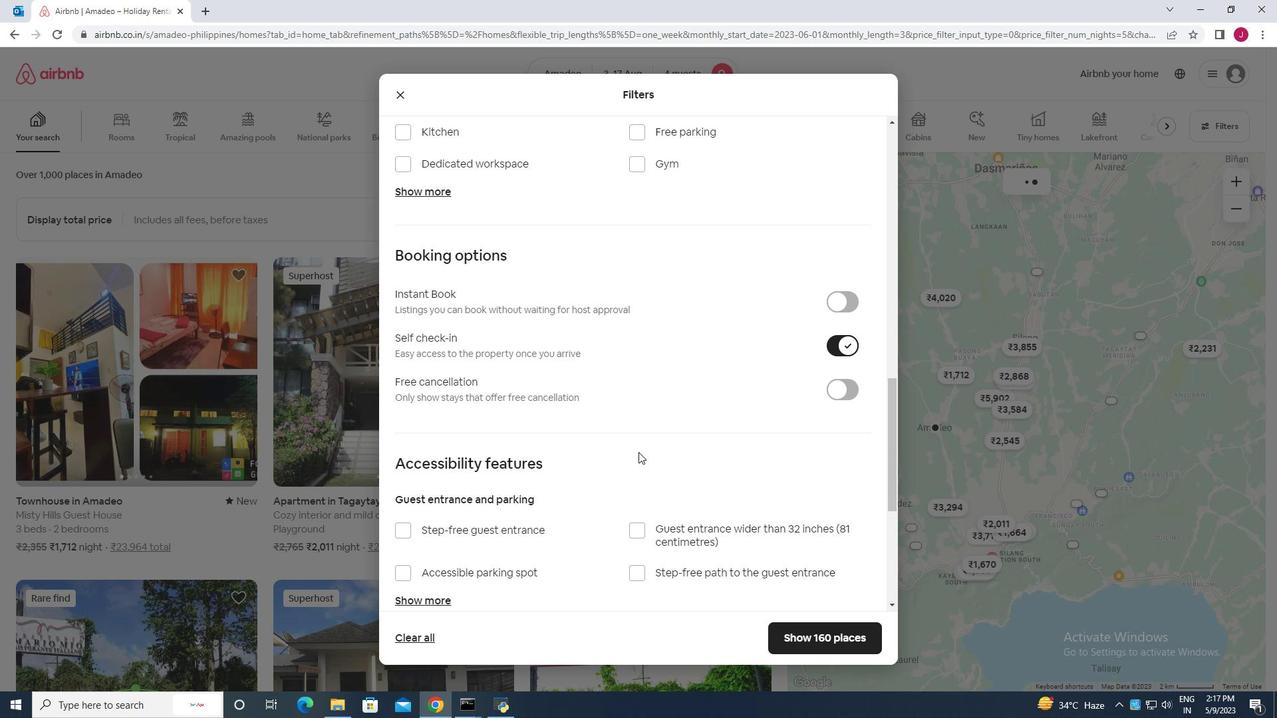 
Action: Mouse moved to (636, 453)
Screenshot: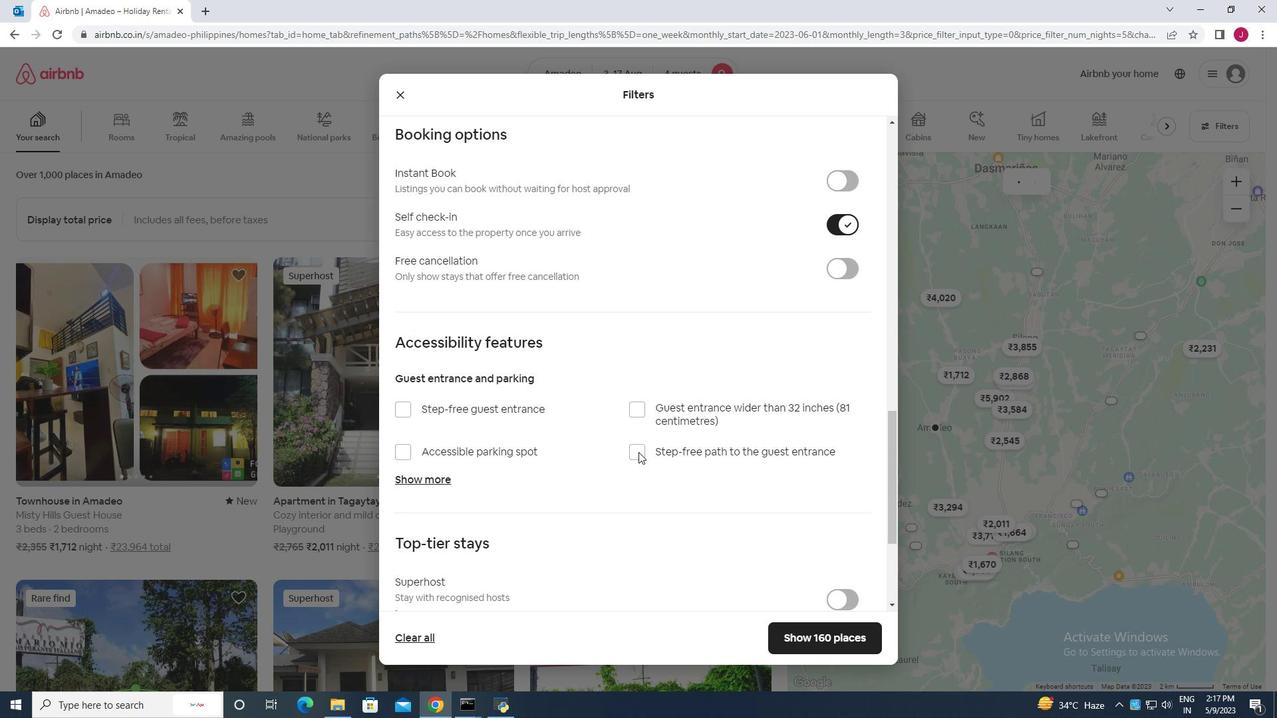 
Action: Mouse scrolled (637, 451) with delta (0, 0)
Screenshot: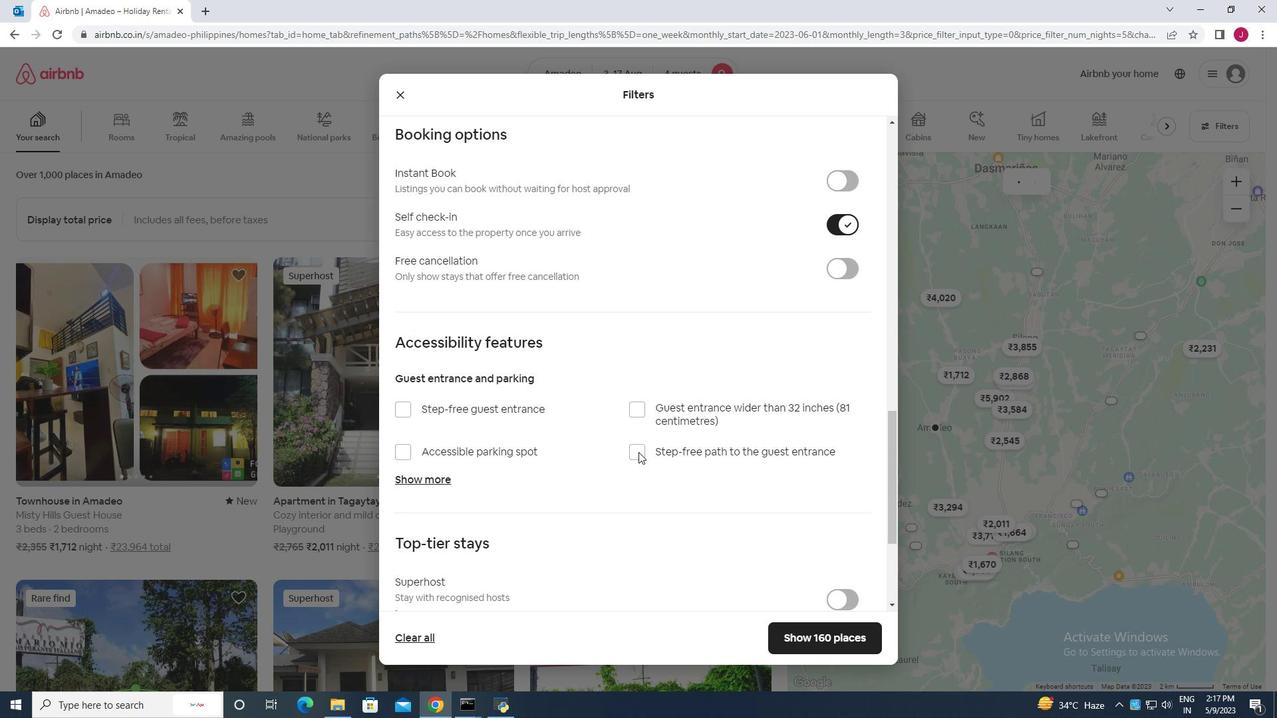 
Action: Mouse moved to (634, 453)
Screenshot: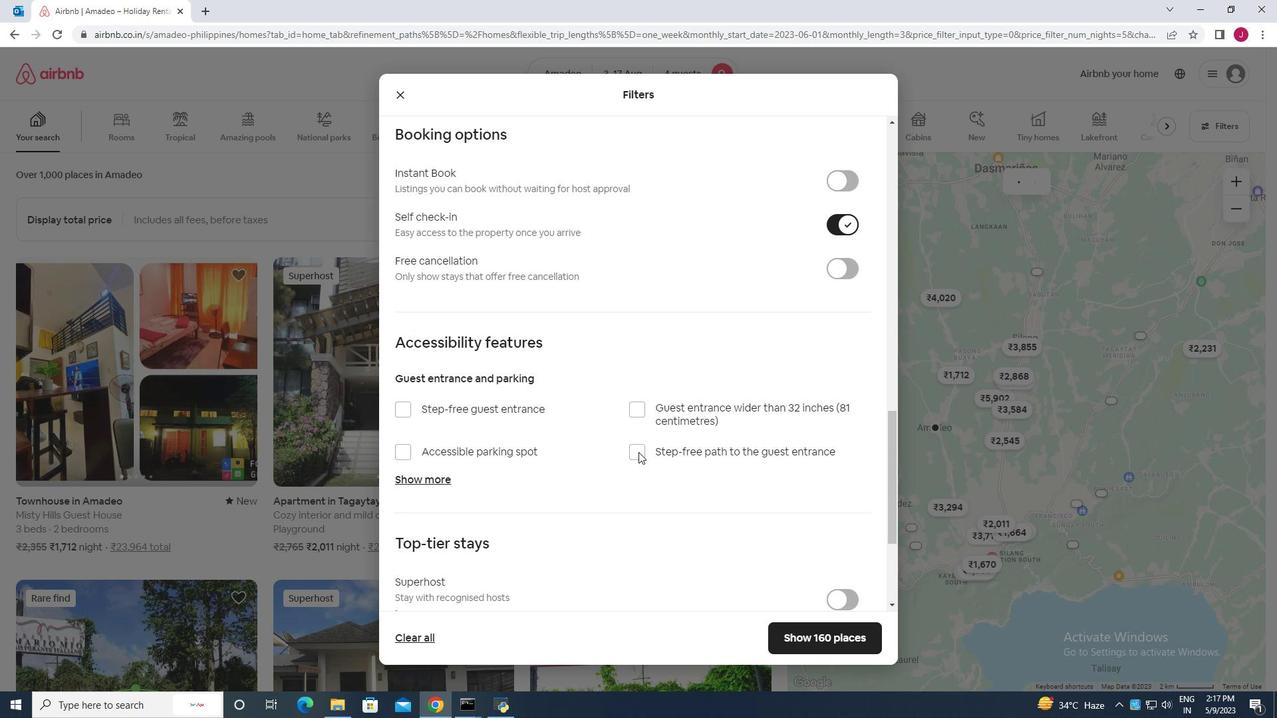 
Action: Mouse scrolled (634, 453) with delta (0, 0)
Screenshot: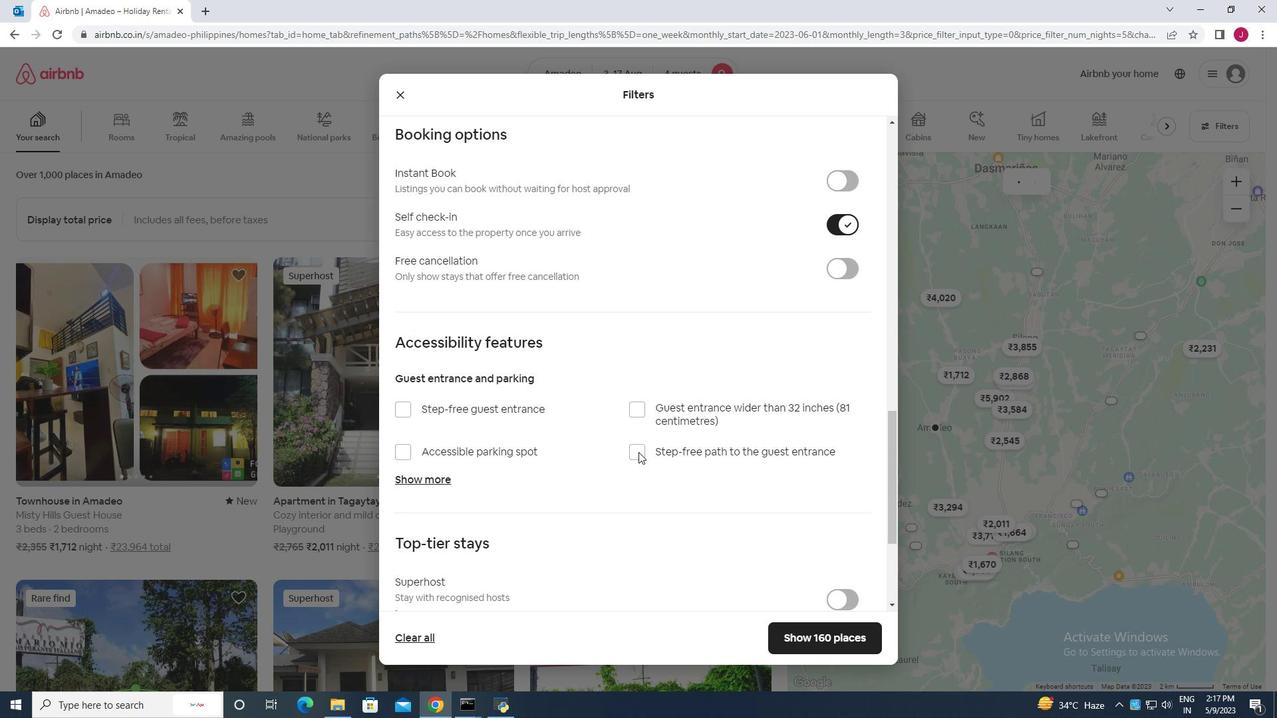 
Action: Mouse moved to (634, 454)
Screenshot: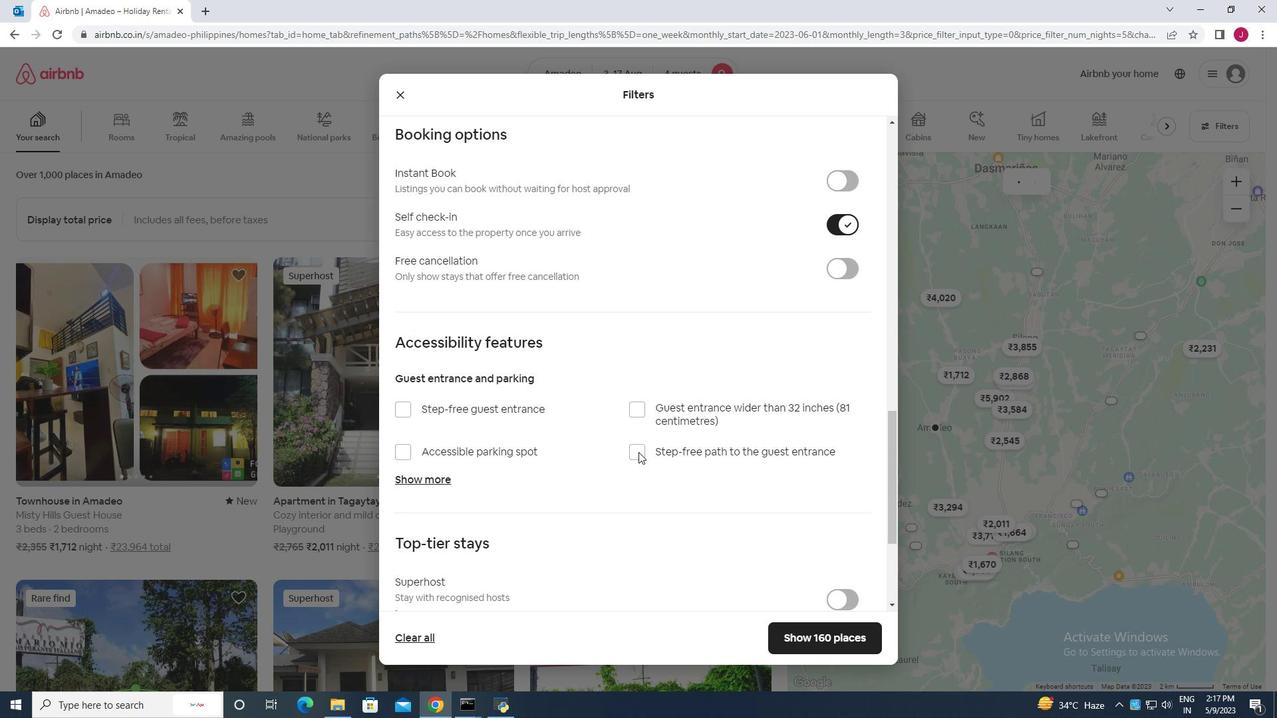 
Action: Mouse scrolled (634, 453) with delta (0, 0)
Screenshot: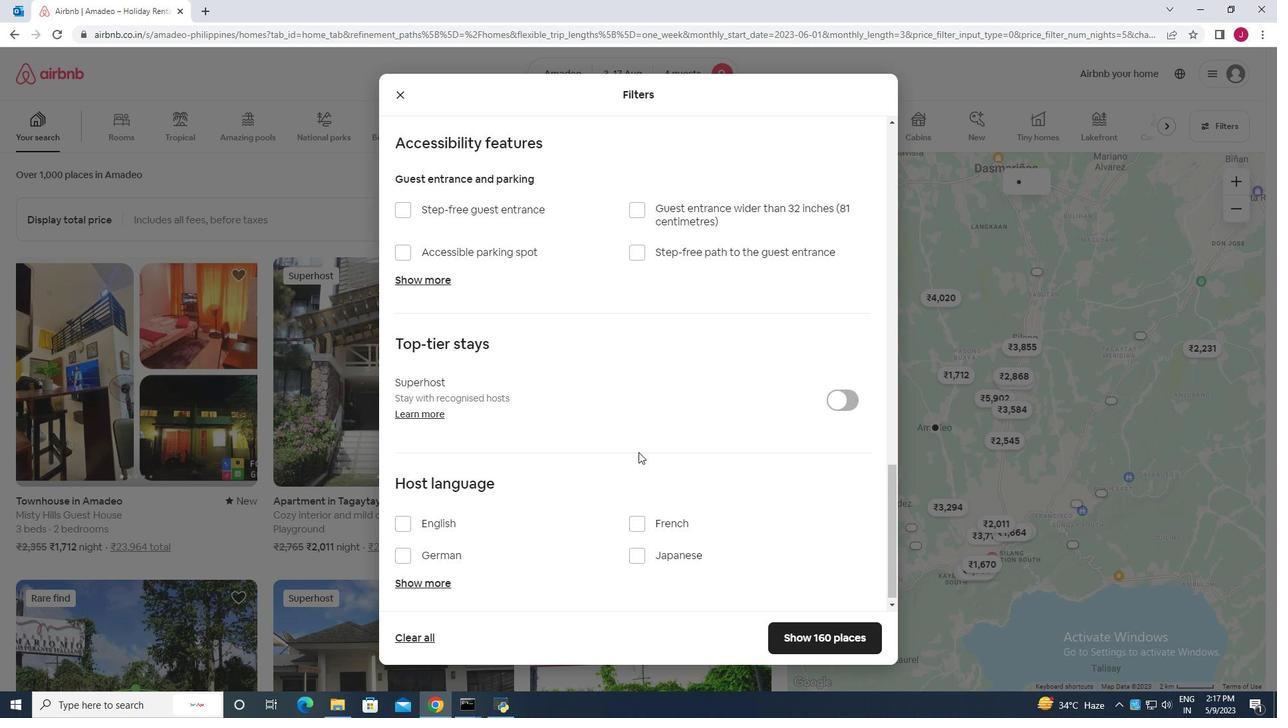 
Action: Mouse scrolled (634, 453) with delta (0, 0)
Screenshot: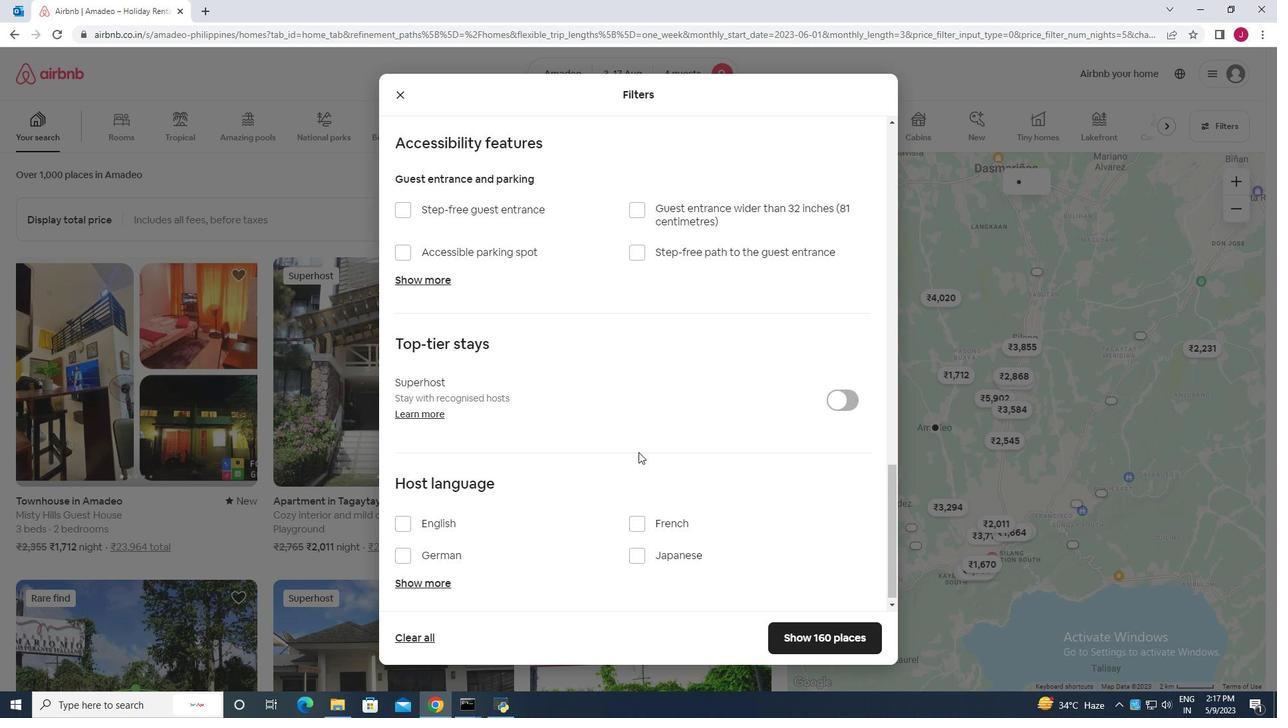 
Action: Mouse scrolled (634, 453) with delta (0, 0)
Screenshot: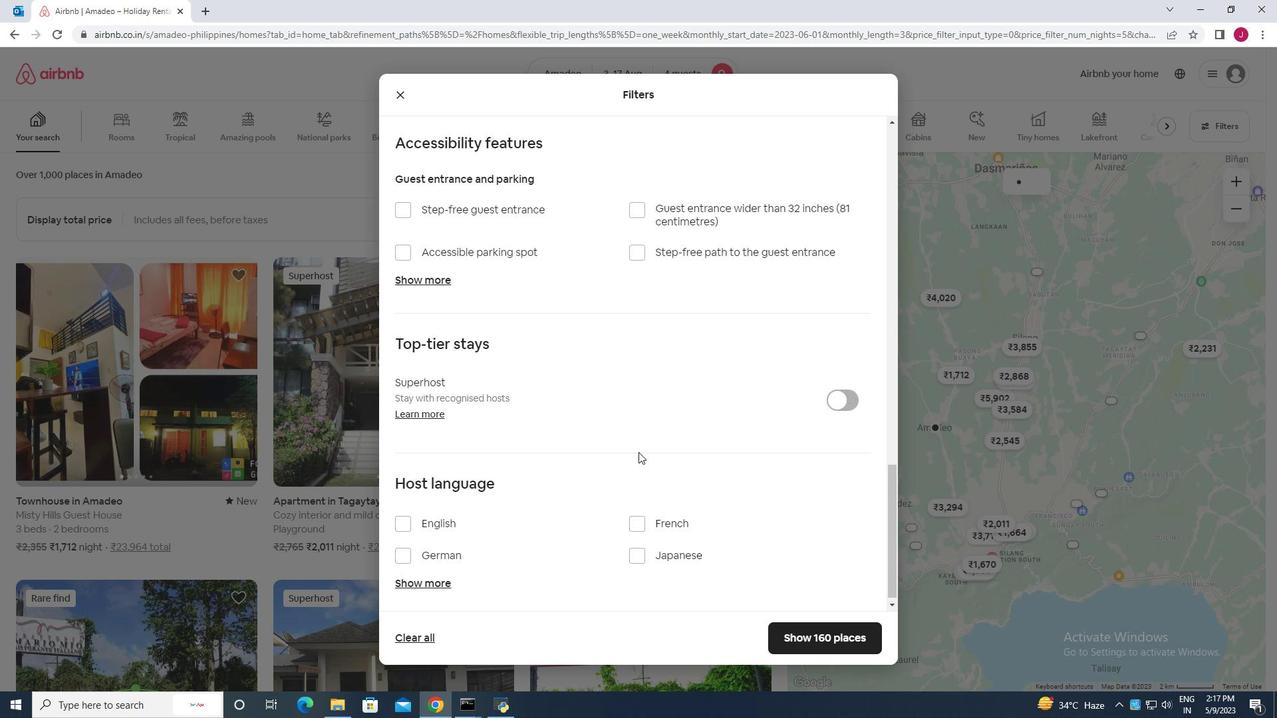 
Action: Mouse scrolled (634, 453) with delta (0, 0)
Screenshot: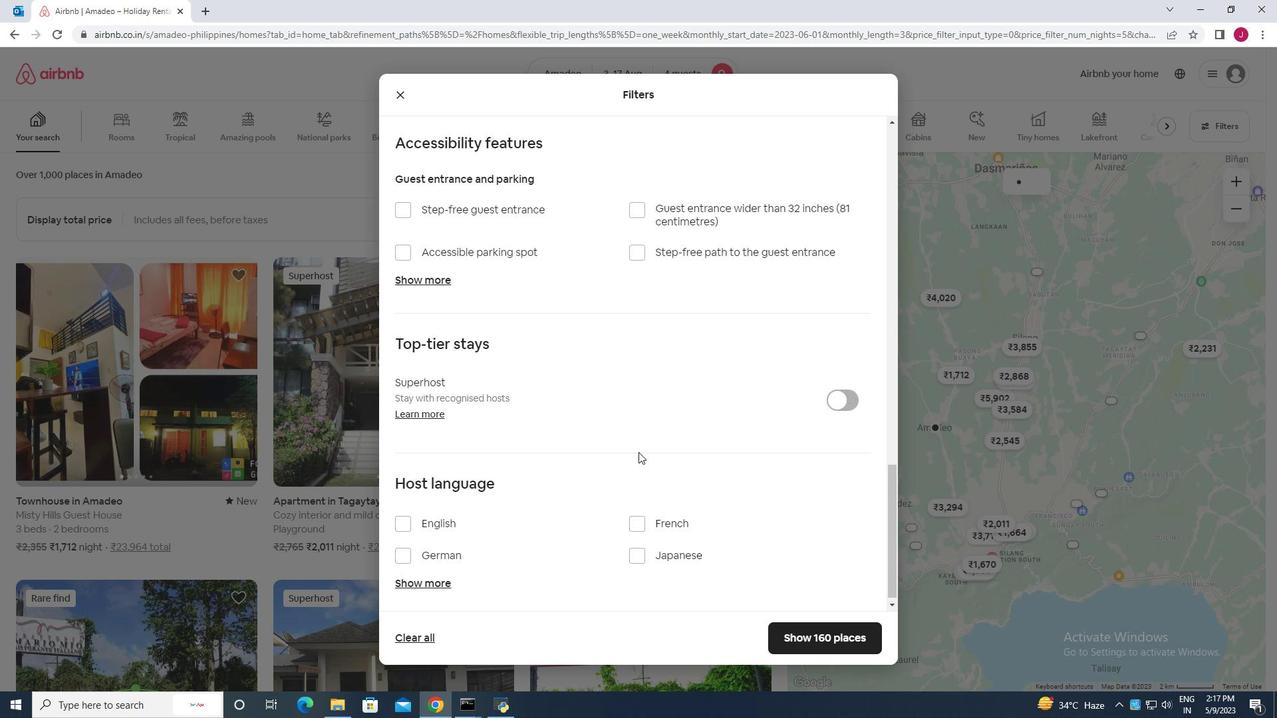 
Action: Mouse moved to (403, 516)
Screenshot: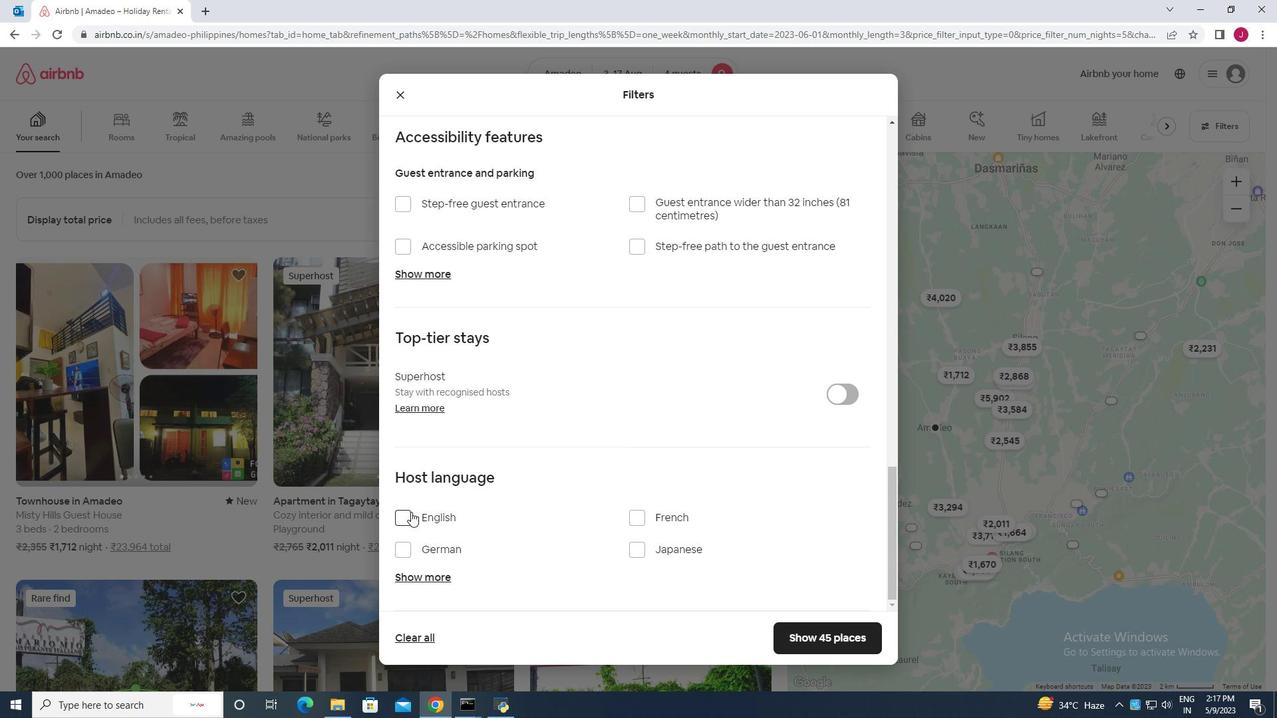 
Action: Mouse pressed left at (403, 516)
Screenshot: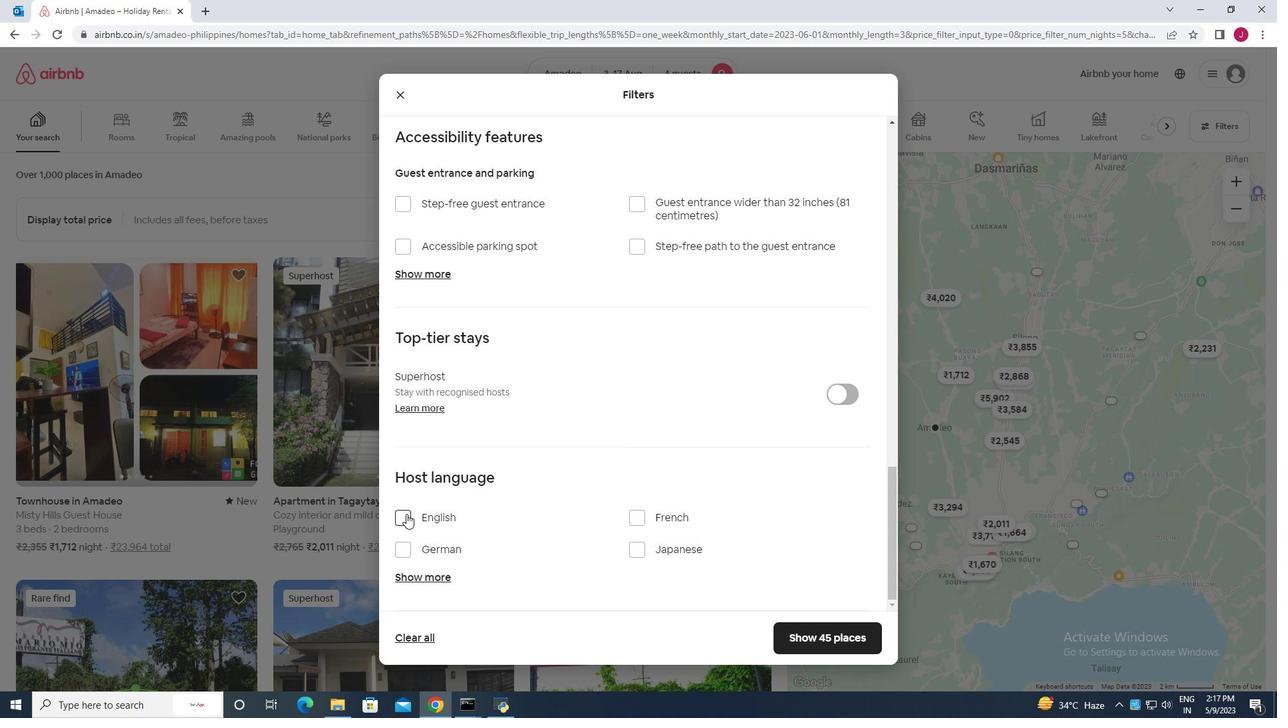 
Action: Mouse moved to (819, 637)
Screenshot: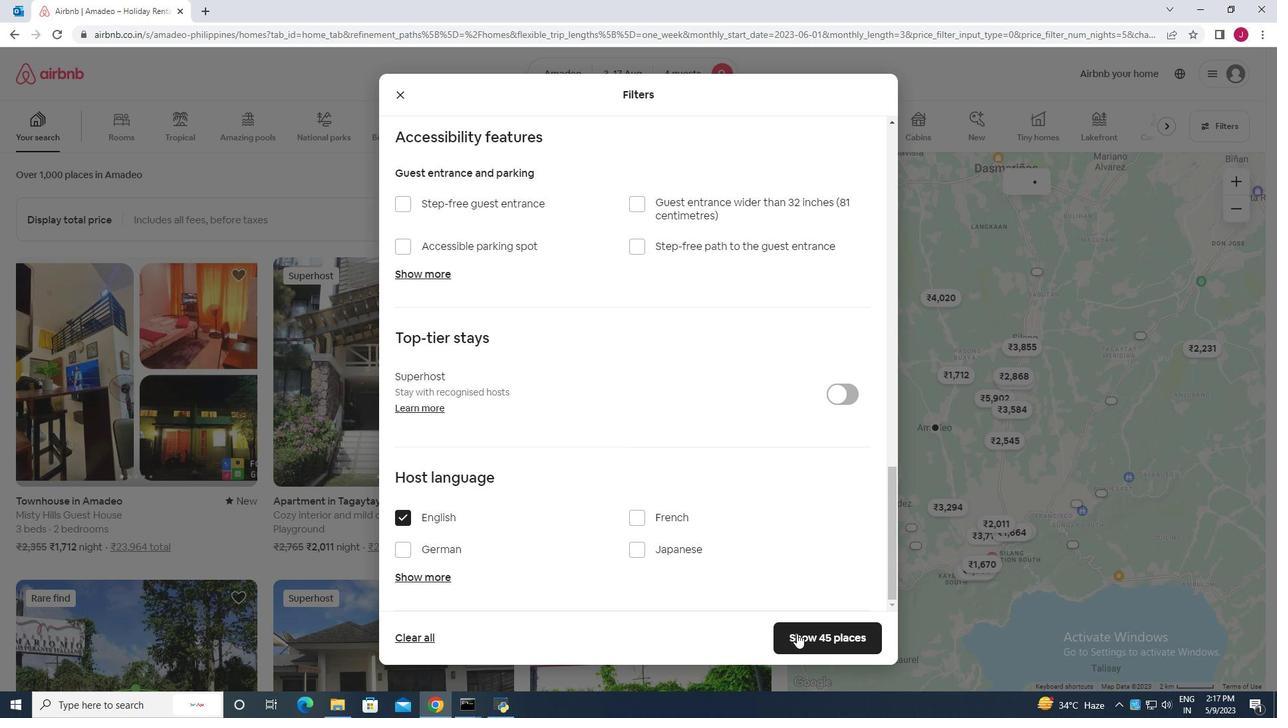 
Action: Mouse pressed left at (819, 637)
Screenshot: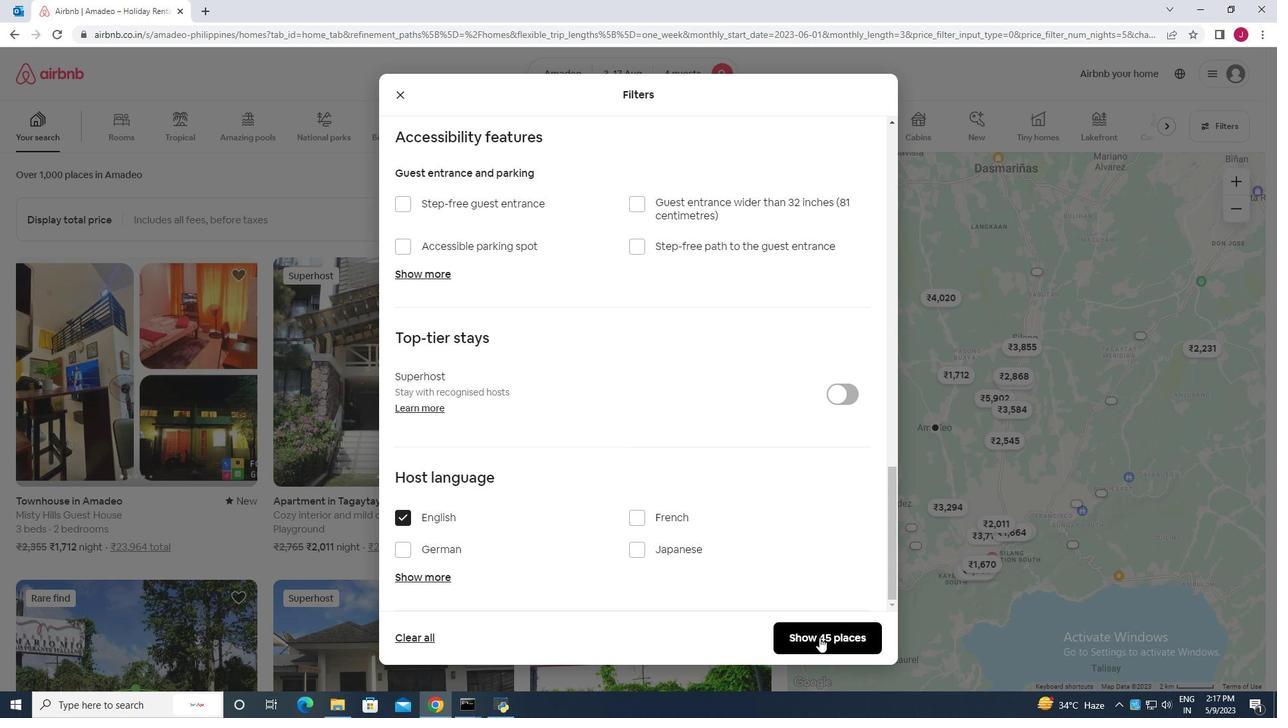 
Action: Mouse moved to (812, 629)
Screenshot: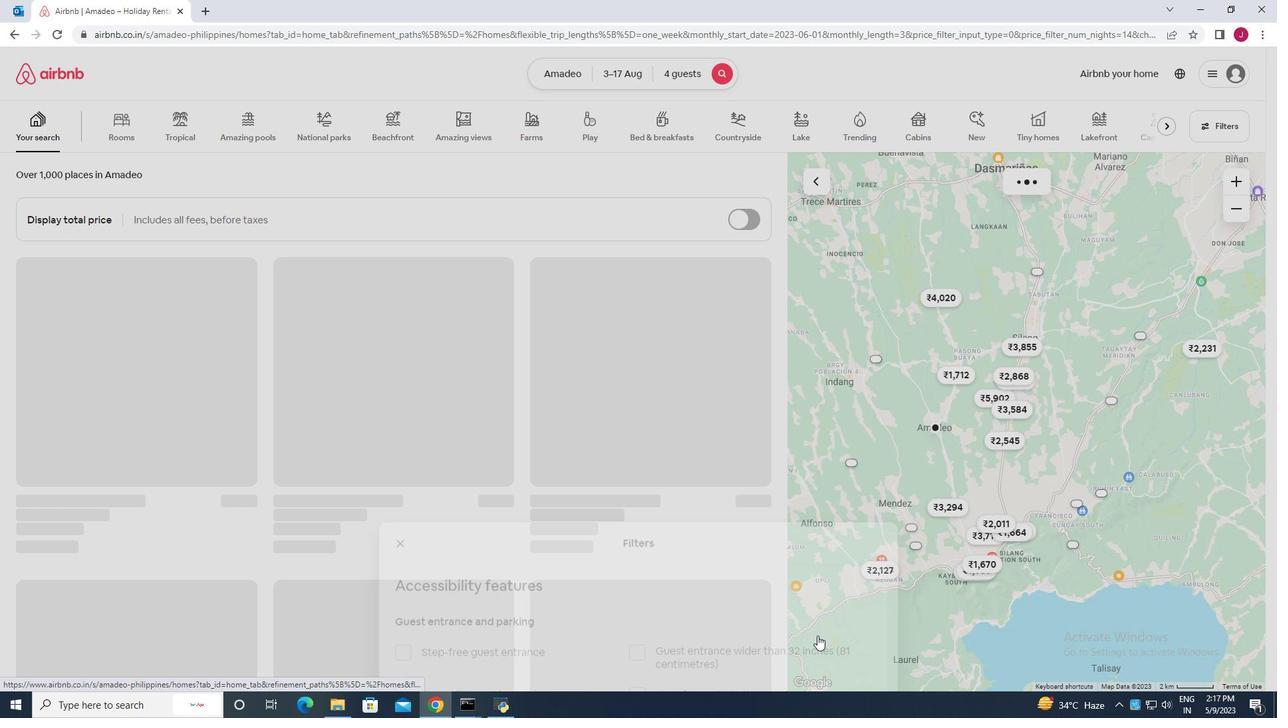 
